 Task: Open Card Video Review in Board Content Optimization to Workspace Document Management and add a team member Softage.2@softage.net, a label Orange, a checklist Blogging, an attachment from your computer, a color Orange and finally, add a card description 'Plan and execute company charity event' and a comment 'This task requires us to be proactive and take initiative, rather than waiting for others to act.'. Add a start date 'Jan 02, 1900' with a due date 'Jan 09, 1900'
Action: Mouse moved to (112, 438)
Screenshot: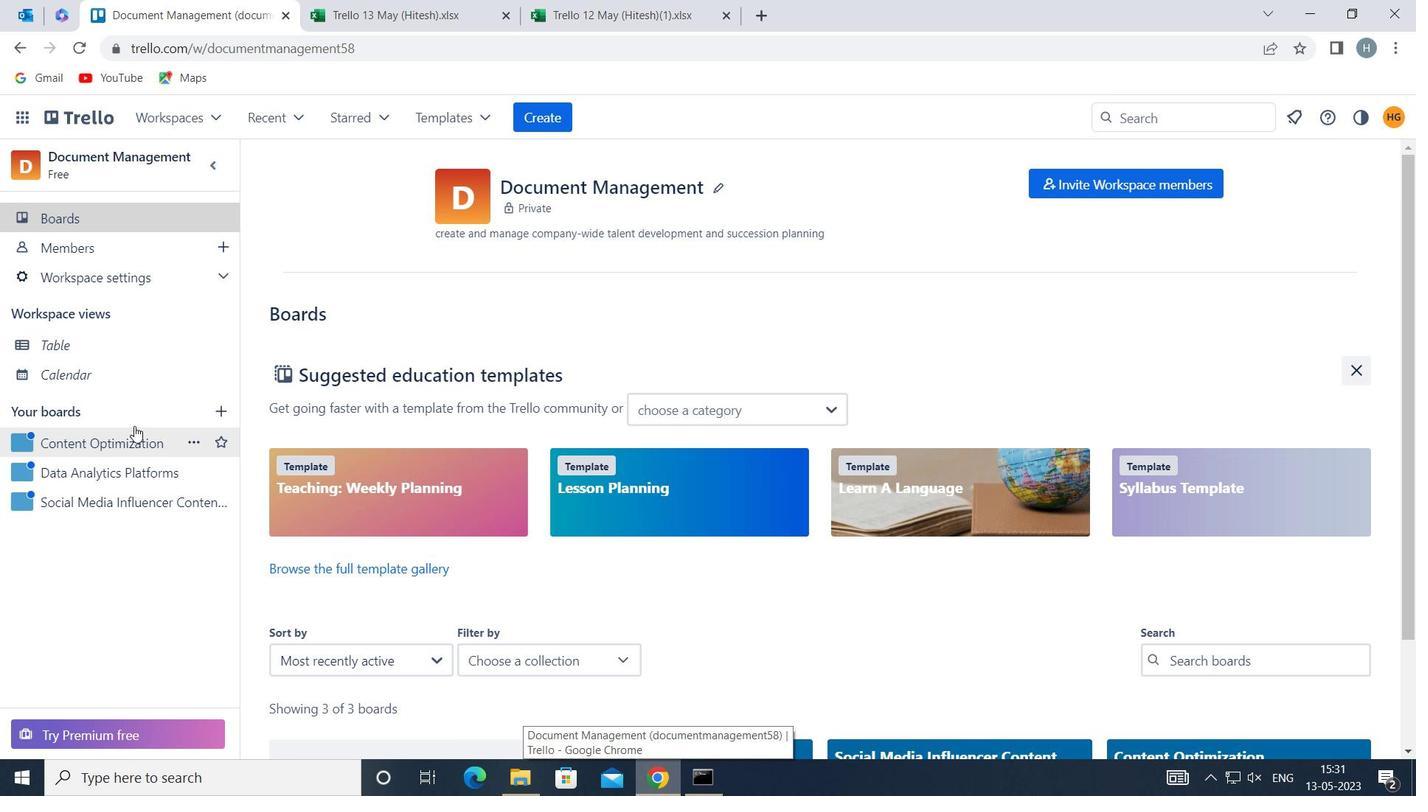 
Action: Mouse pressed left at (112, 438)
Screenshot: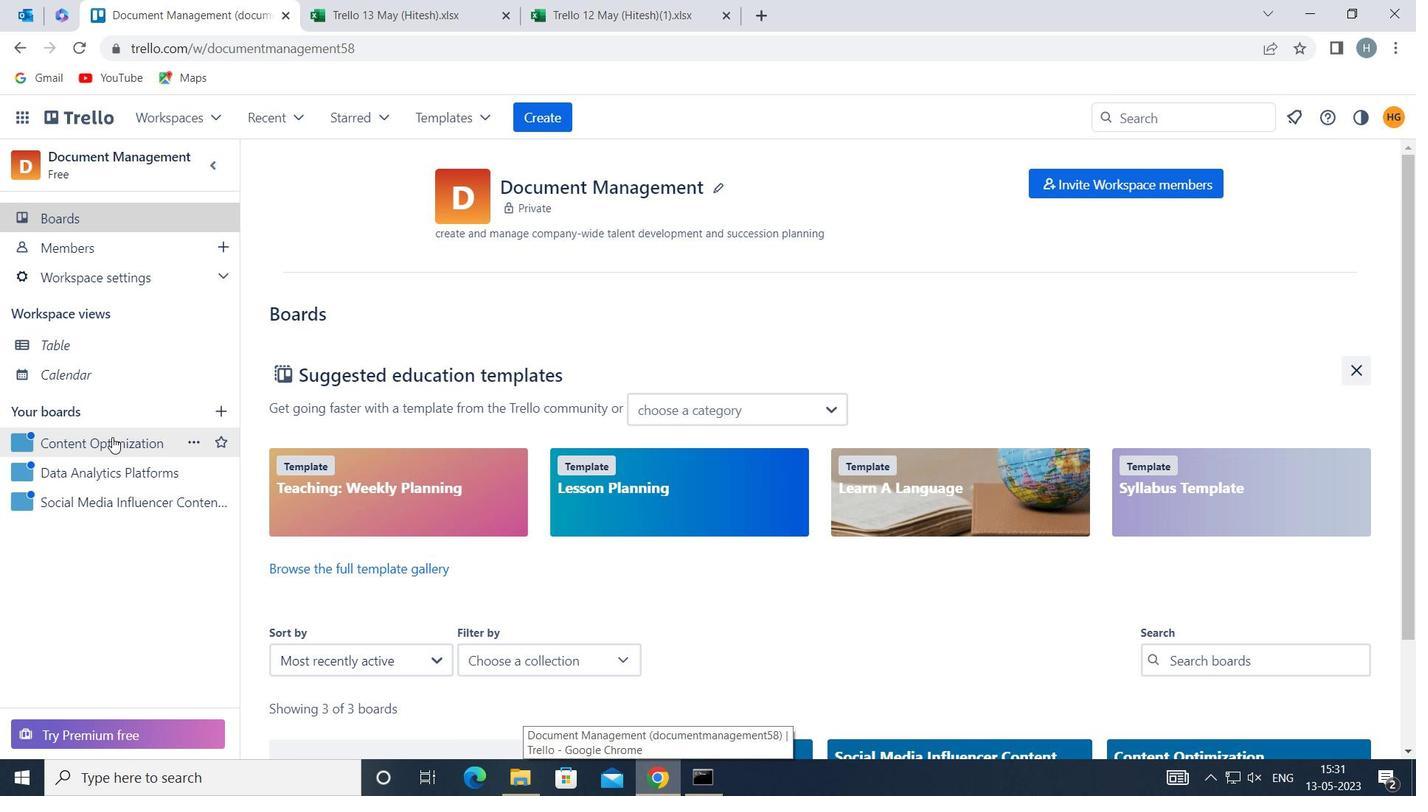 
Action: Mouse moved to (433, 265)
Screenshot: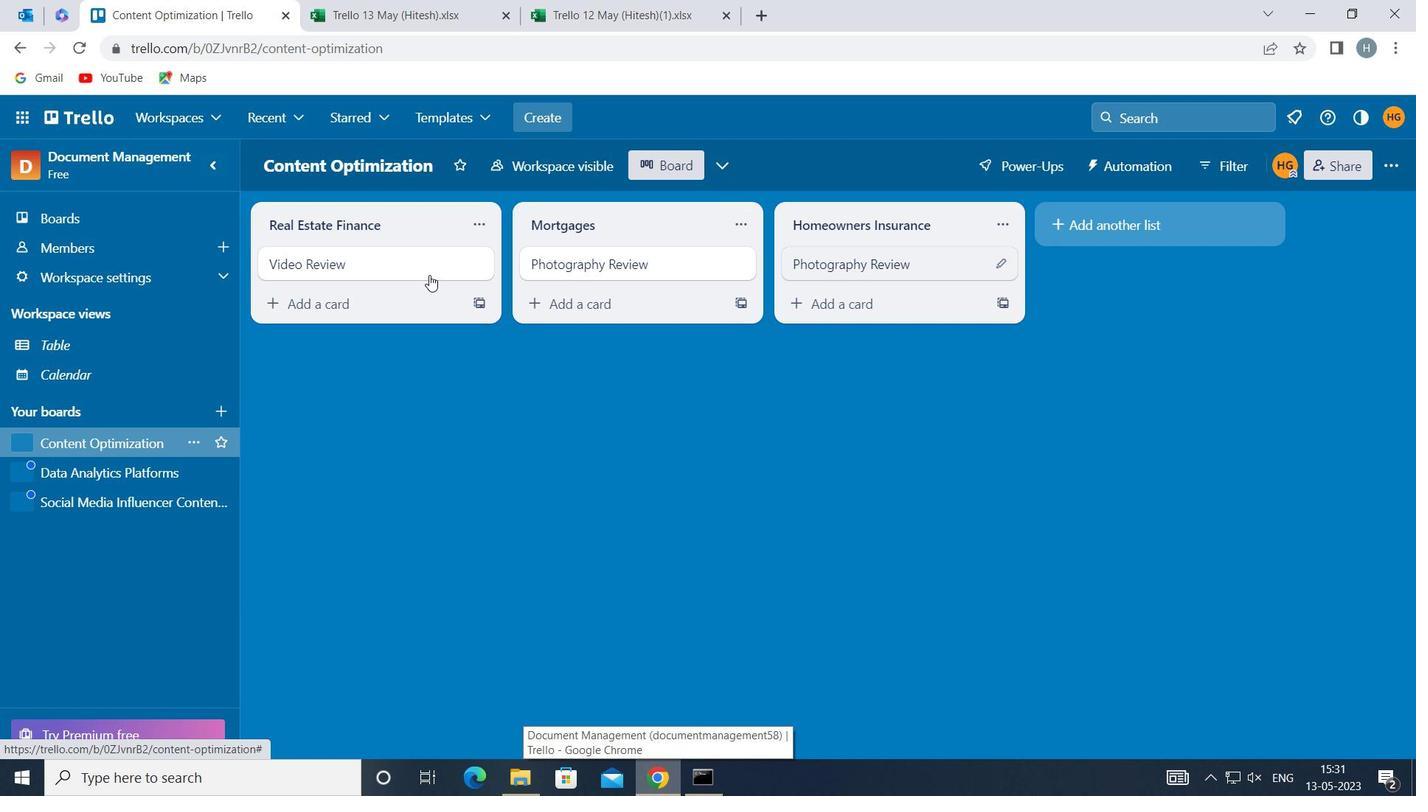 
Action: Mouse pressed left at (433, 265)
Screenshot: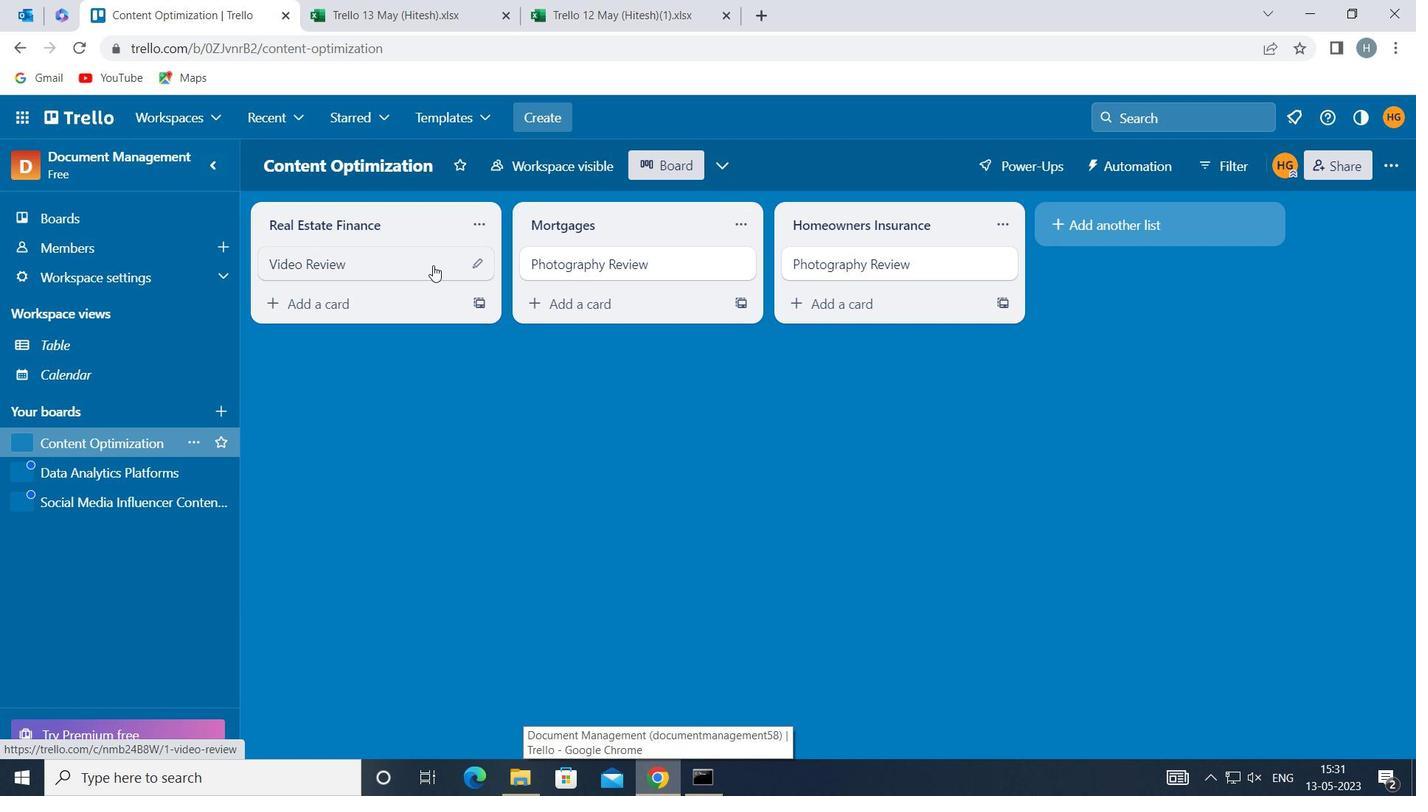 
Action: Mouse moved to (992, 268)
Screenshot: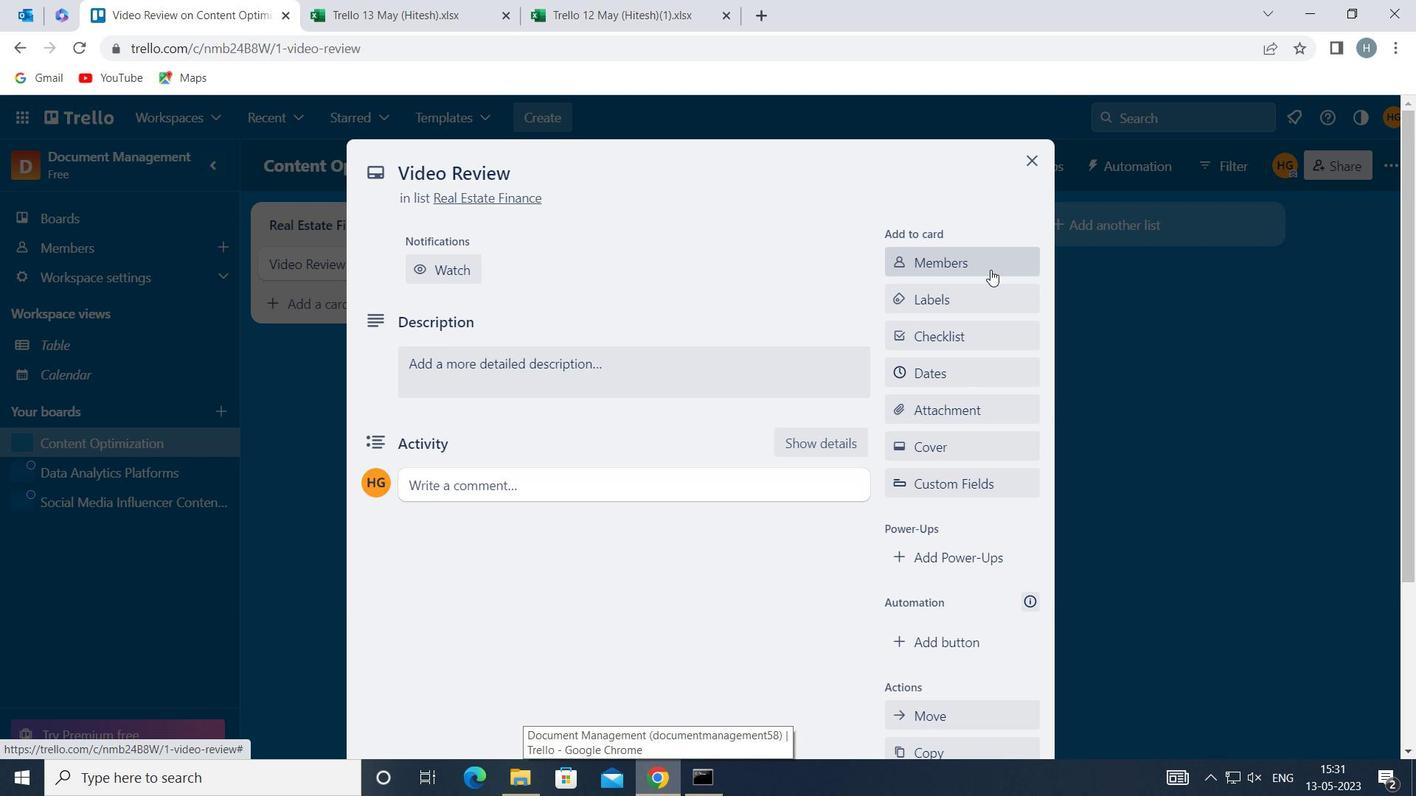 
Action: Mouse pressed left at (992, 268)
Screenshot: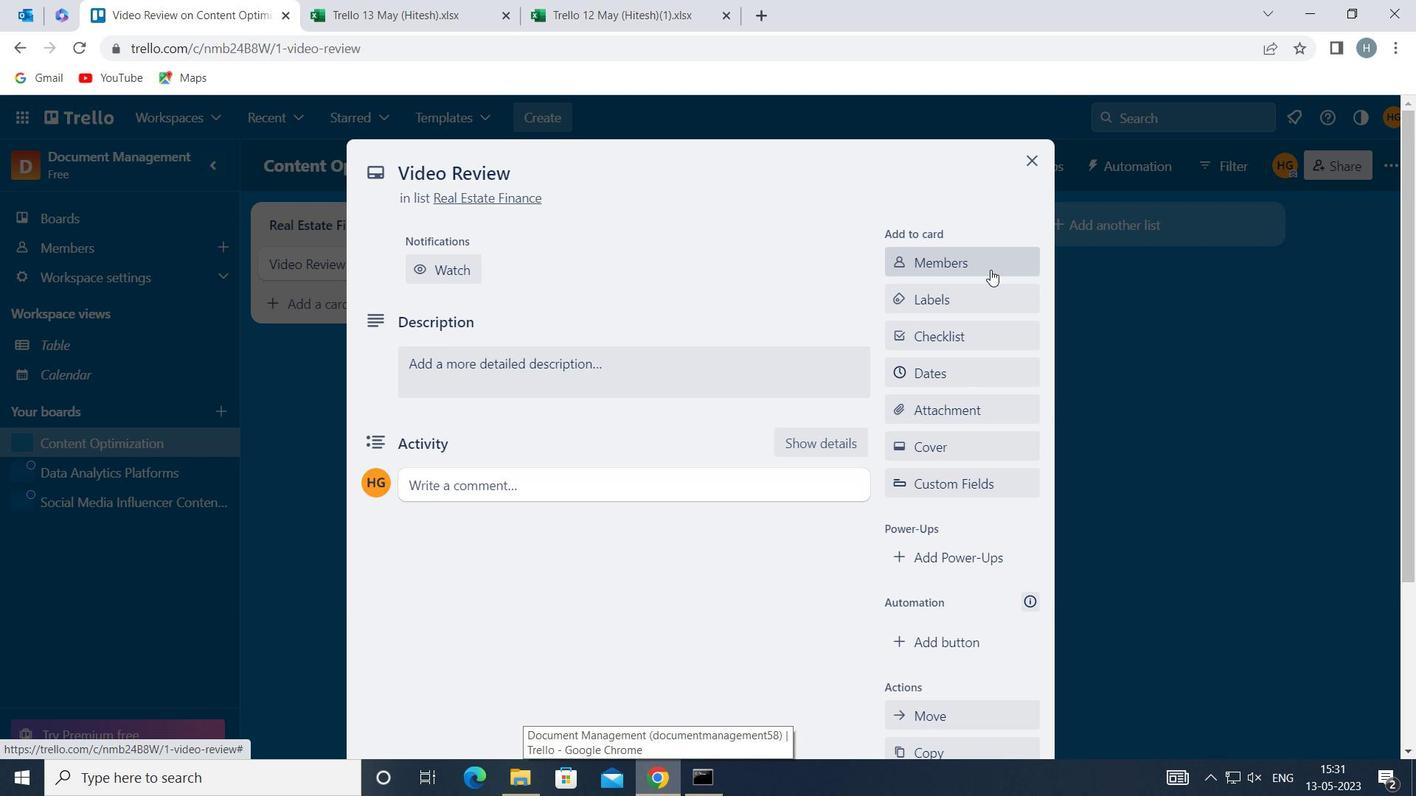 
Action: Key pressed softage
Screenshot: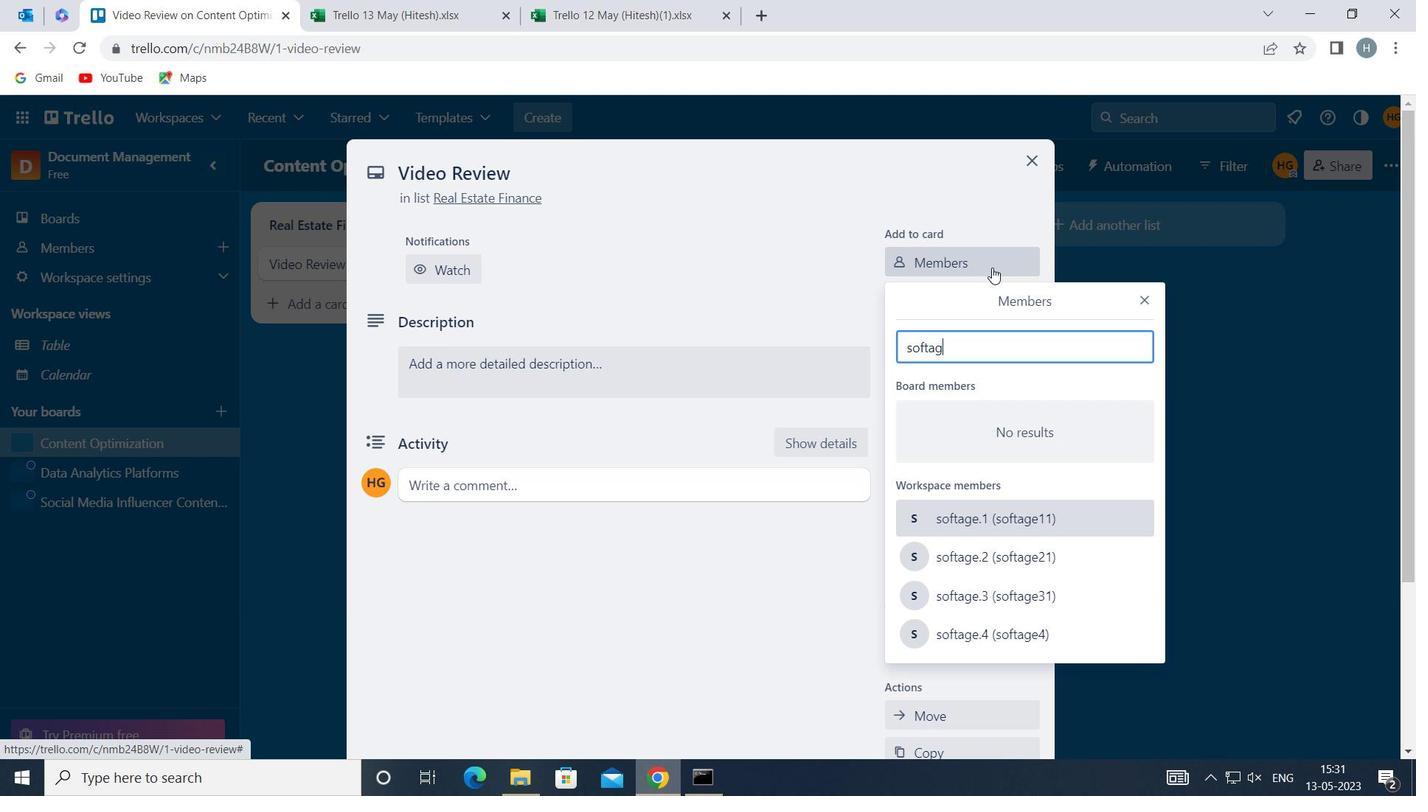 
Action: Mouse moved to (1006, 555)
Screenshot: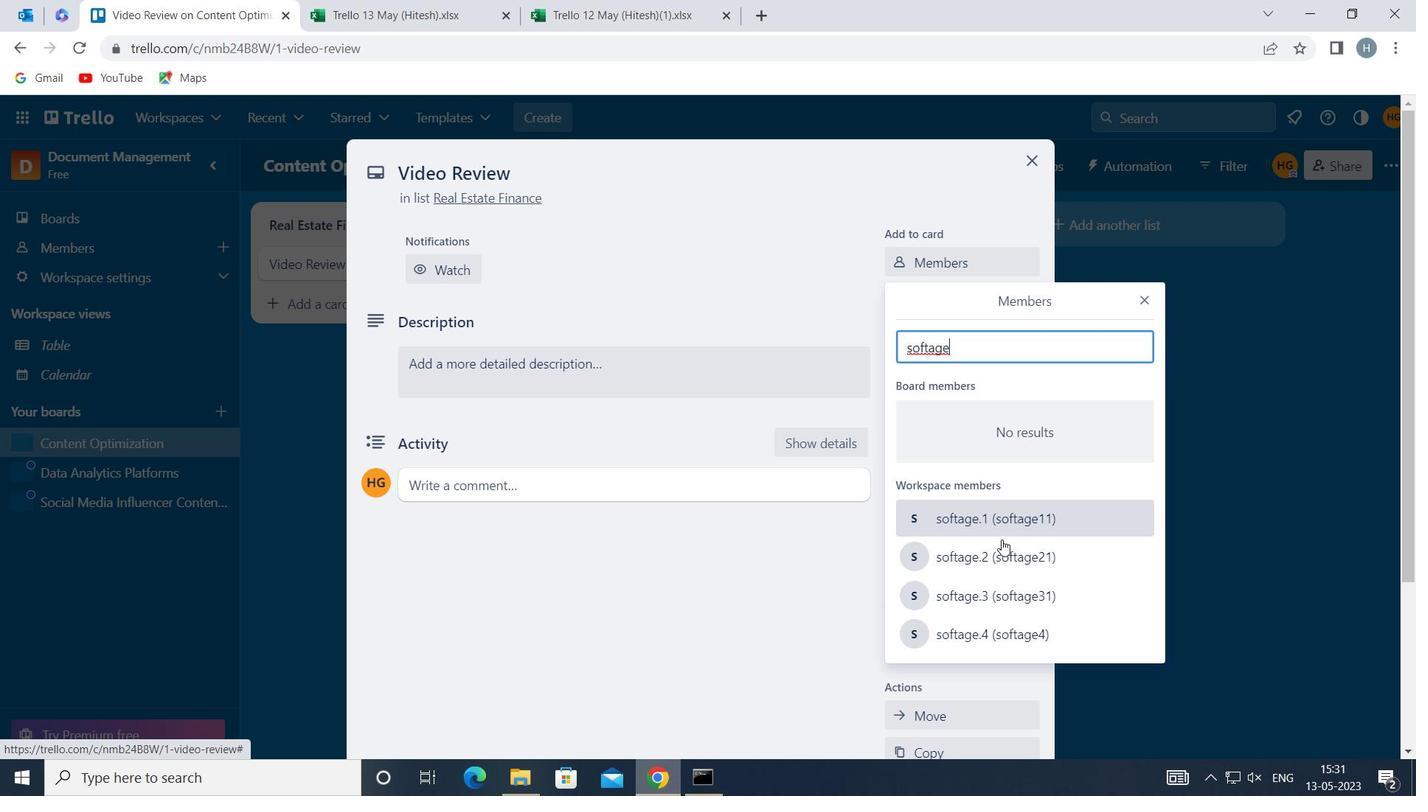 
Action: Mouse pressed left at (1006, 555)
Screenshot: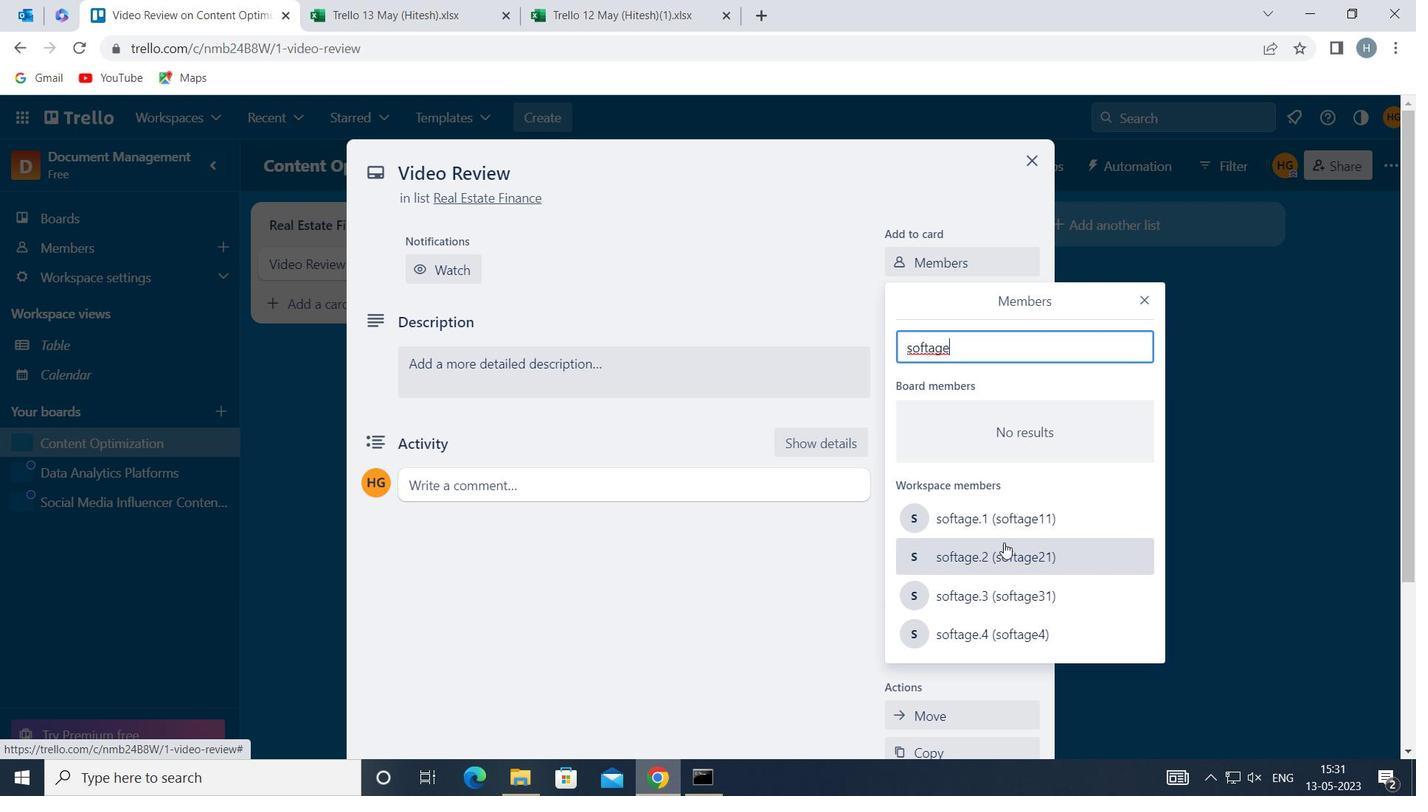 
Action: Mouse moved to (1142, 299)
Screenshot: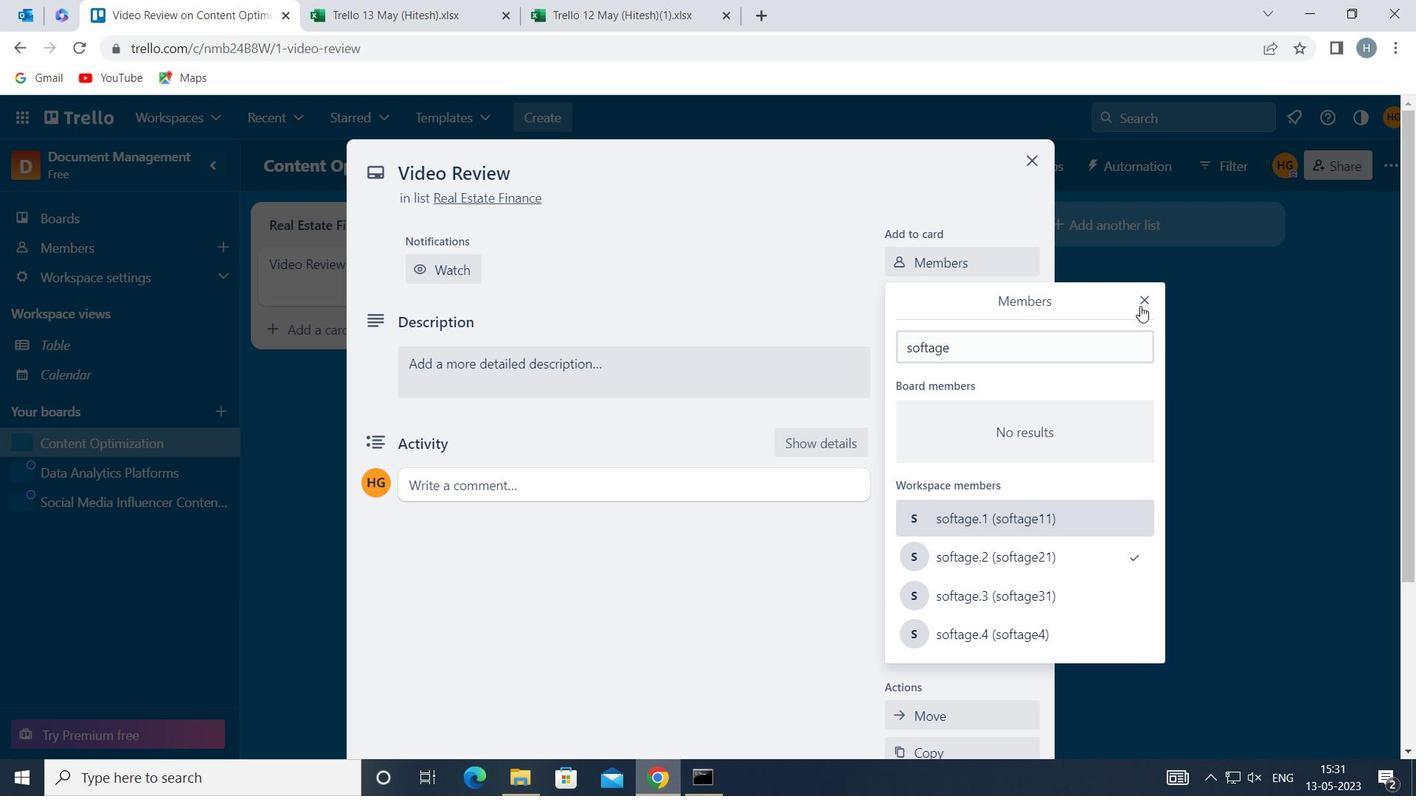 
Action: Mouse pressed left at (1142, 299)
Screenshot: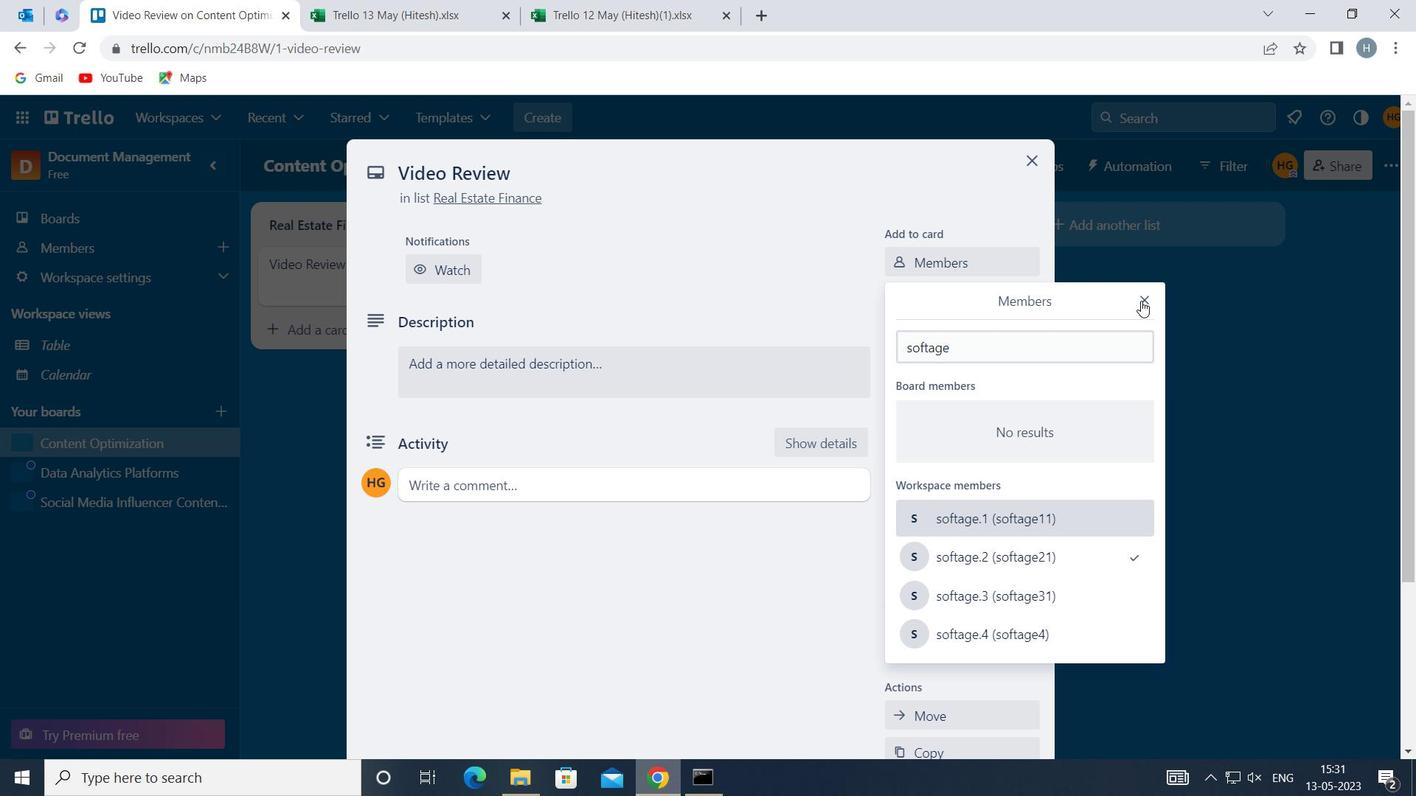 
Action: Mouse moved to (938, 365)
Screenshot: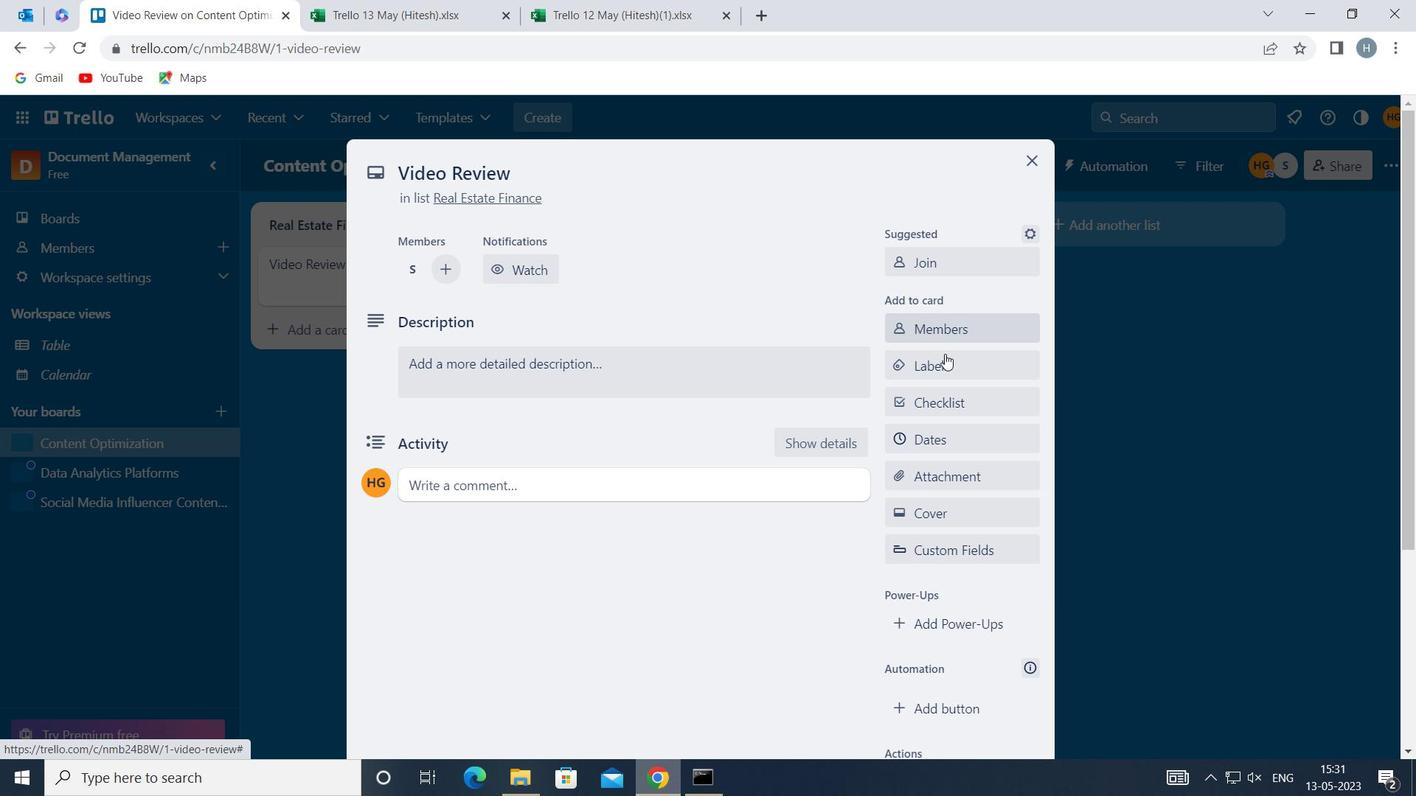 
Action: Mouse pressed left at (938, 365)
Screenshot: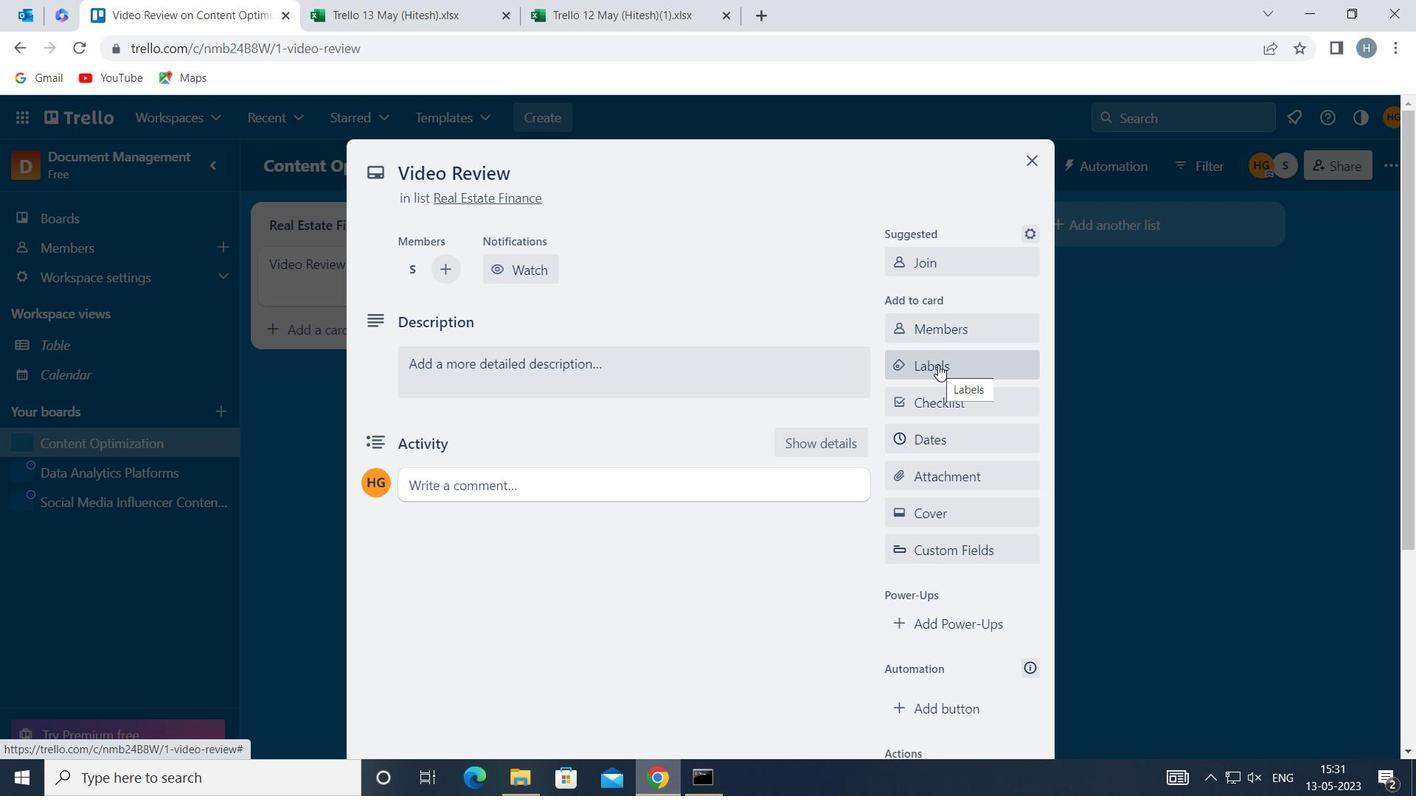
Action: Mouse moved to (963, 327)
Screenshot: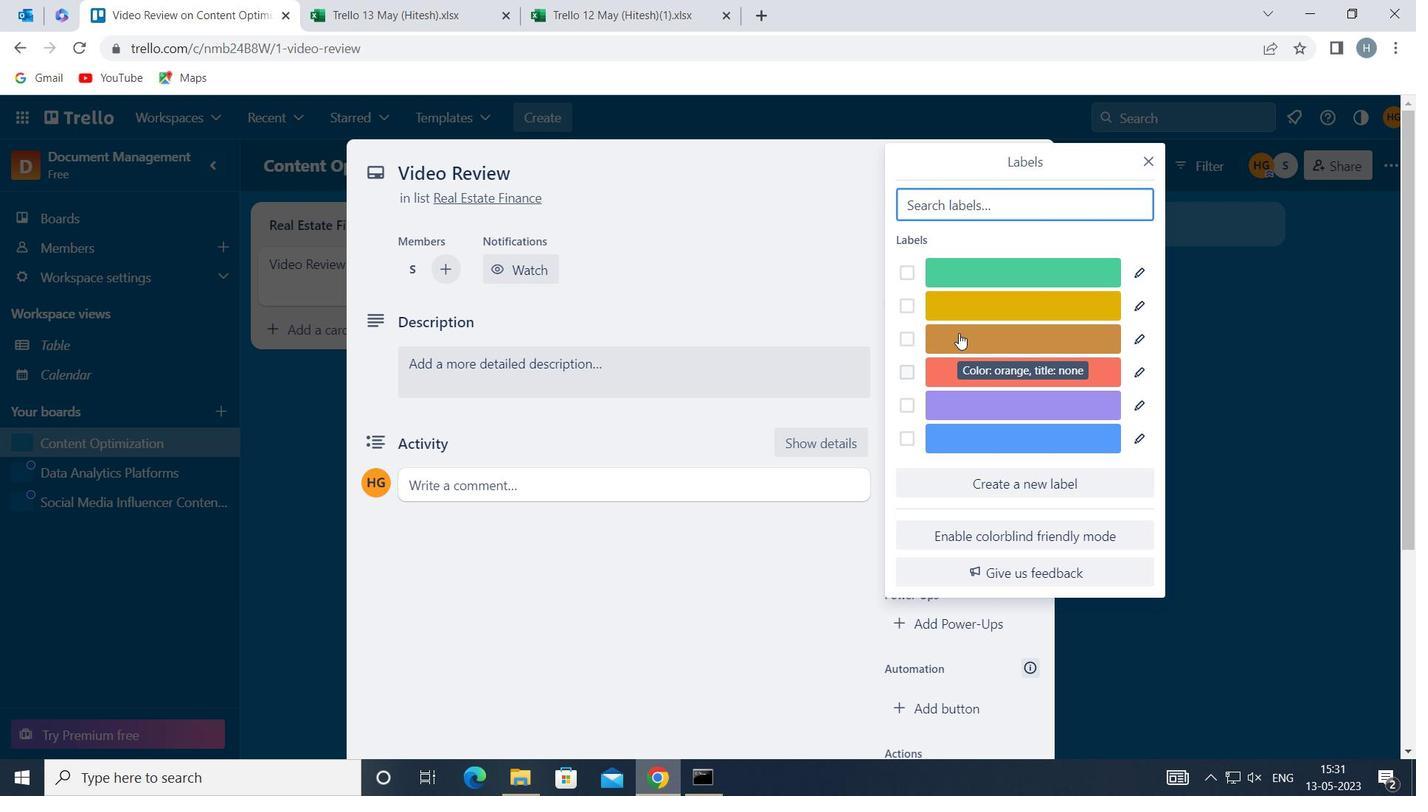 
Action: Mouse pressed left at (963, 327)
Screenshot: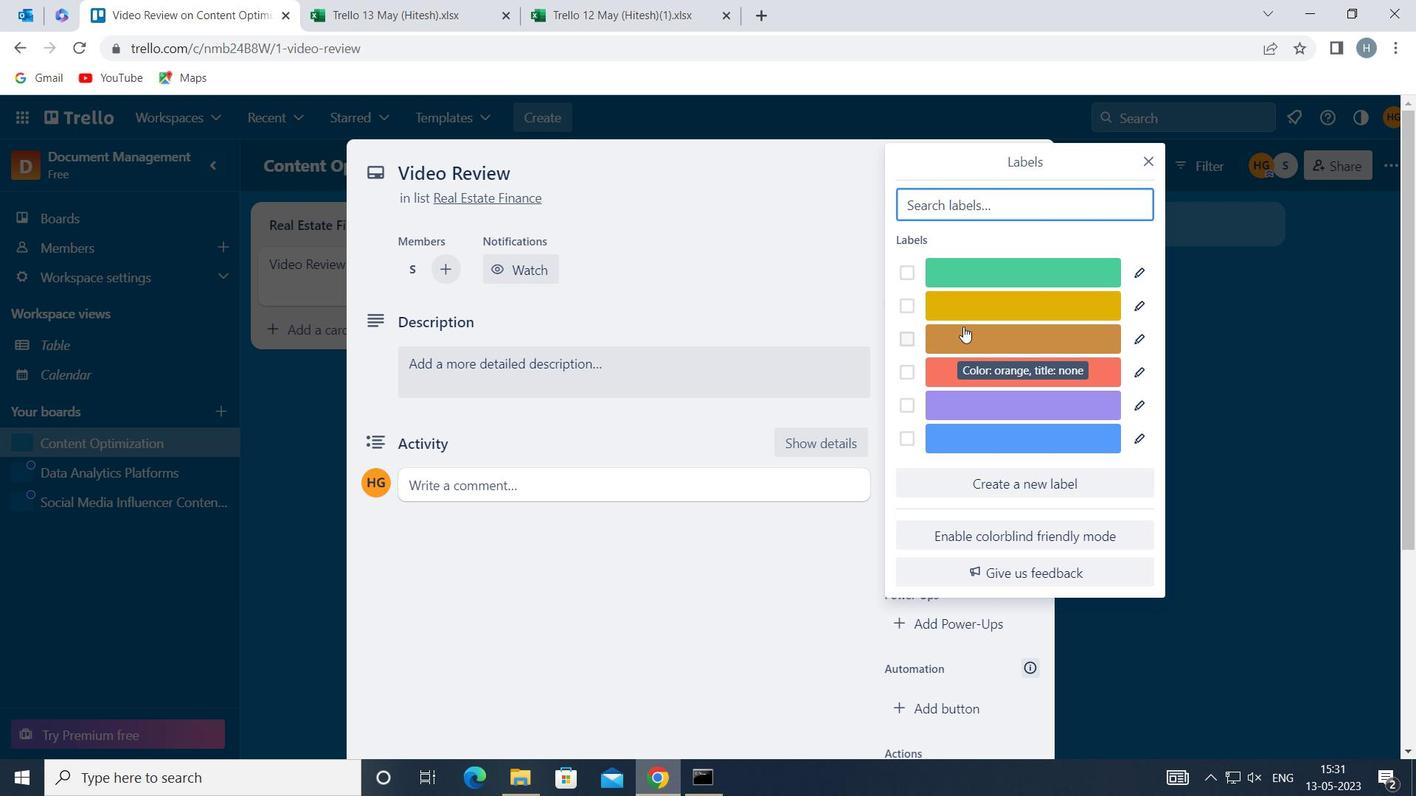 
Action: Mouse moved to (1147, 160)
Screenshot: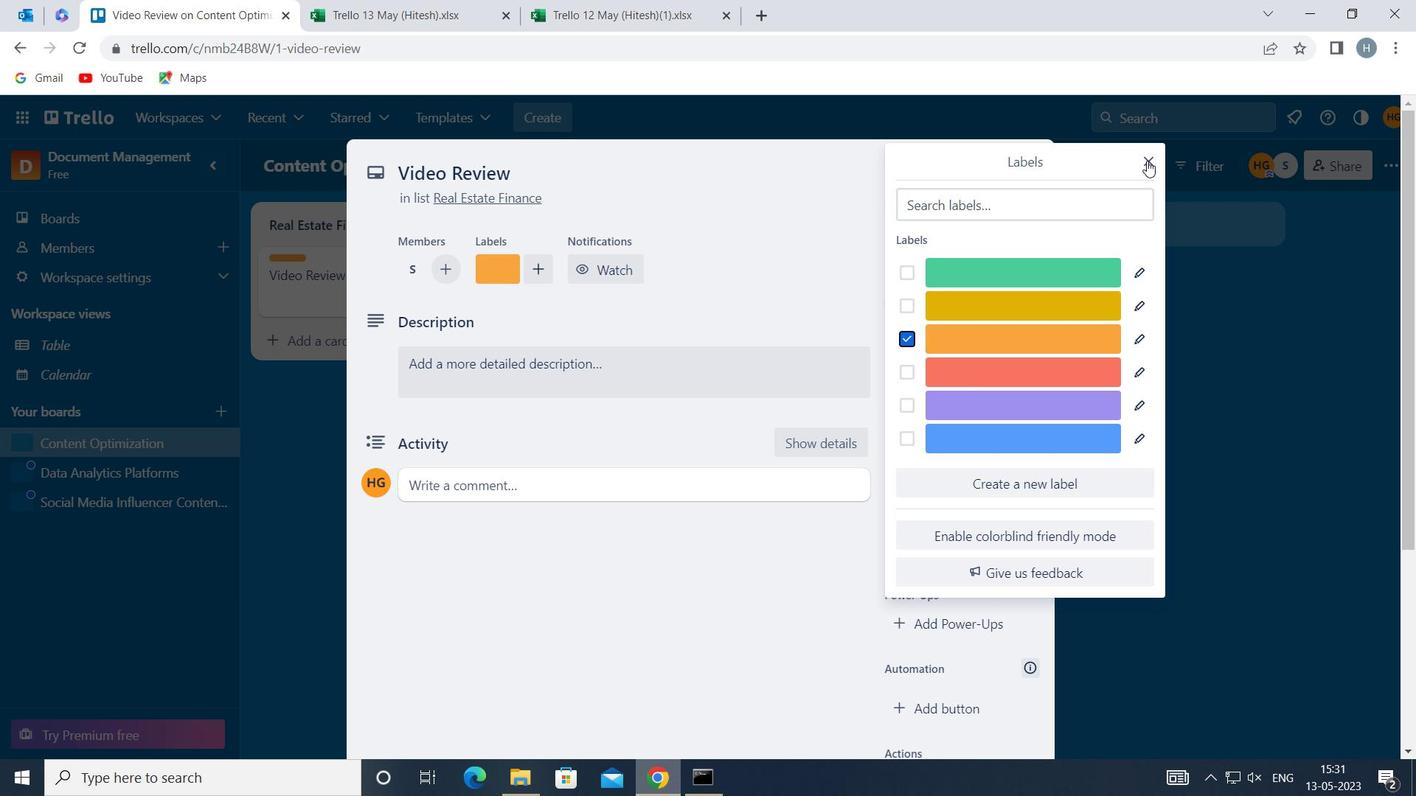 
Action: Mouse pressed left at (1147, 160)
Screenshot: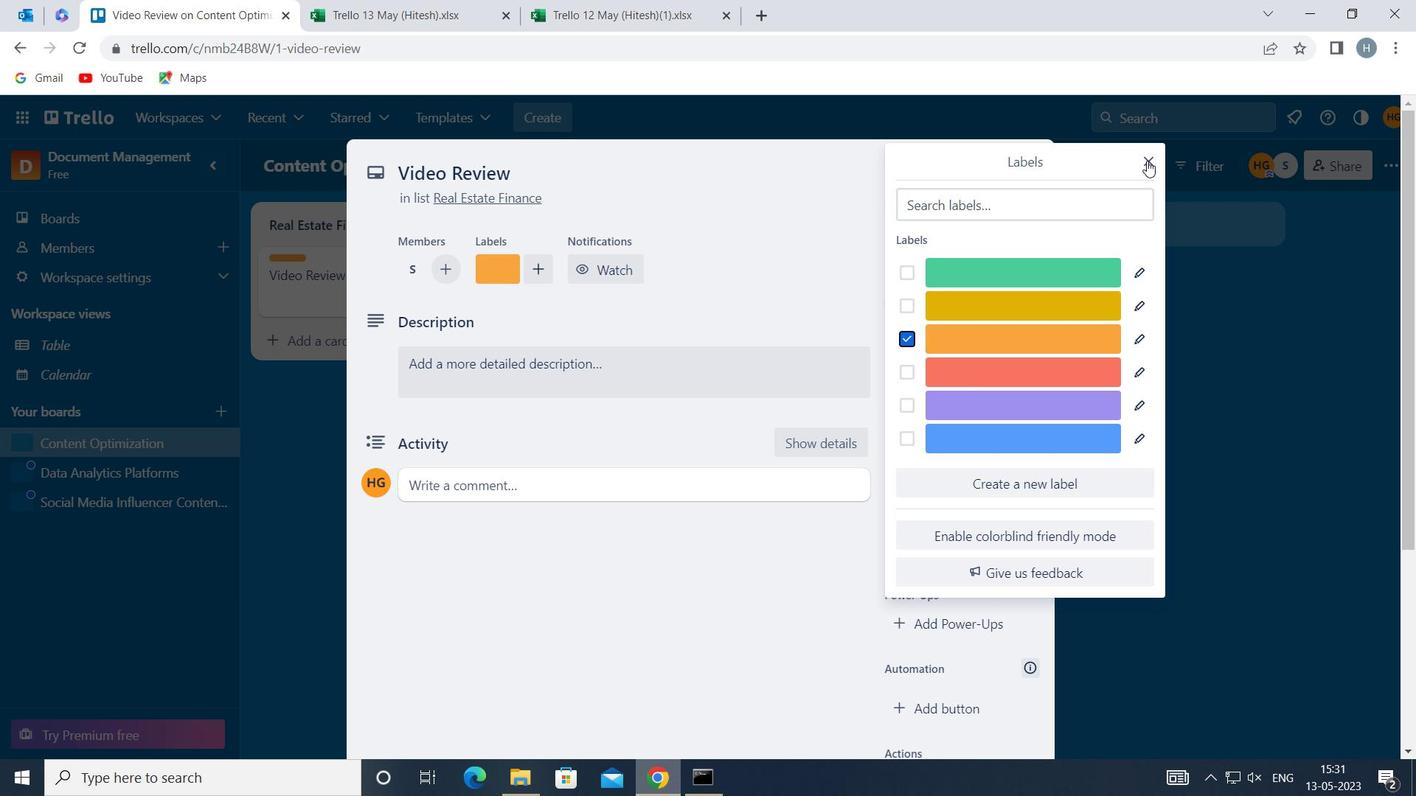 
Action: Mouse moved to (981, 406)
Screenshot: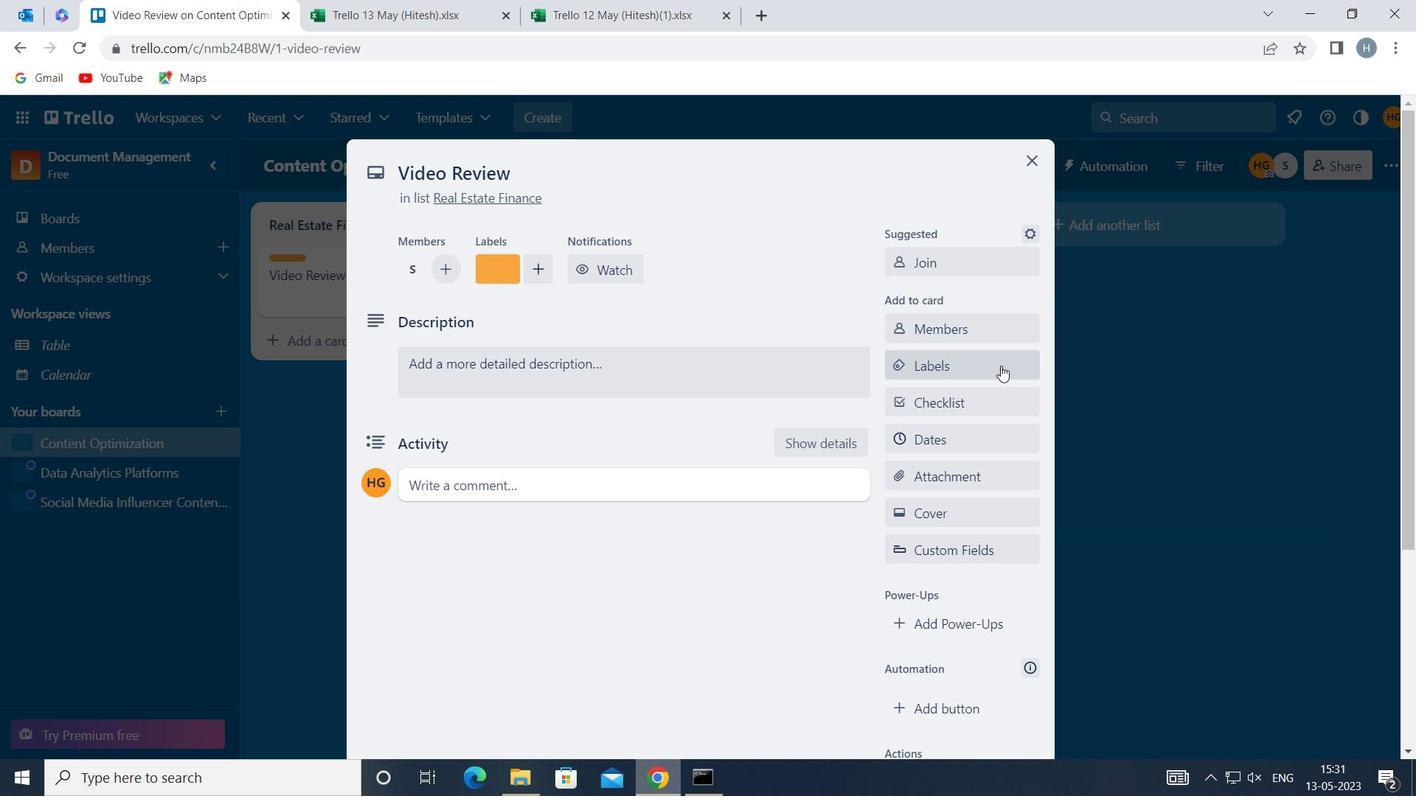
Action: Mouse pressed left at (981, 406)
Screenshot: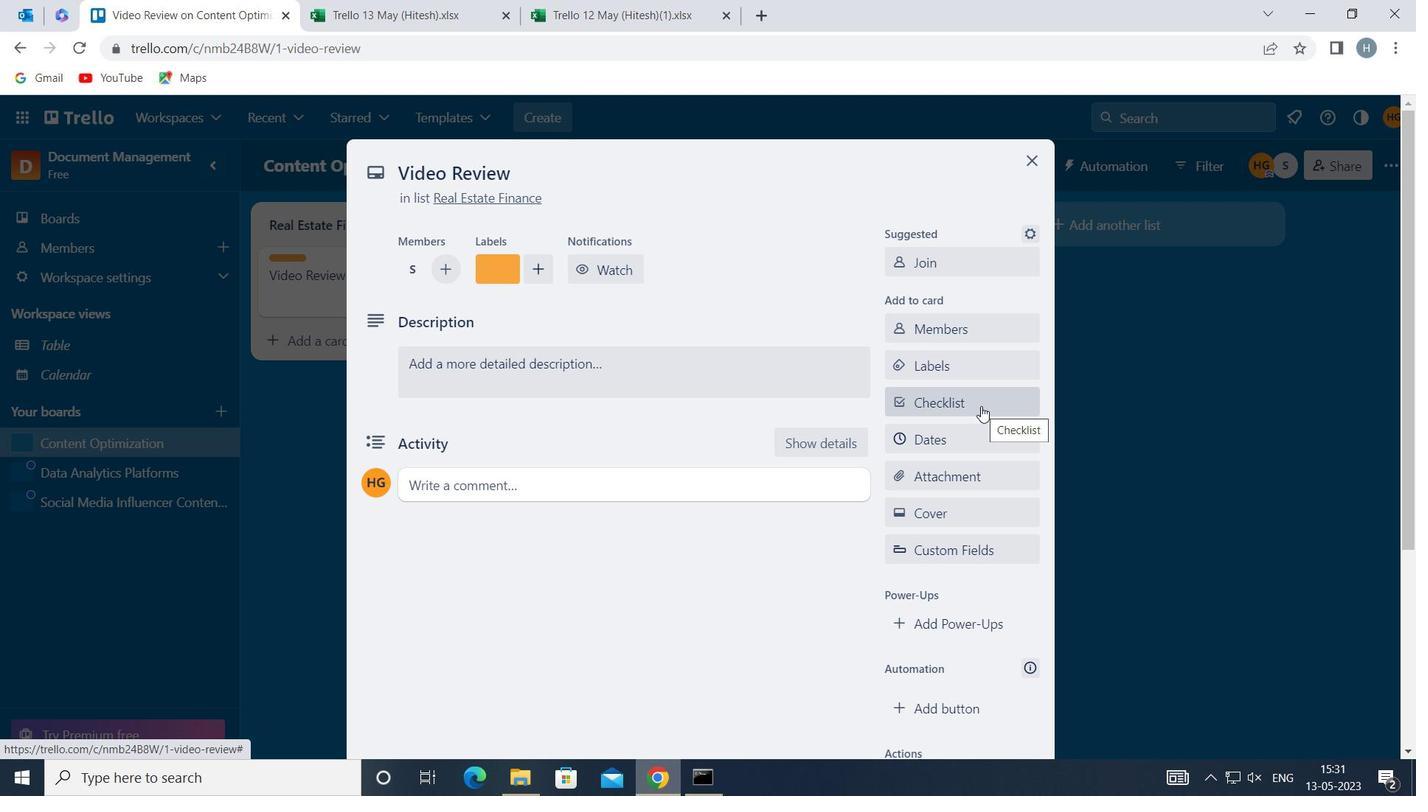 
Action: Key pressed <Key.shift>B
Screenshot: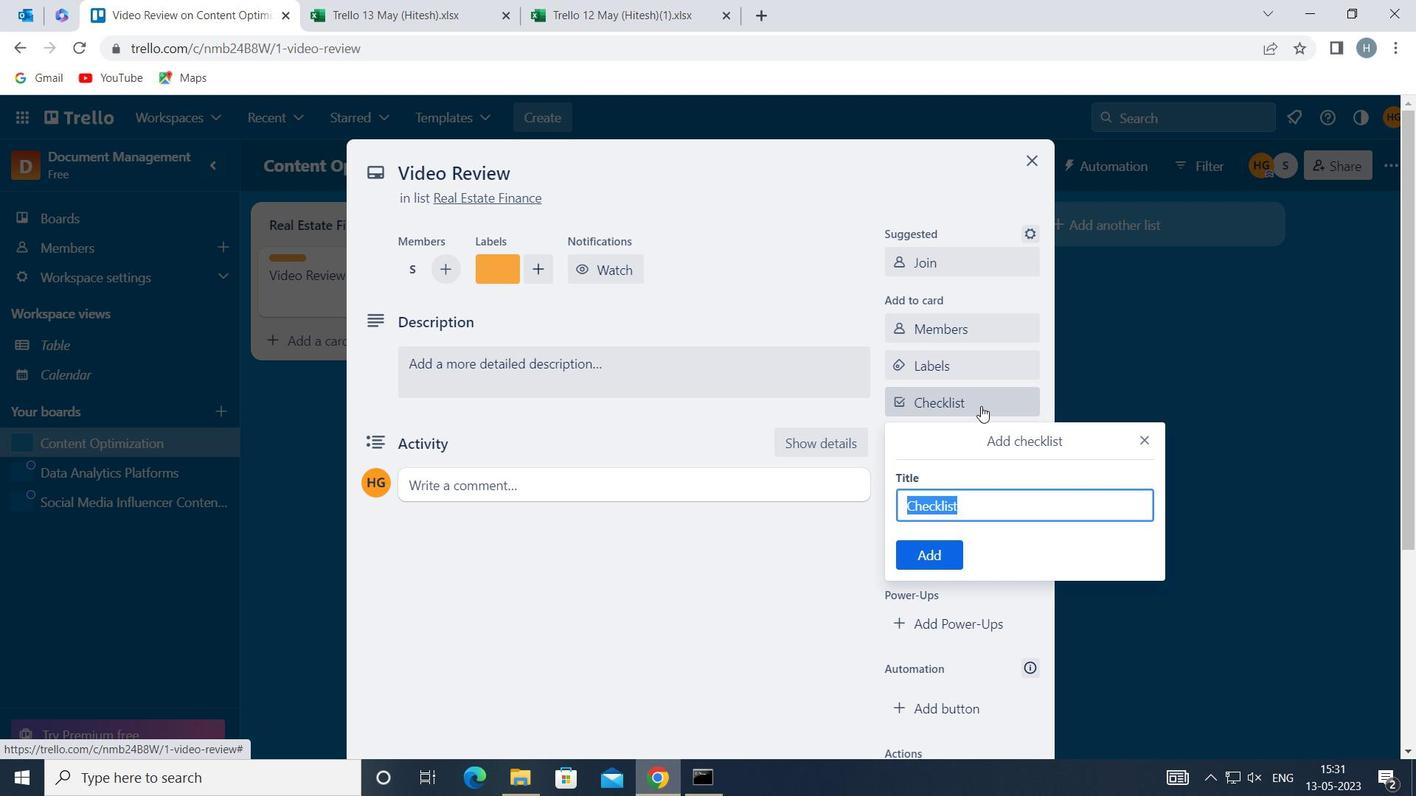 
Action: Mouse moved to (981, 407)
Screenshot: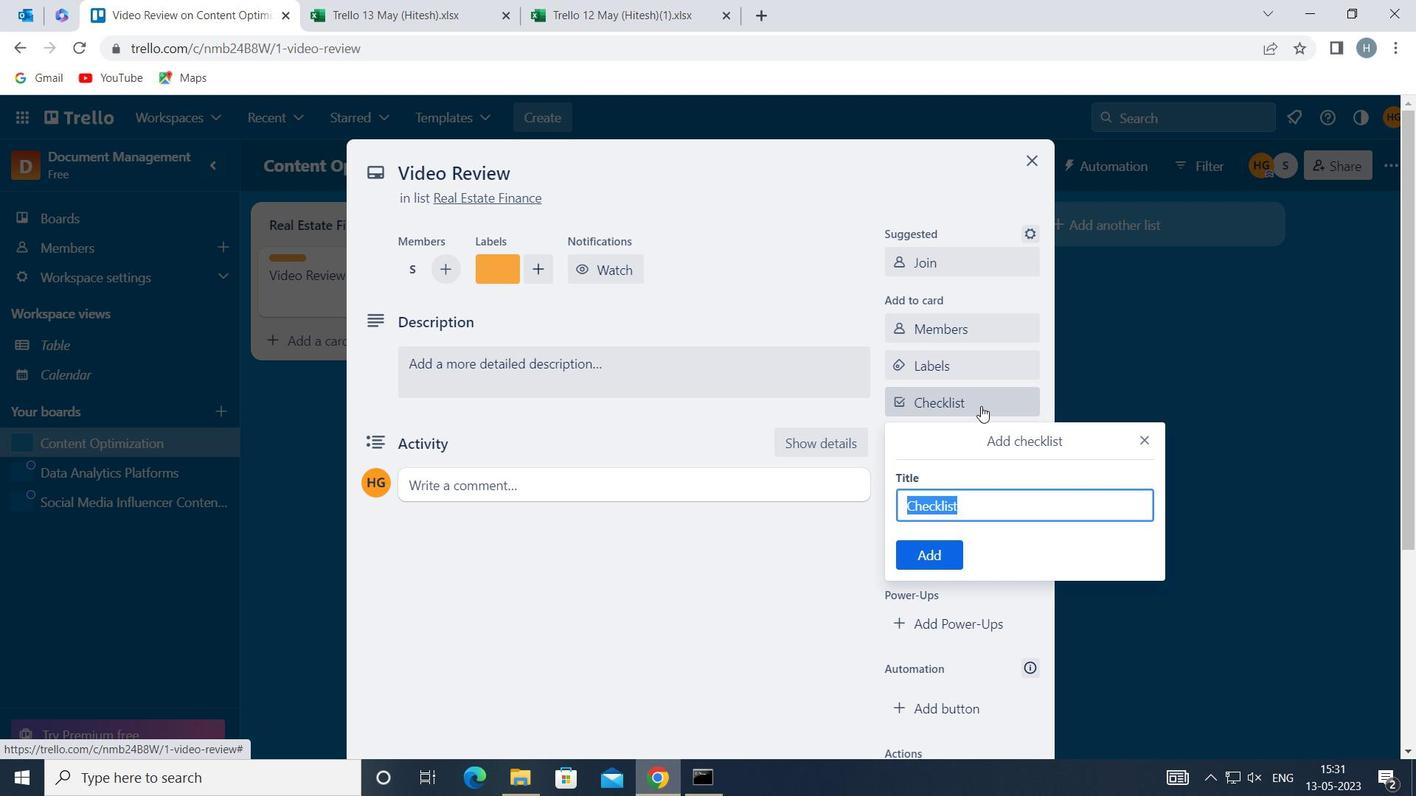 
Action: Key pressed LOGGING
Screenshot: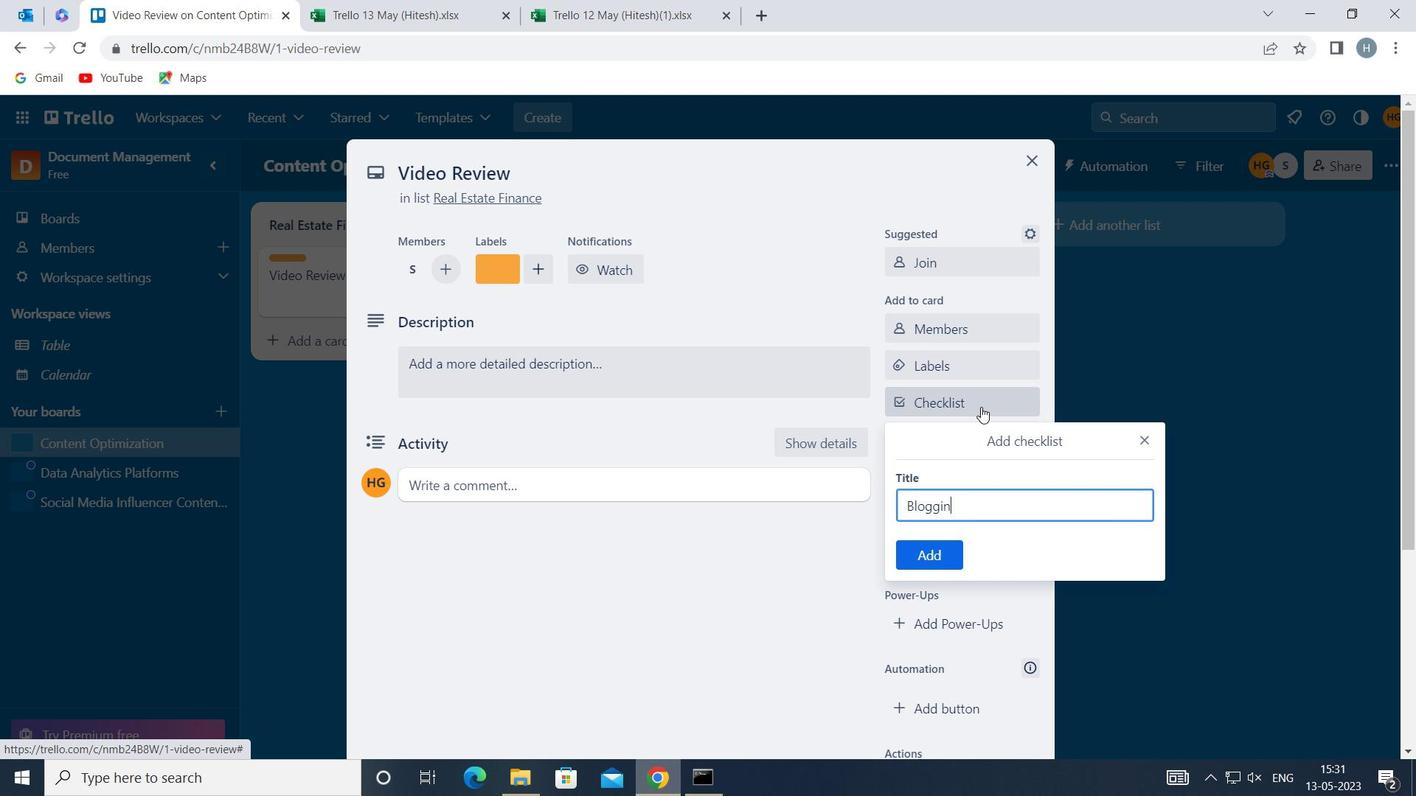 
Action: Mouse moved to (933, 552)
Screenshot: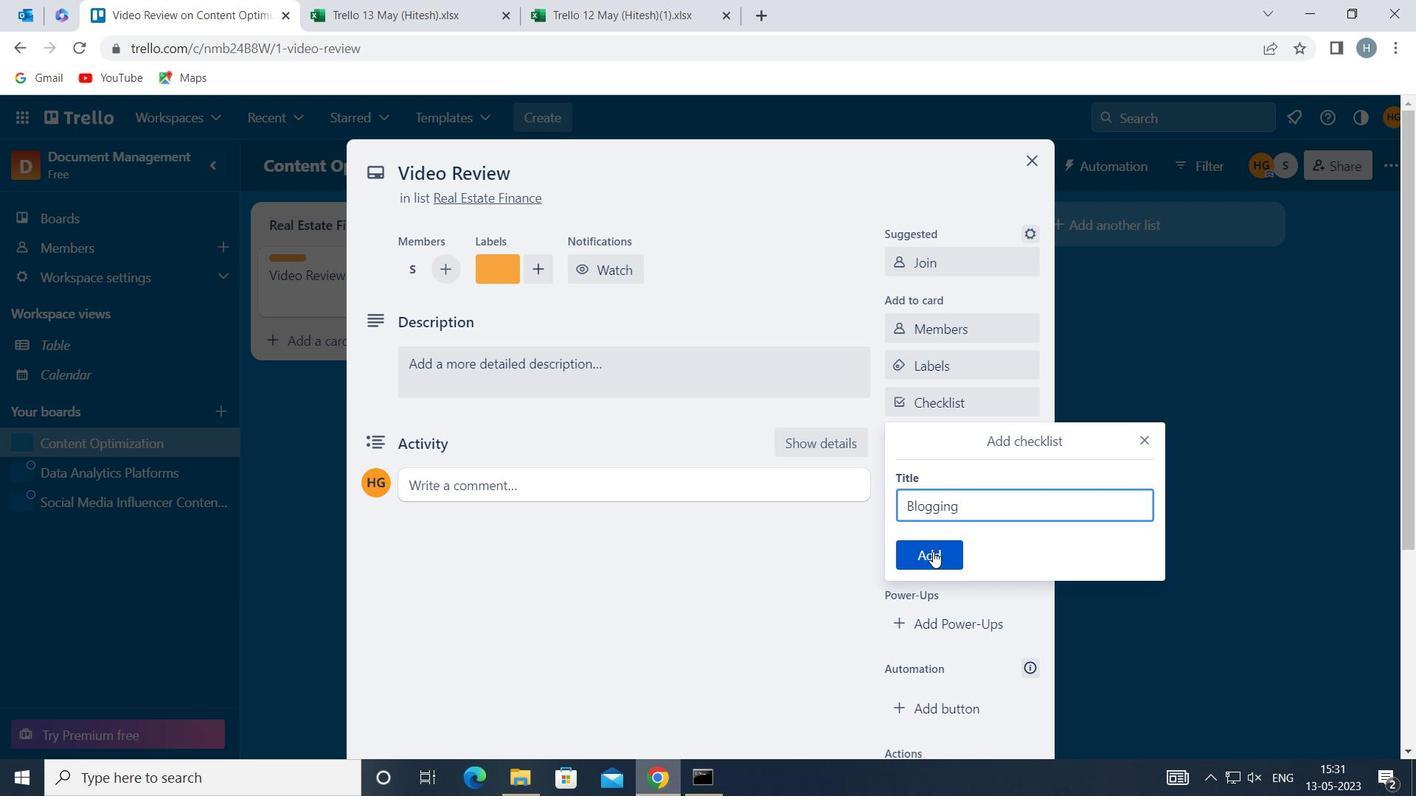 
Action: Mouse pressed left at (933, 552)
Screenshot: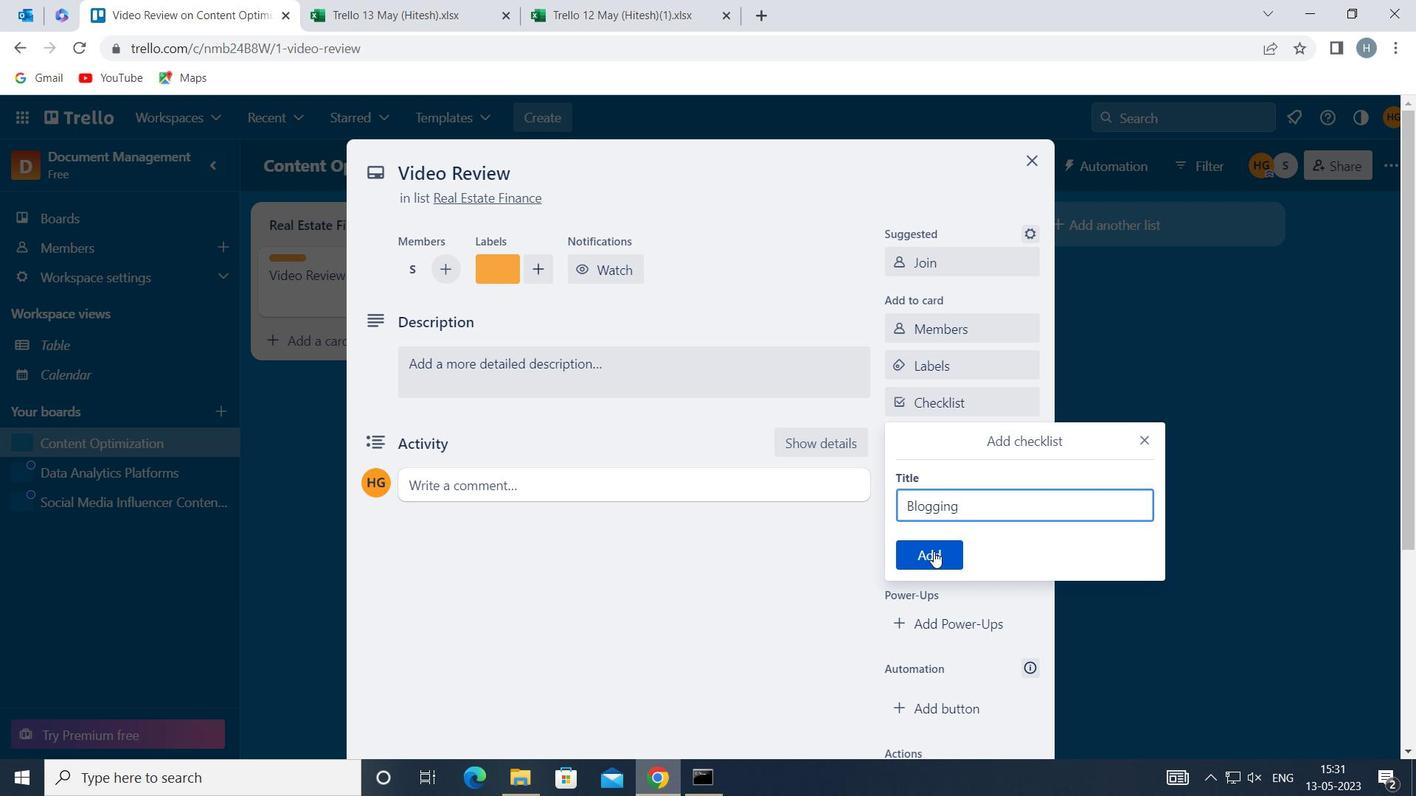 
Action: Mouse moved to (972, 469)
Screenshot: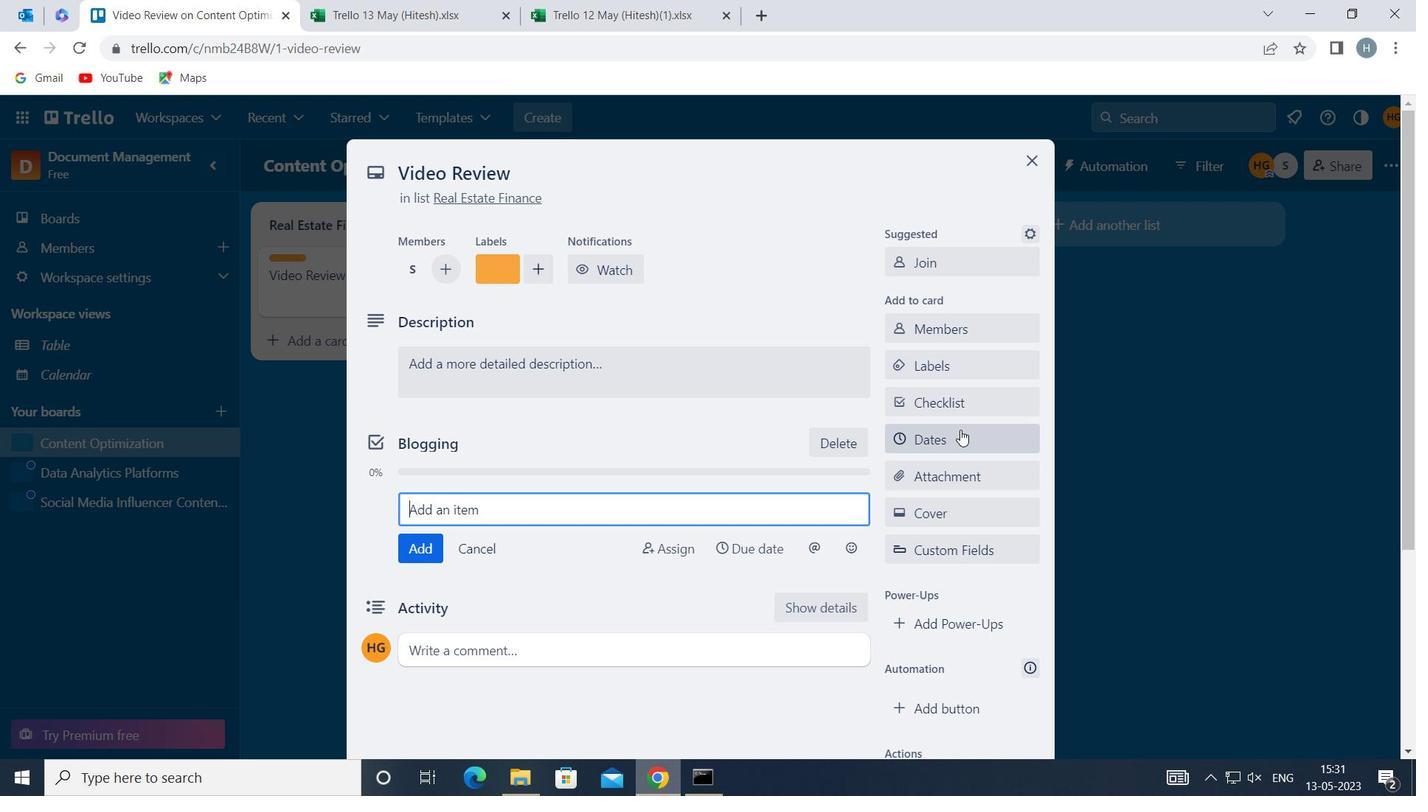 
Action: Mouse pressed left at (972, 469)
Screenshot: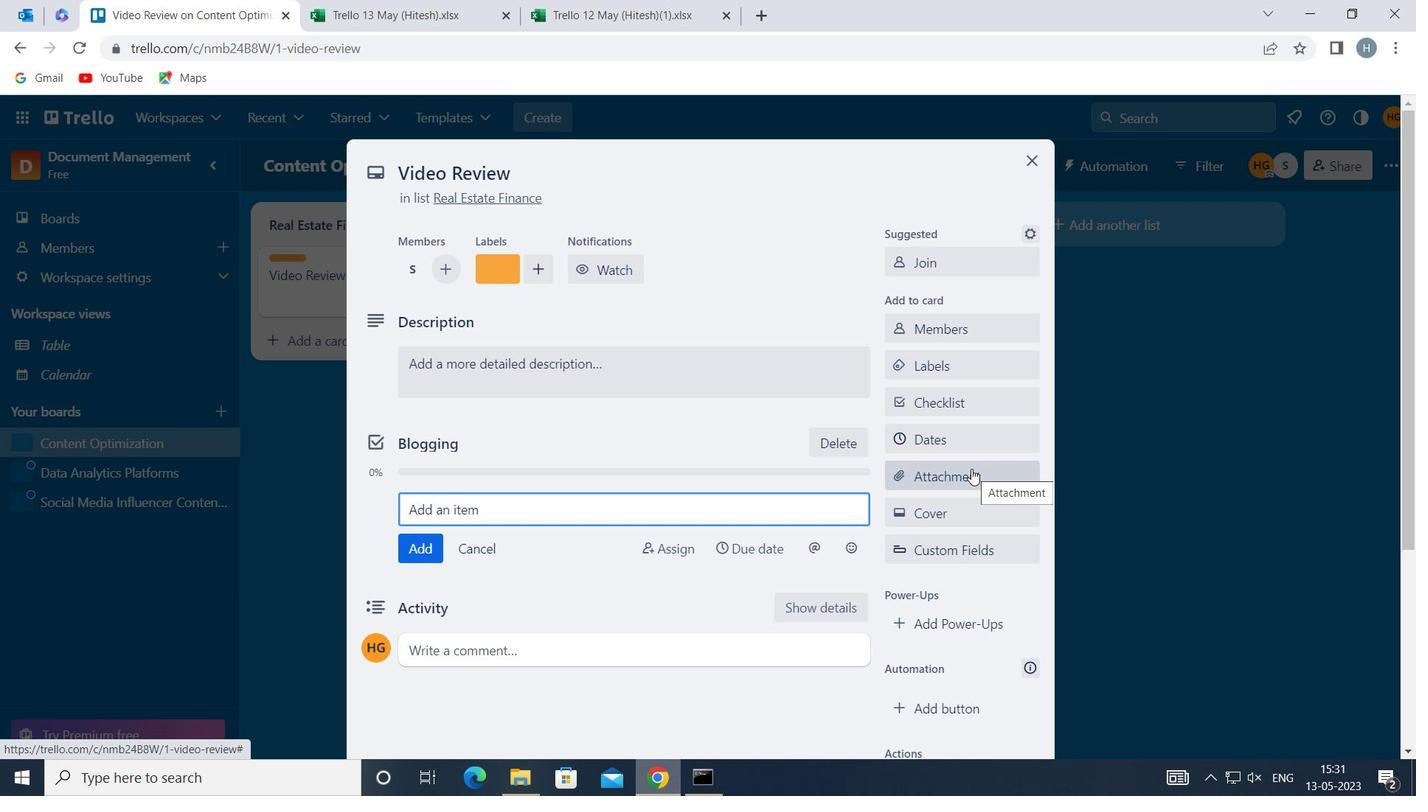 
Action: Mouse moved to (988, 199)
Screenshot: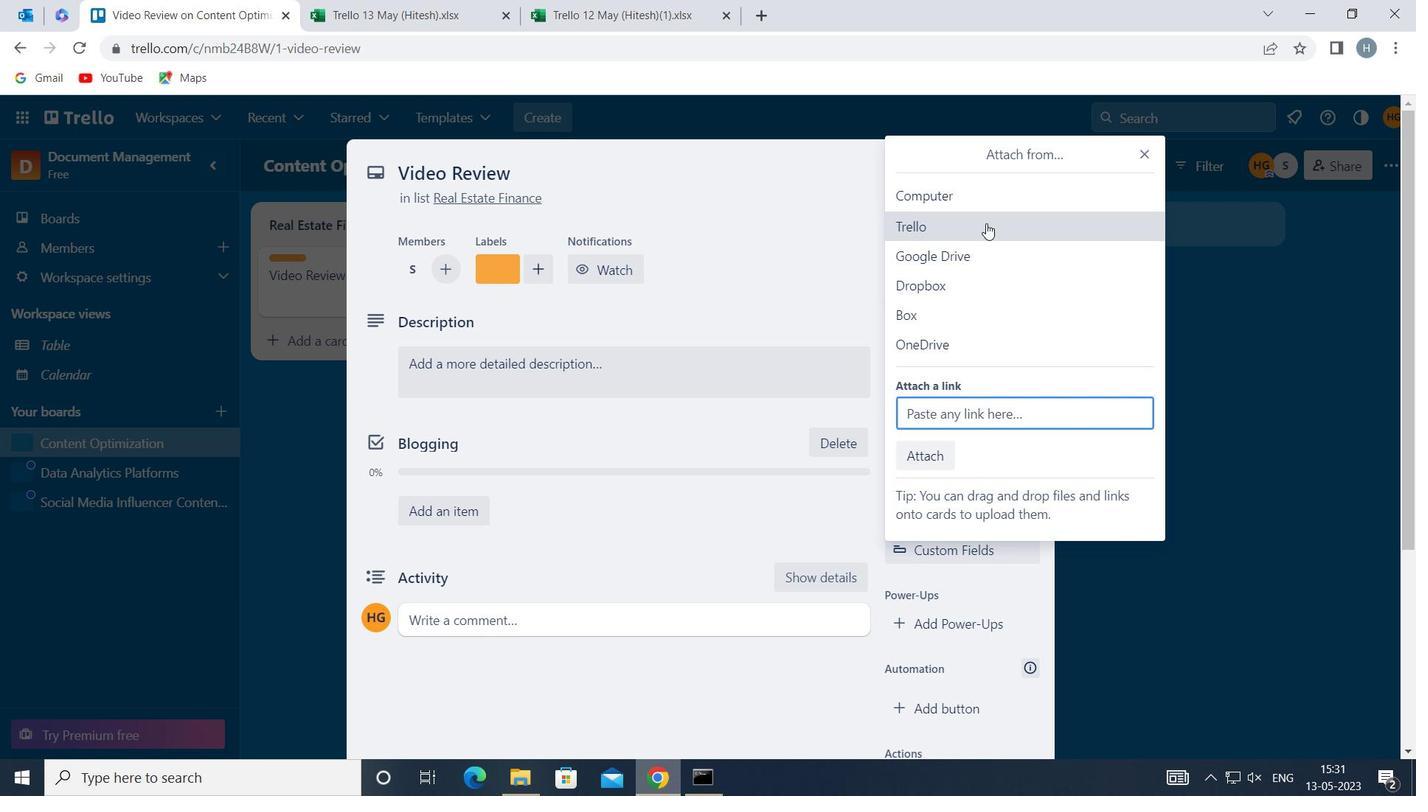 
Action: Mouse pressed left at (988, 199)
Screenshot: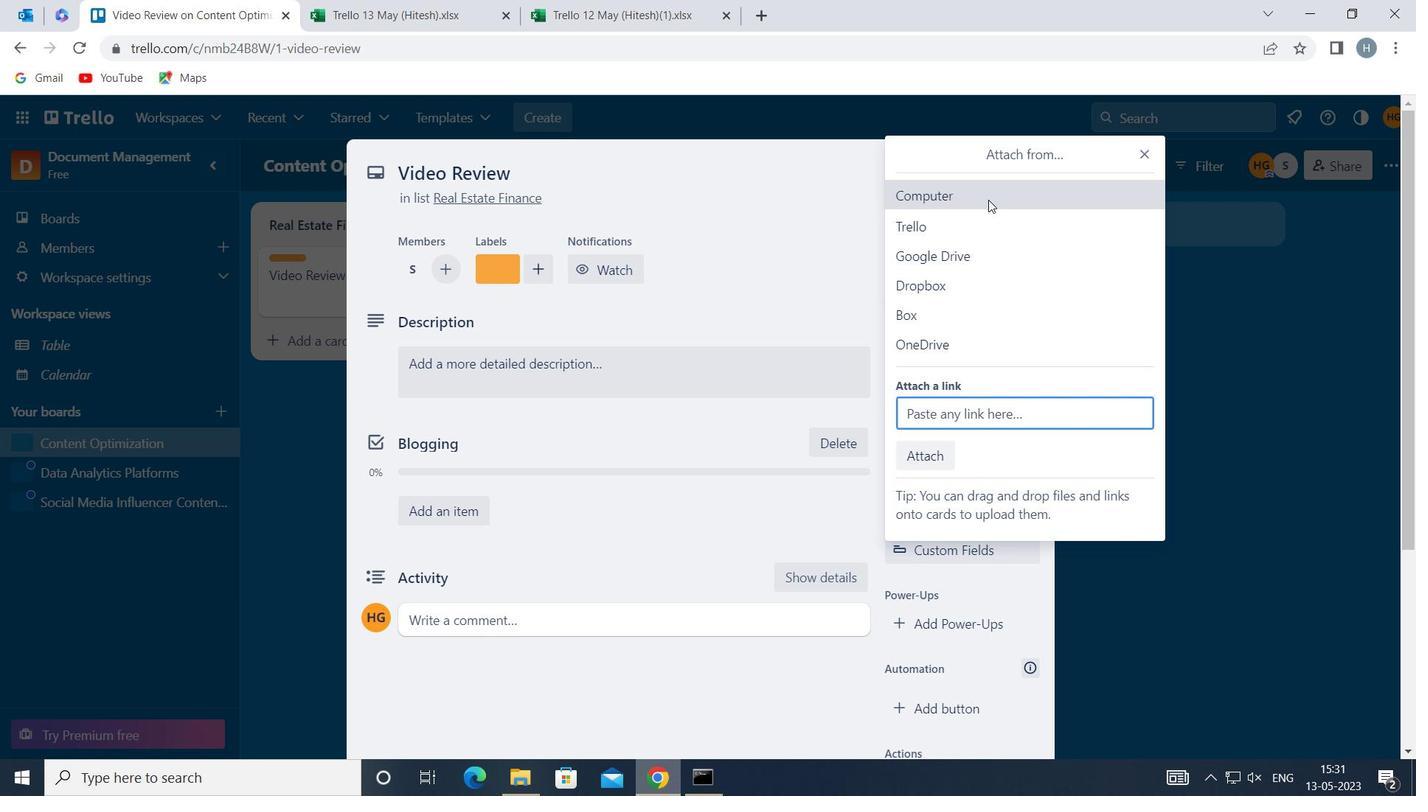 
Action: Mouse moved to (531, 202)
Screenshot: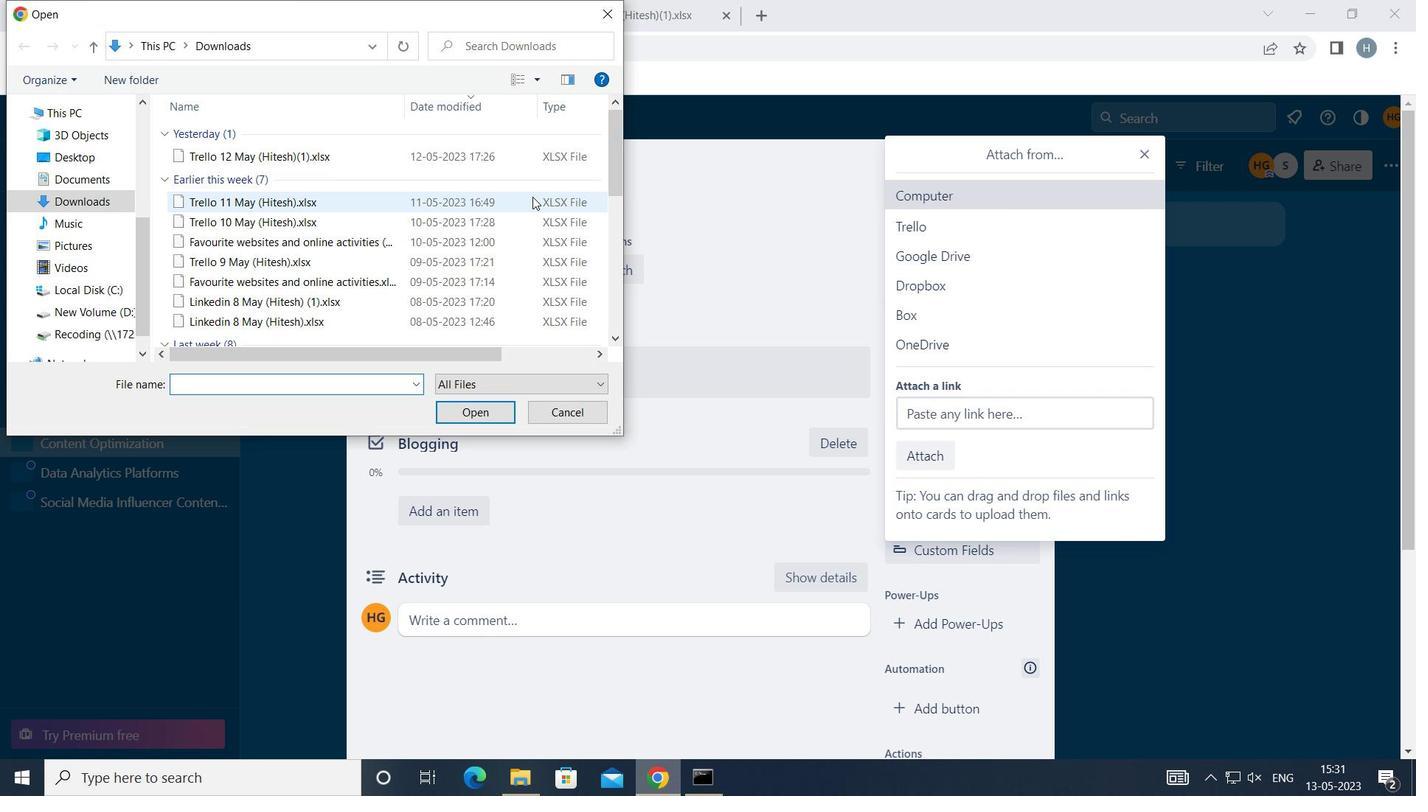 
Action: Mouse pressed left at (531, 202)
Screenshot: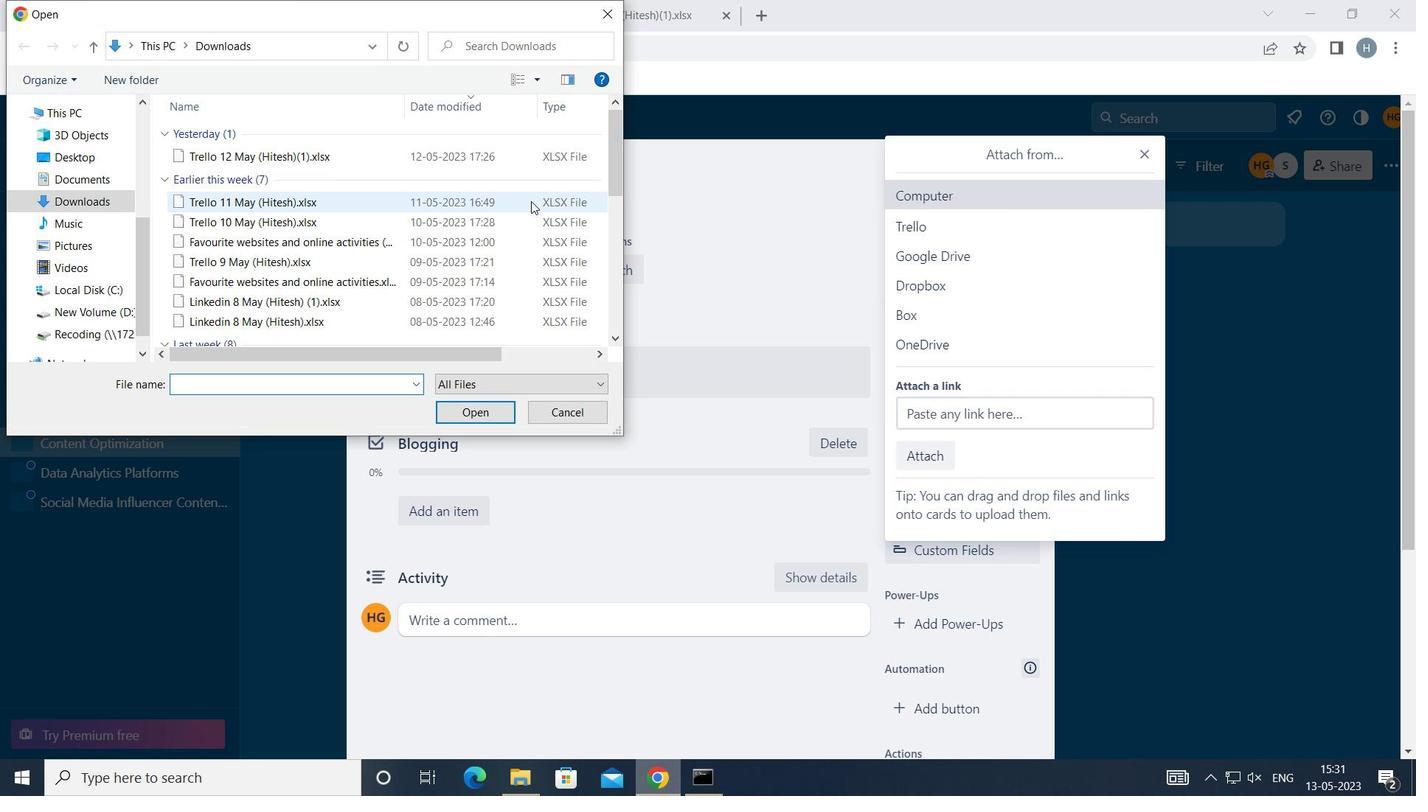 
Action: Mouse moved to (467, 405)
Screenshot: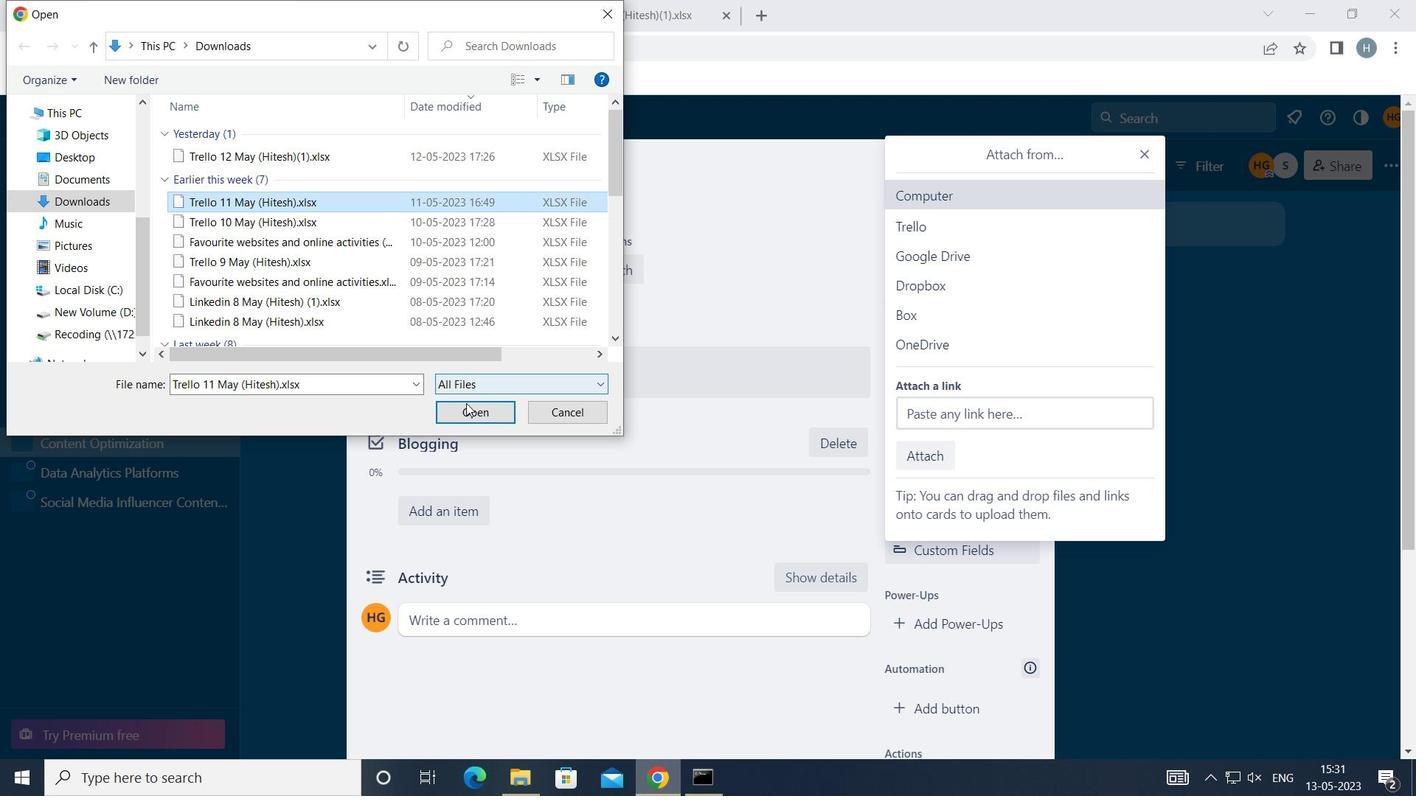 
Action: Mouse pressed left at (467, 405)
Screenshot: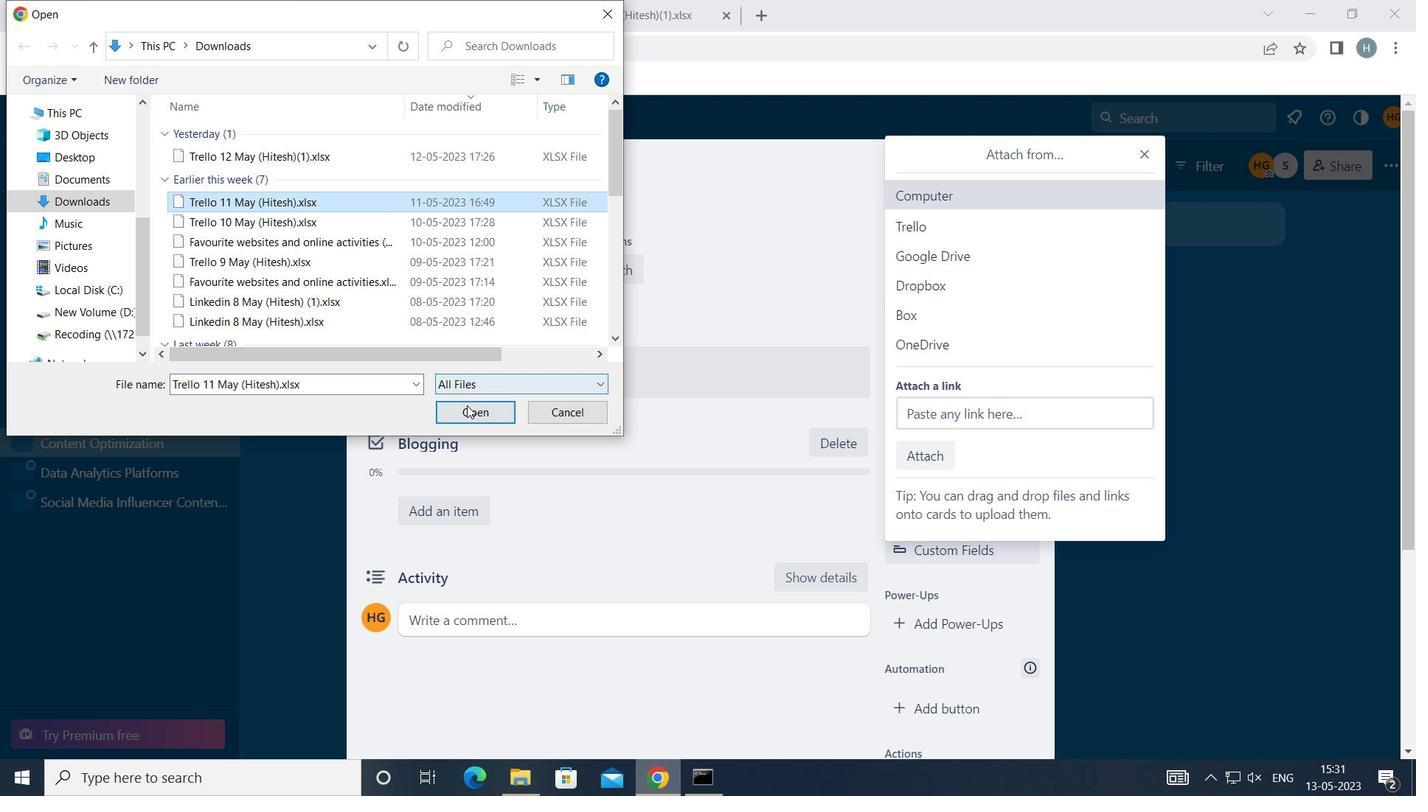 
Action: Mouse moved to (964, 504)
Screenshot: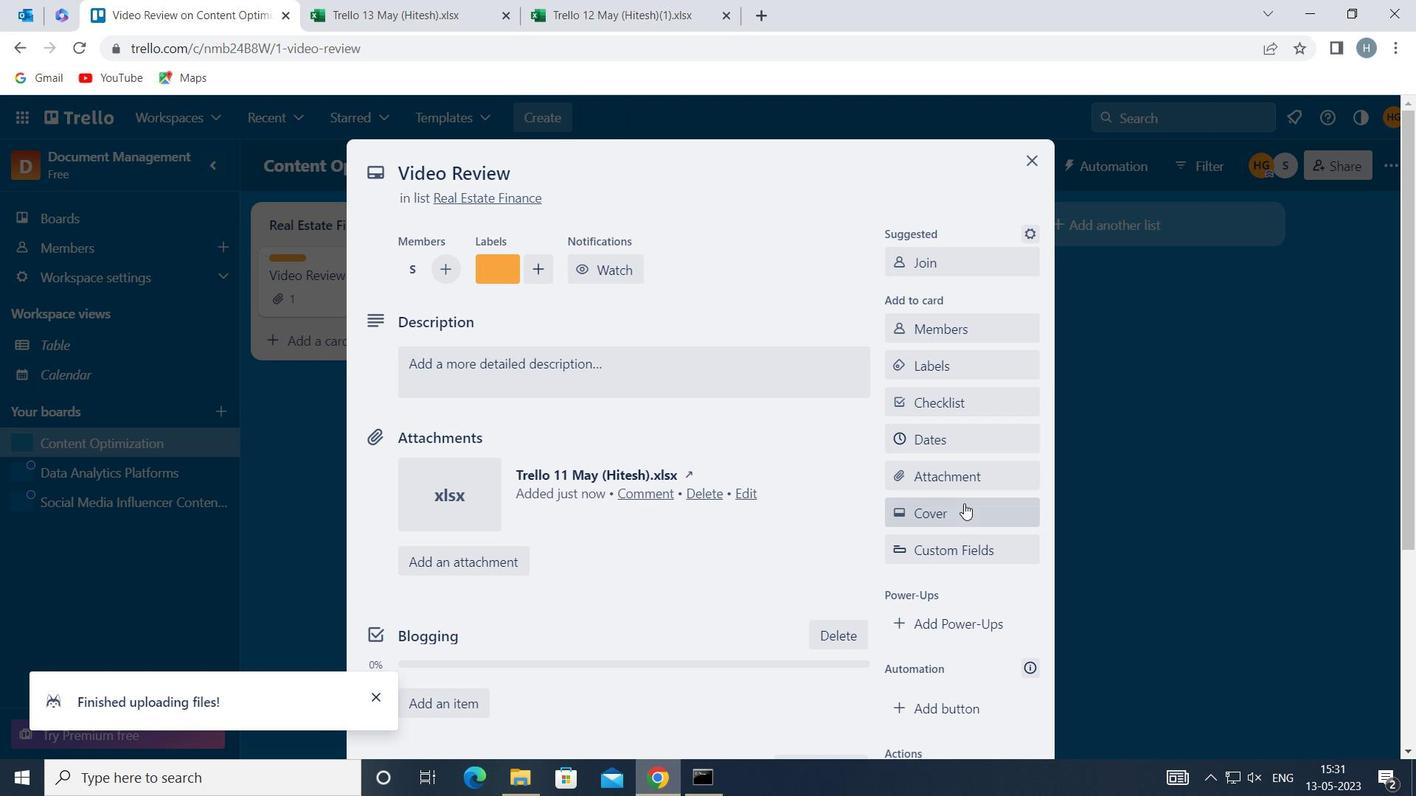 
Action: Mouse pressed left at (964, 504)
Screenshot: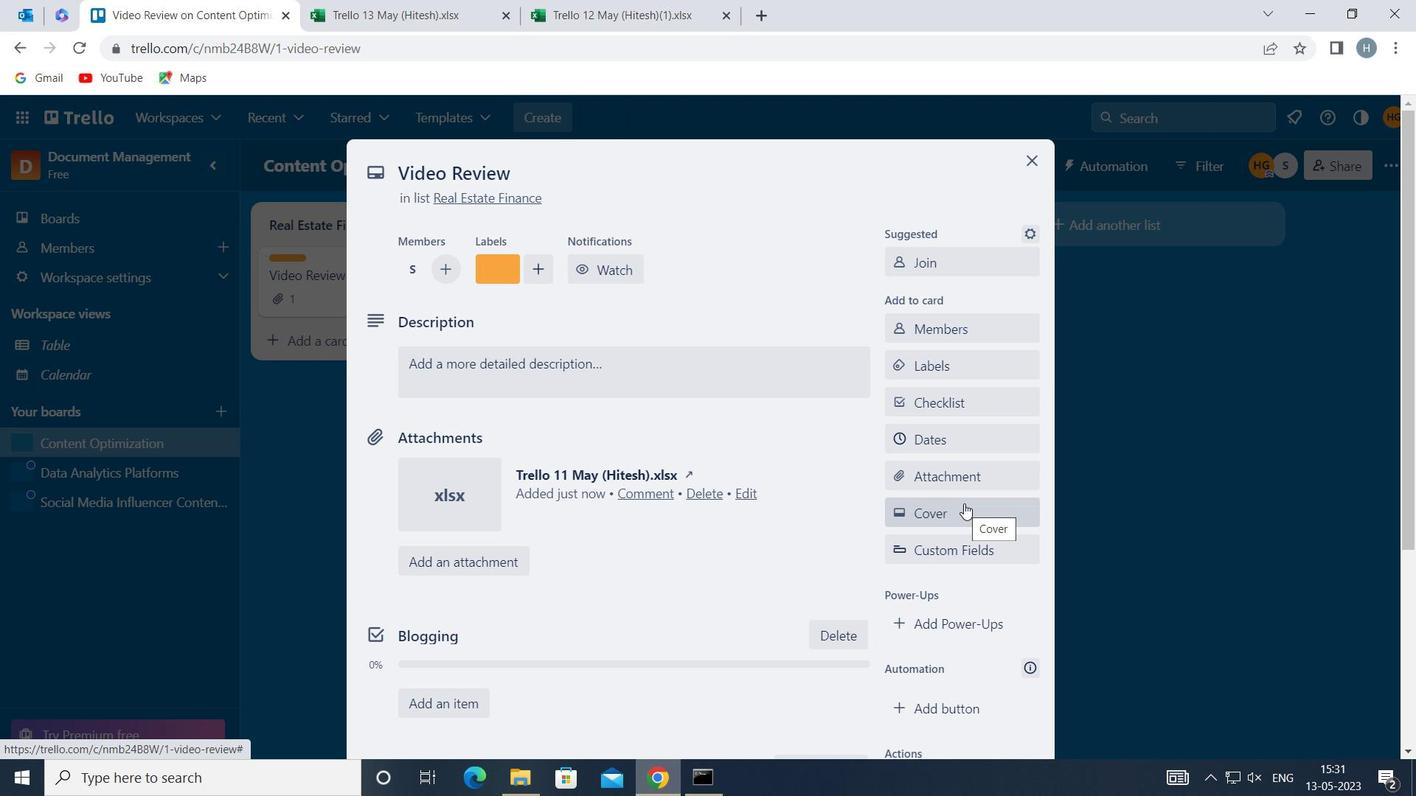 
Action: Mouse moved to (1020, 391)
Screenshot: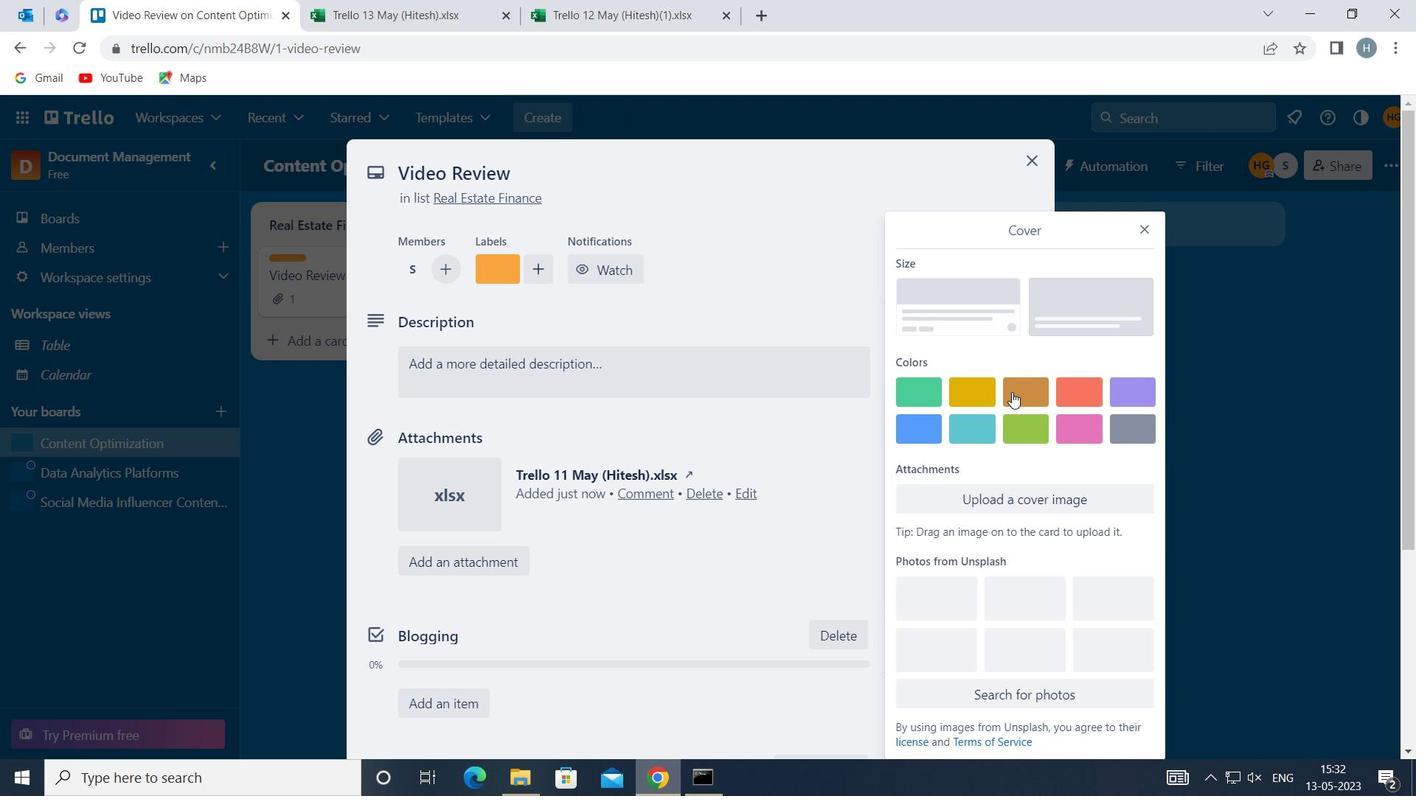 
Action: Mouse pressed left at (1020, 391)
Screenshot: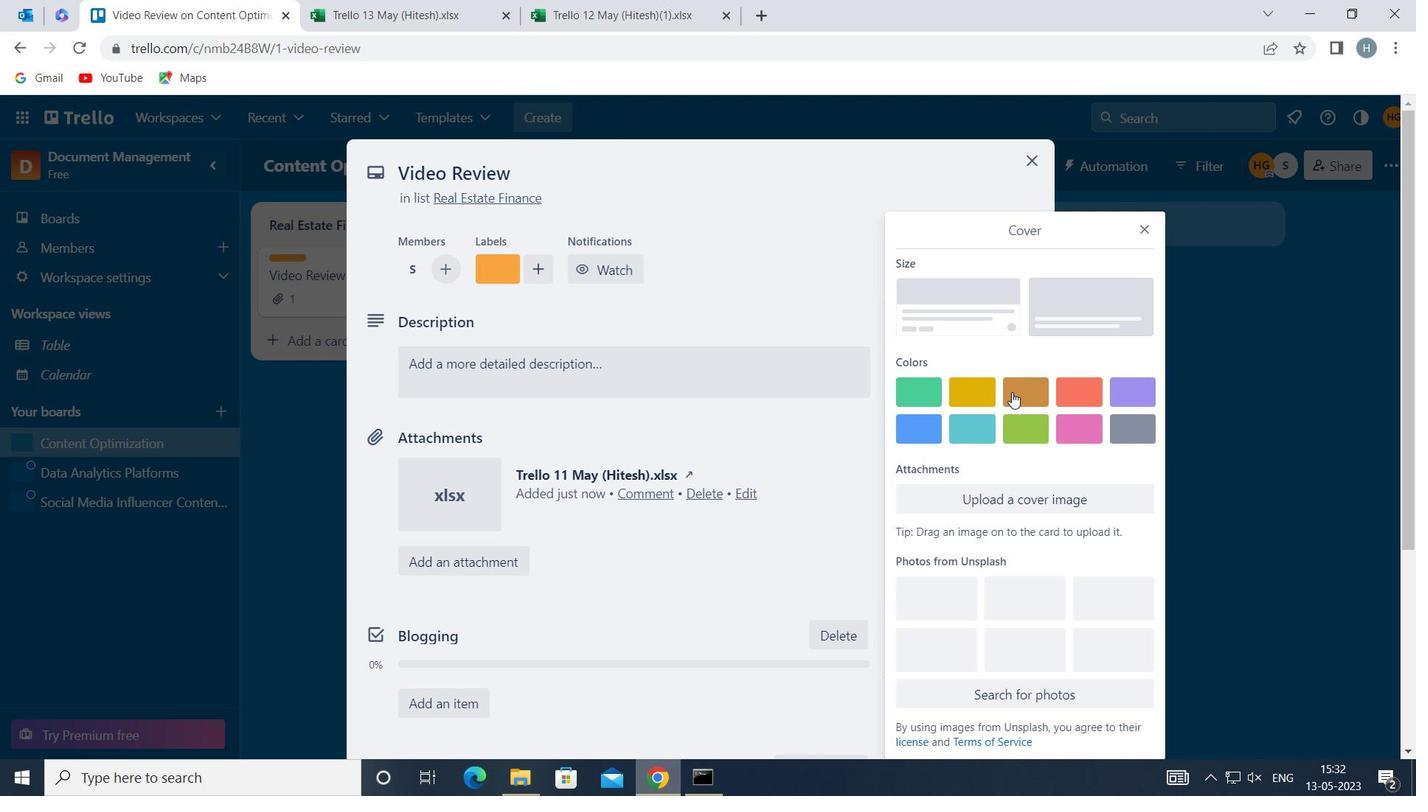 
Action: Mouse moved to (1141, 191)
Screenshot: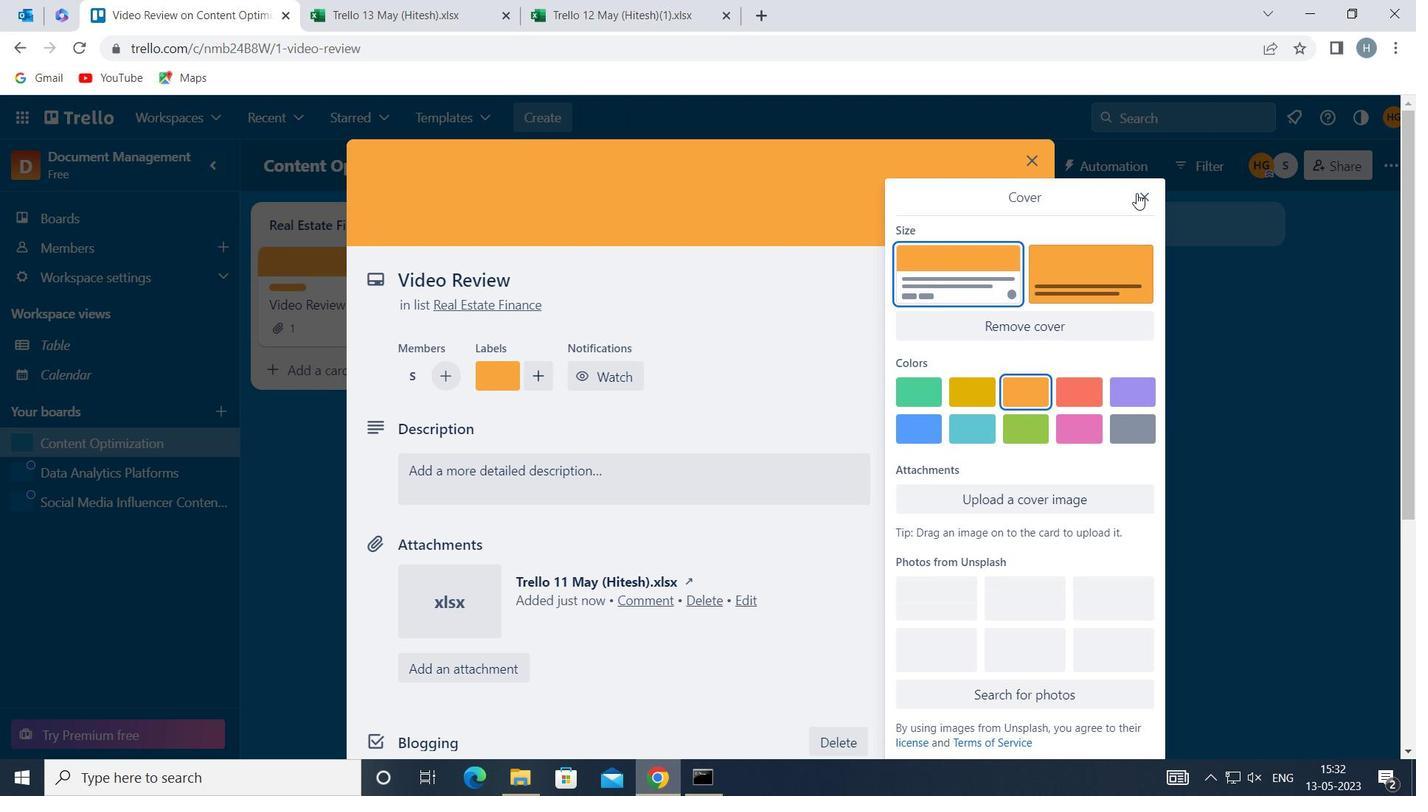 
Action: Mouse pressed left at (1141, 191)
Screenshot: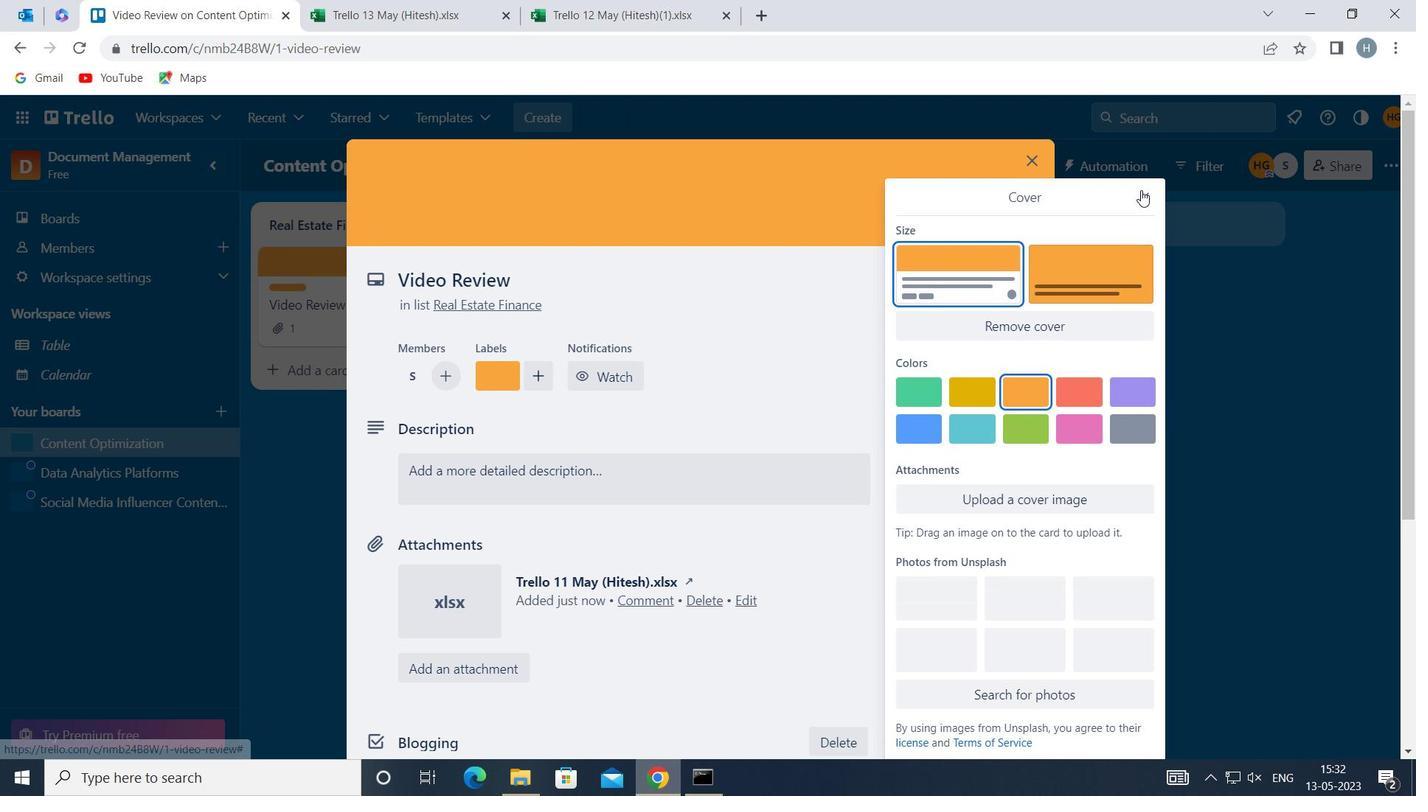 
Action: Mouse moved to (596, 474)
Screenshot: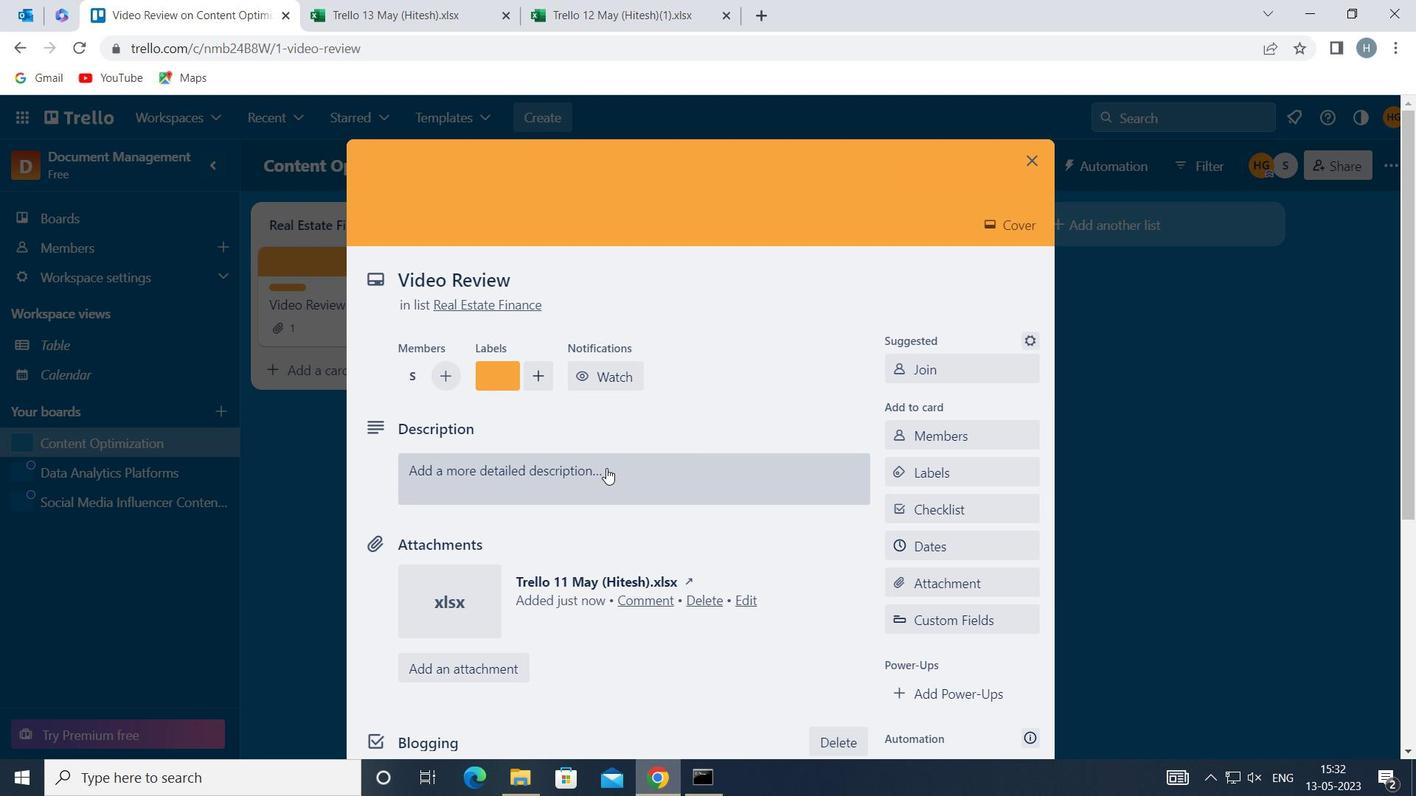 
Action: Mouse pressed left at (596, 474)
Screenshot: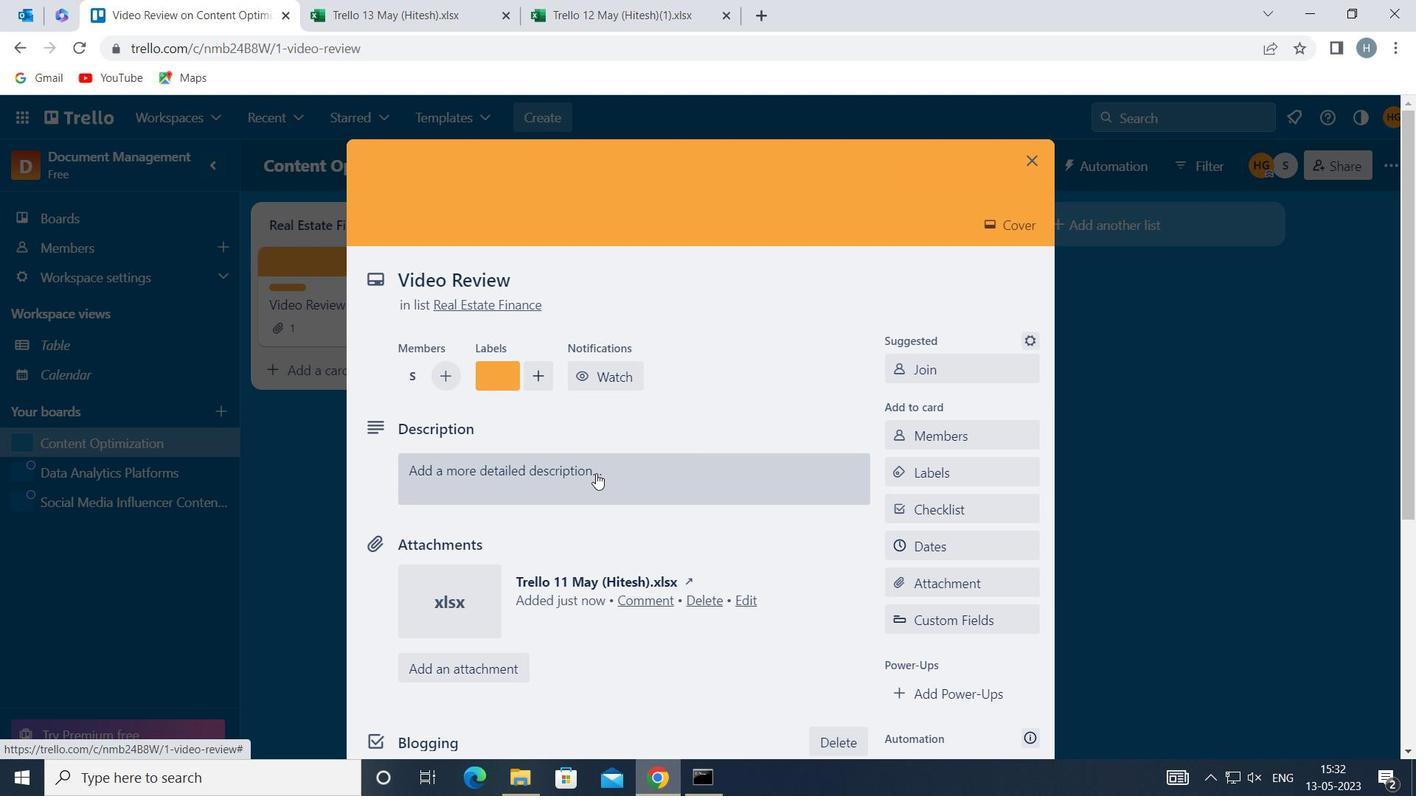 
Action: Key pressed <Key.shift>PLAN<Key.space>AND<Key.space>EXECUTE<Key.space>COMPANY<Key.space>CHARITY<Key.space>EVENTS<Key.backspace>
Screenshot: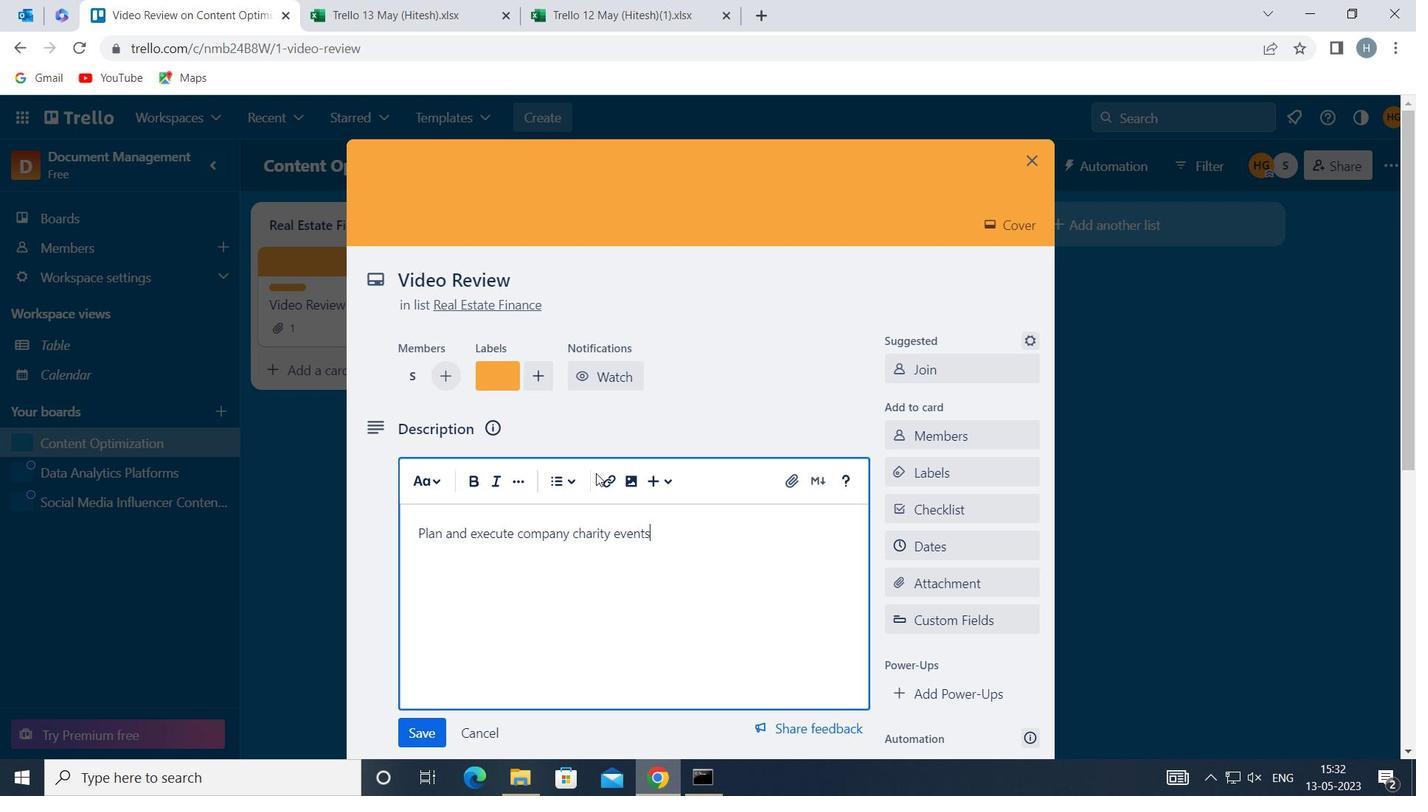 
Action: Mouse moved to (425, 736)
Screenshot: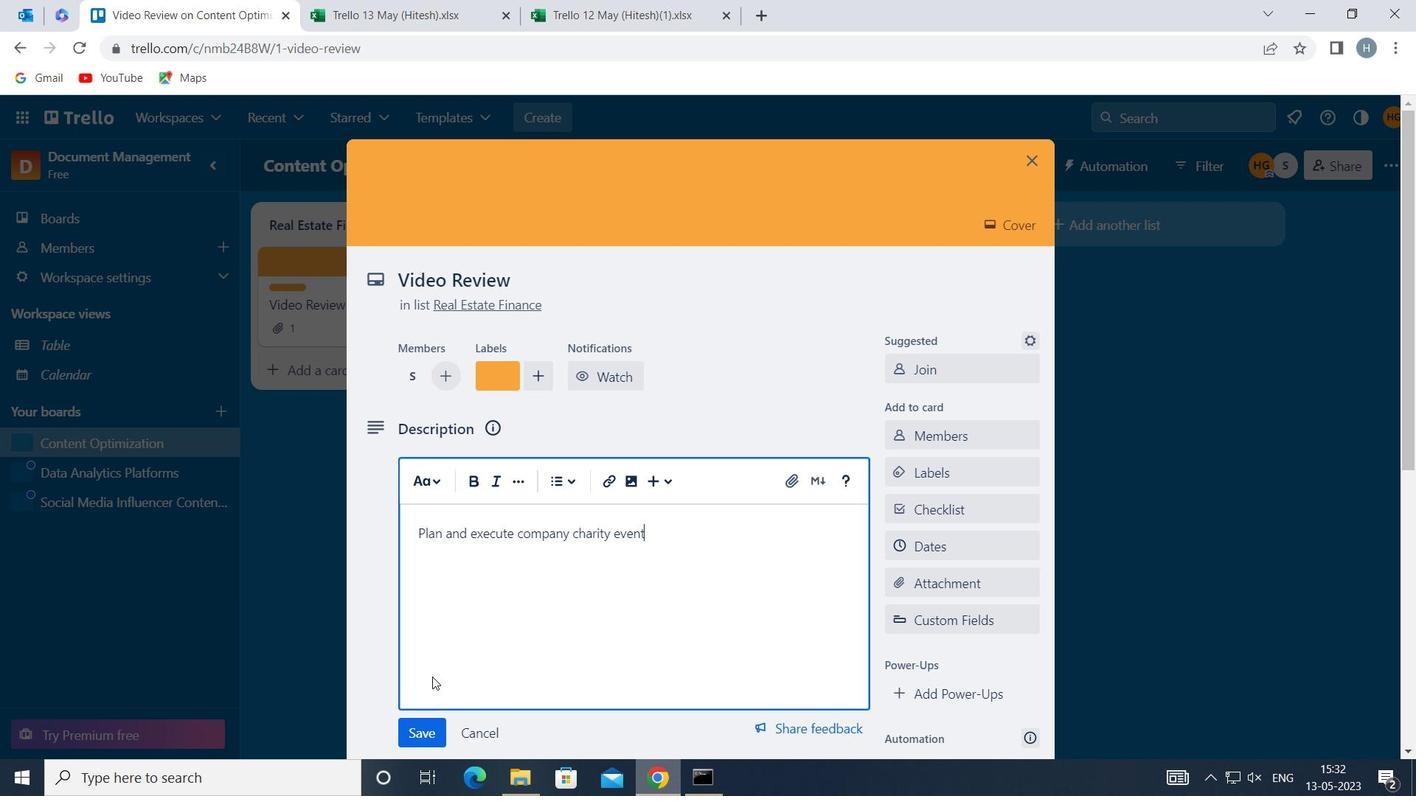 
Action: Mouse pressed left at (425, 736)
Screenshot: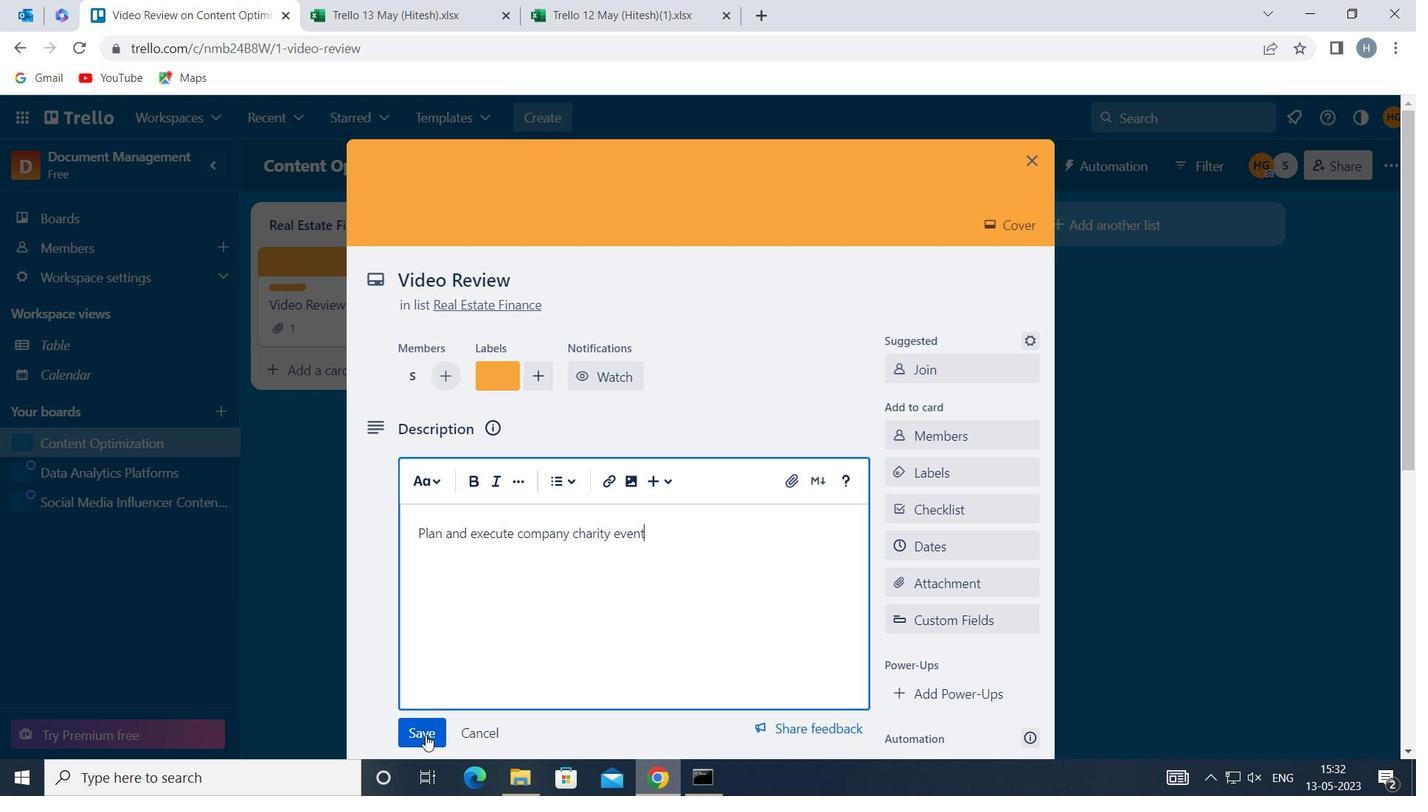 
Action: Mouse moved to (486, 649)
Screenshot: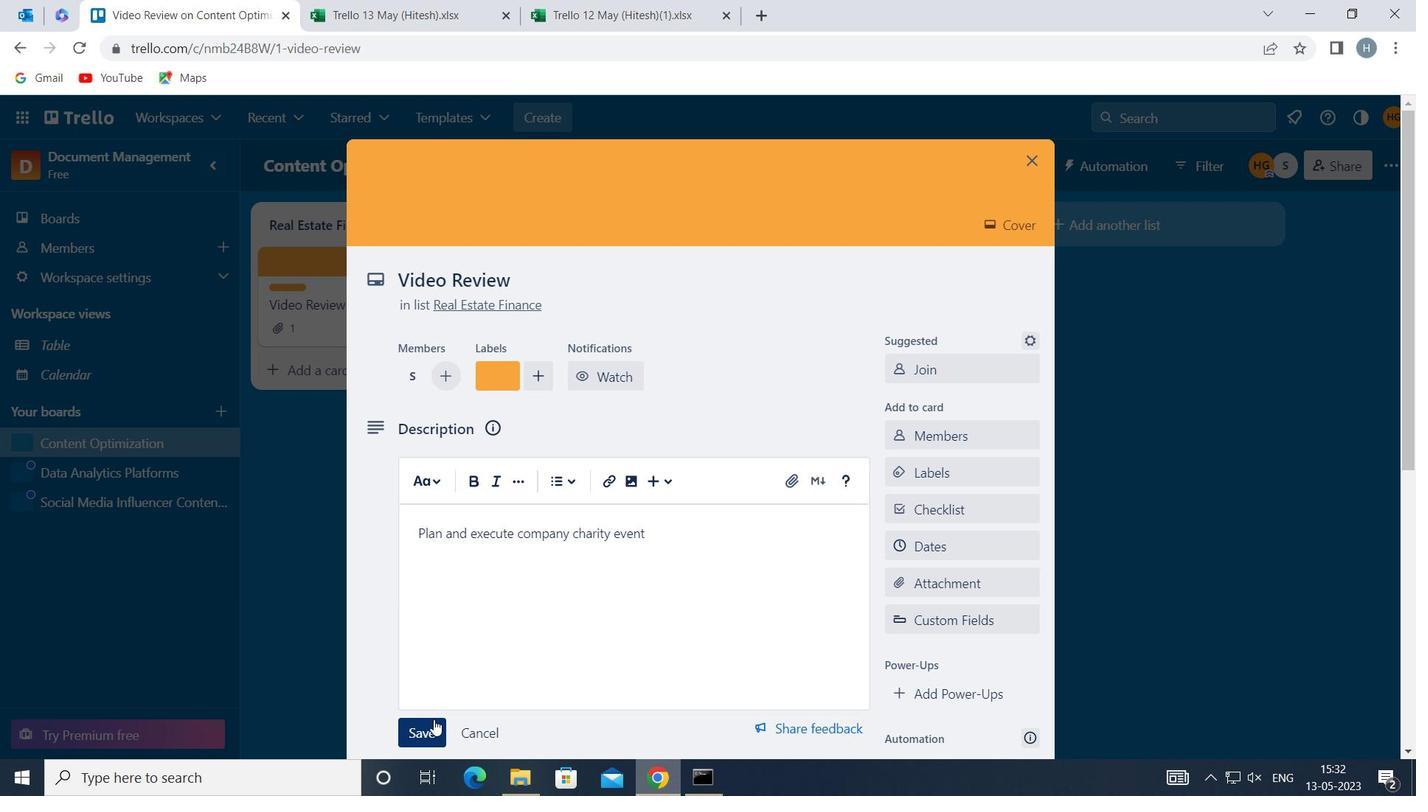 
Action: Mouse scrolled (486, 648) with delta (0, 0)
Screenshot: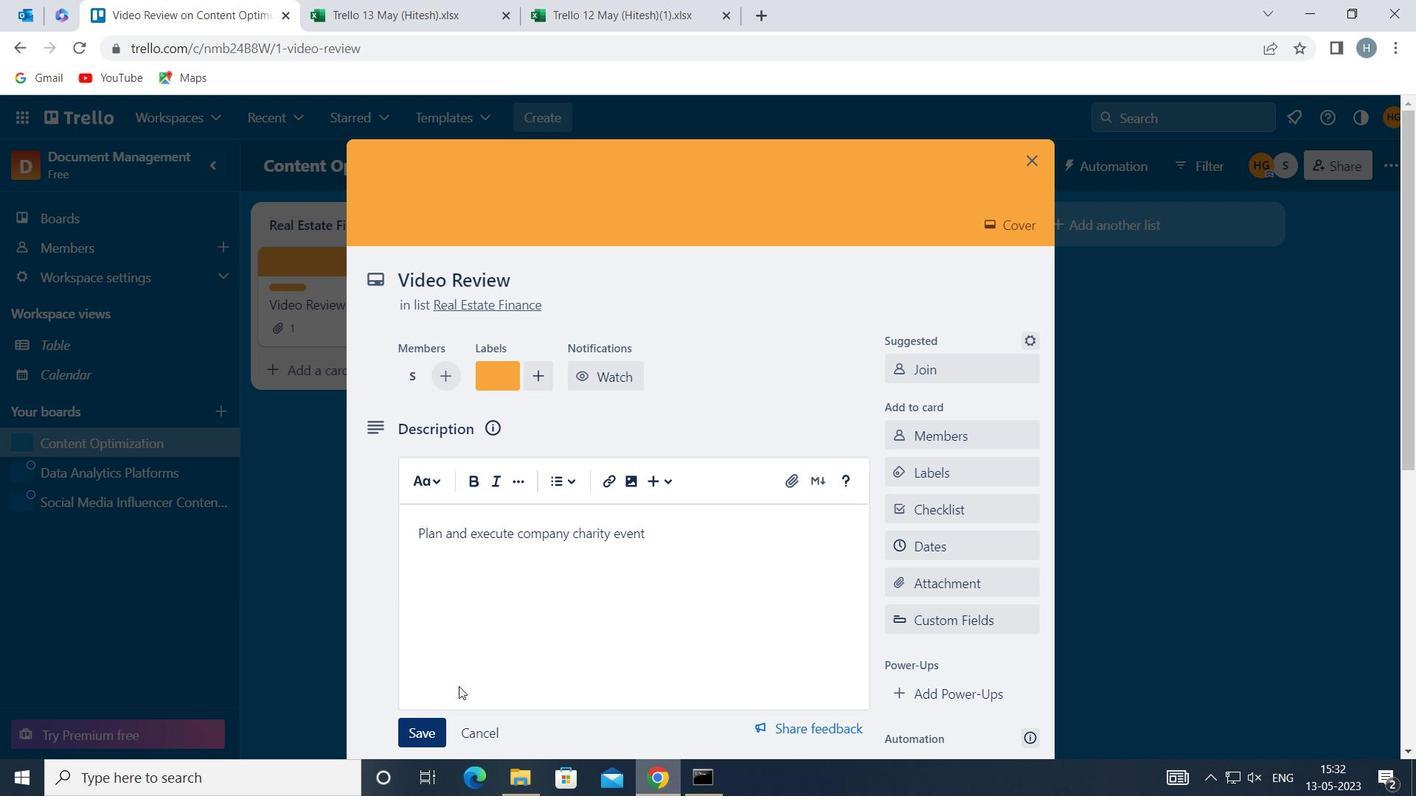 
Action: Mouse scrolled (486, 648) with delta (0, 0)
Screenshot: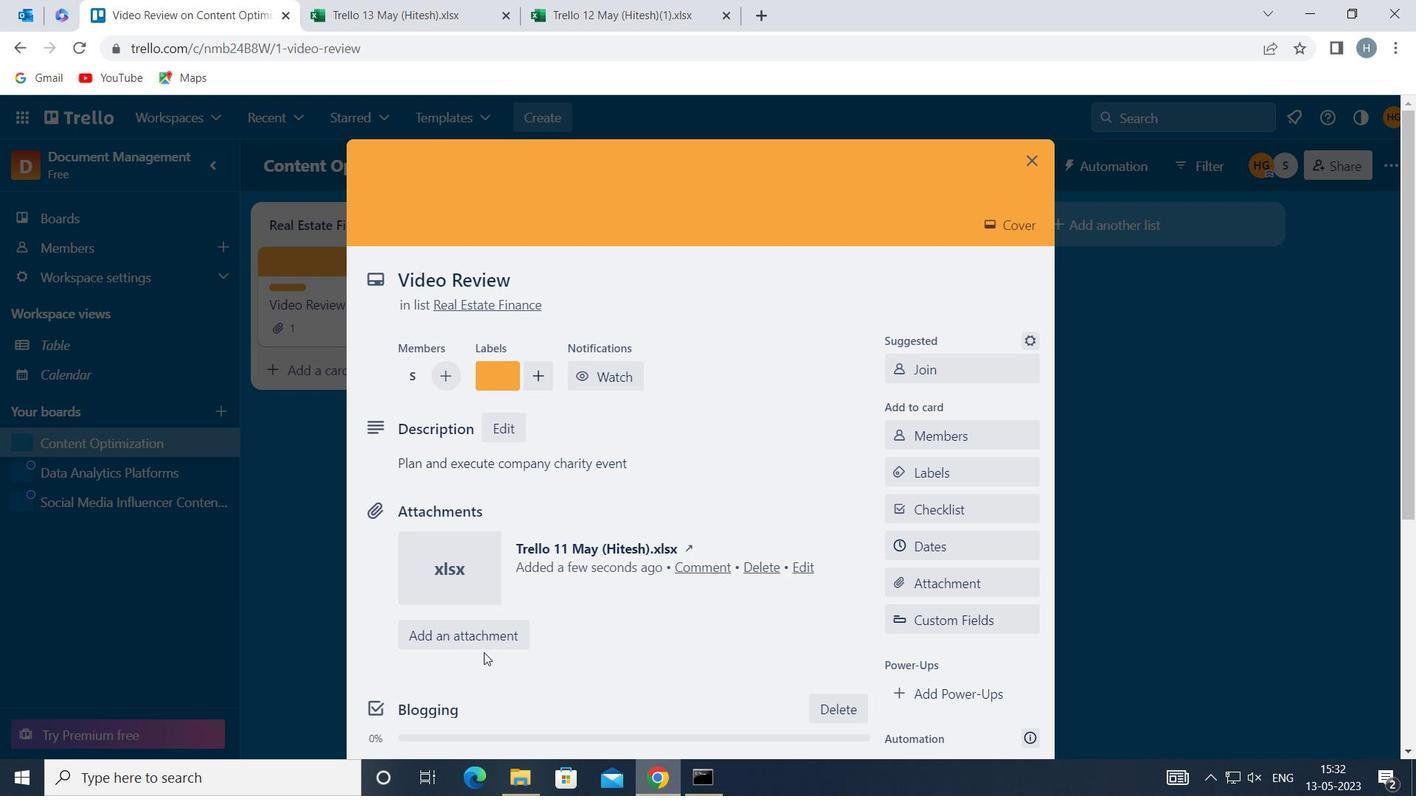 
Action: Mouse scrolled (486, 648) with delta (0, 0)
Screenshot: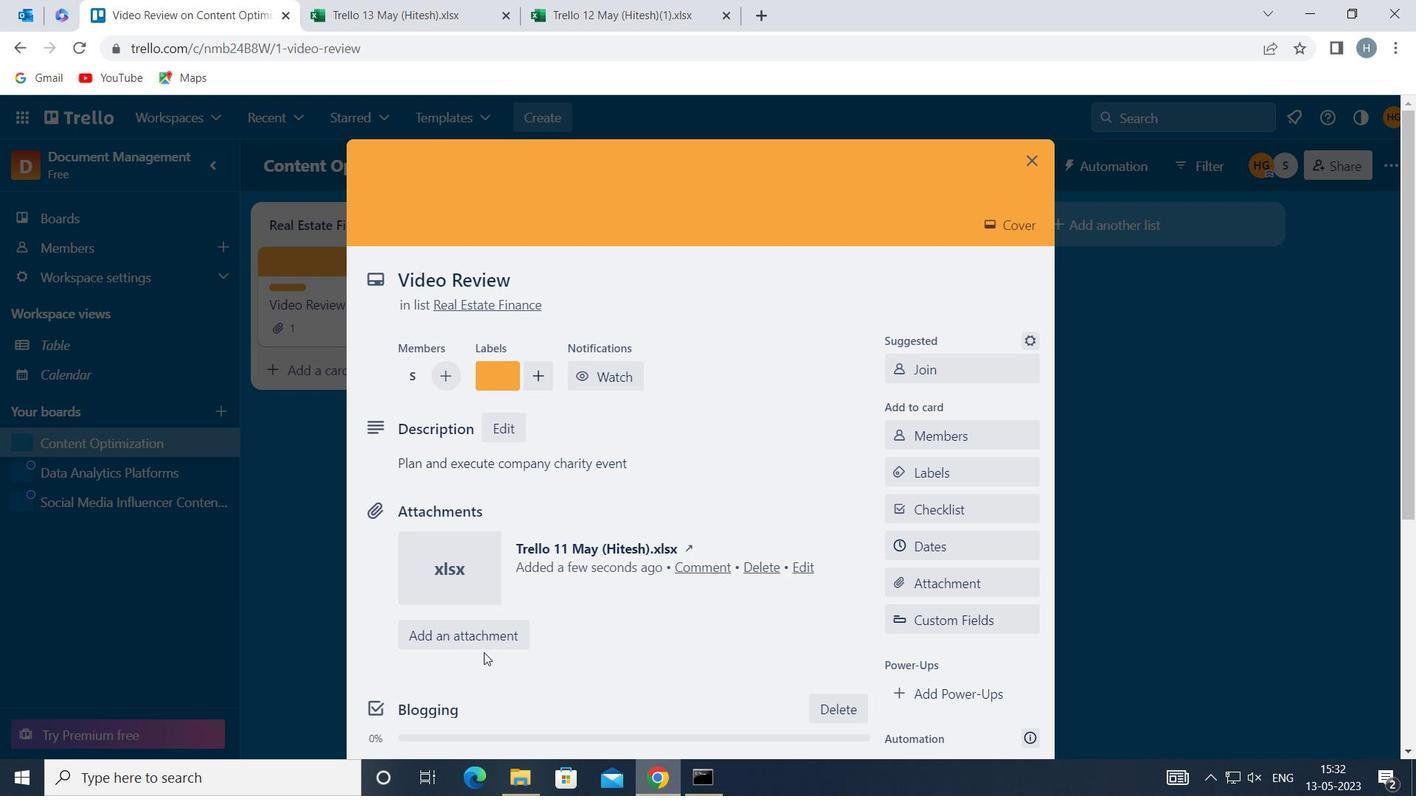 
Action: Mouse moved to (565, 613)
Screenshot: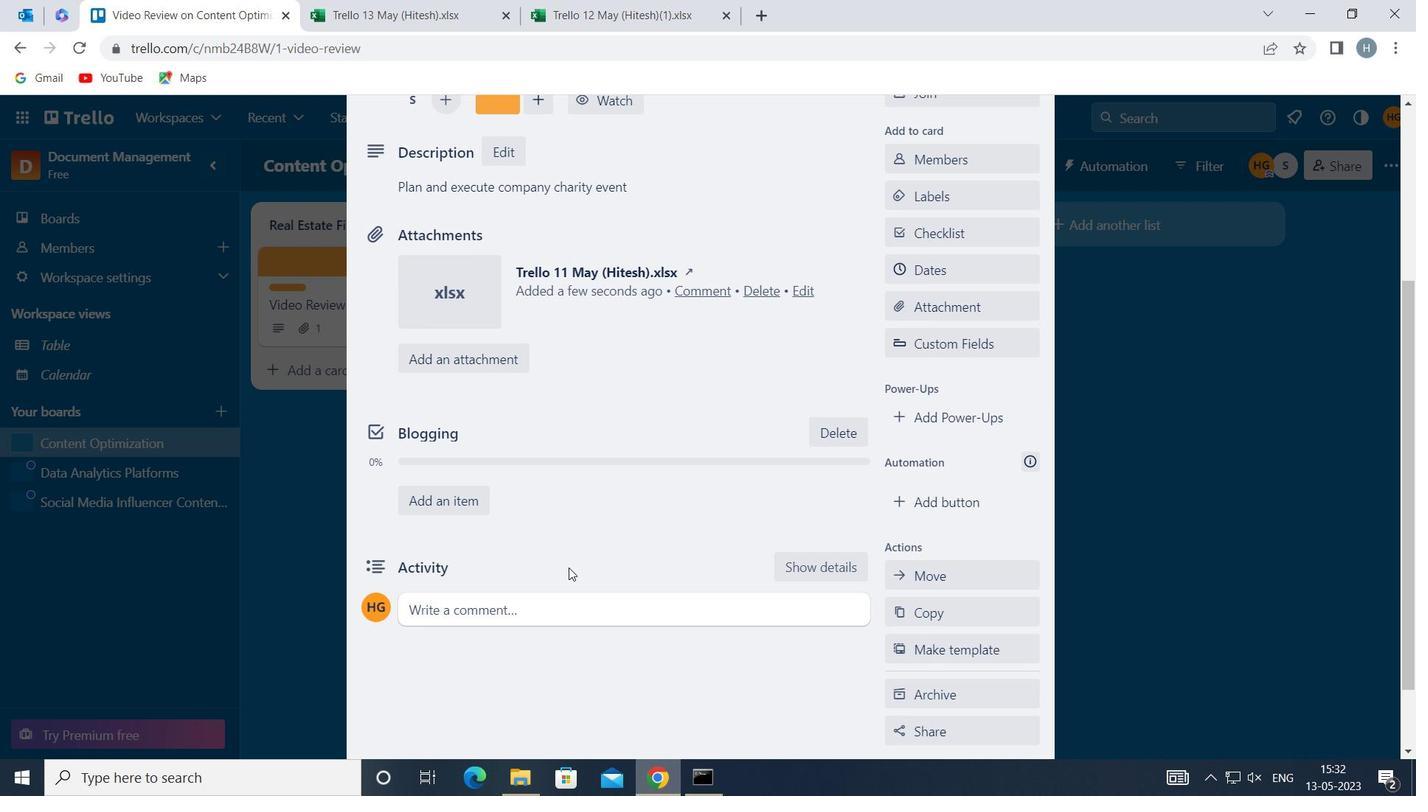 
Action: Mouse pressed left at (565, 613)
Screenshot: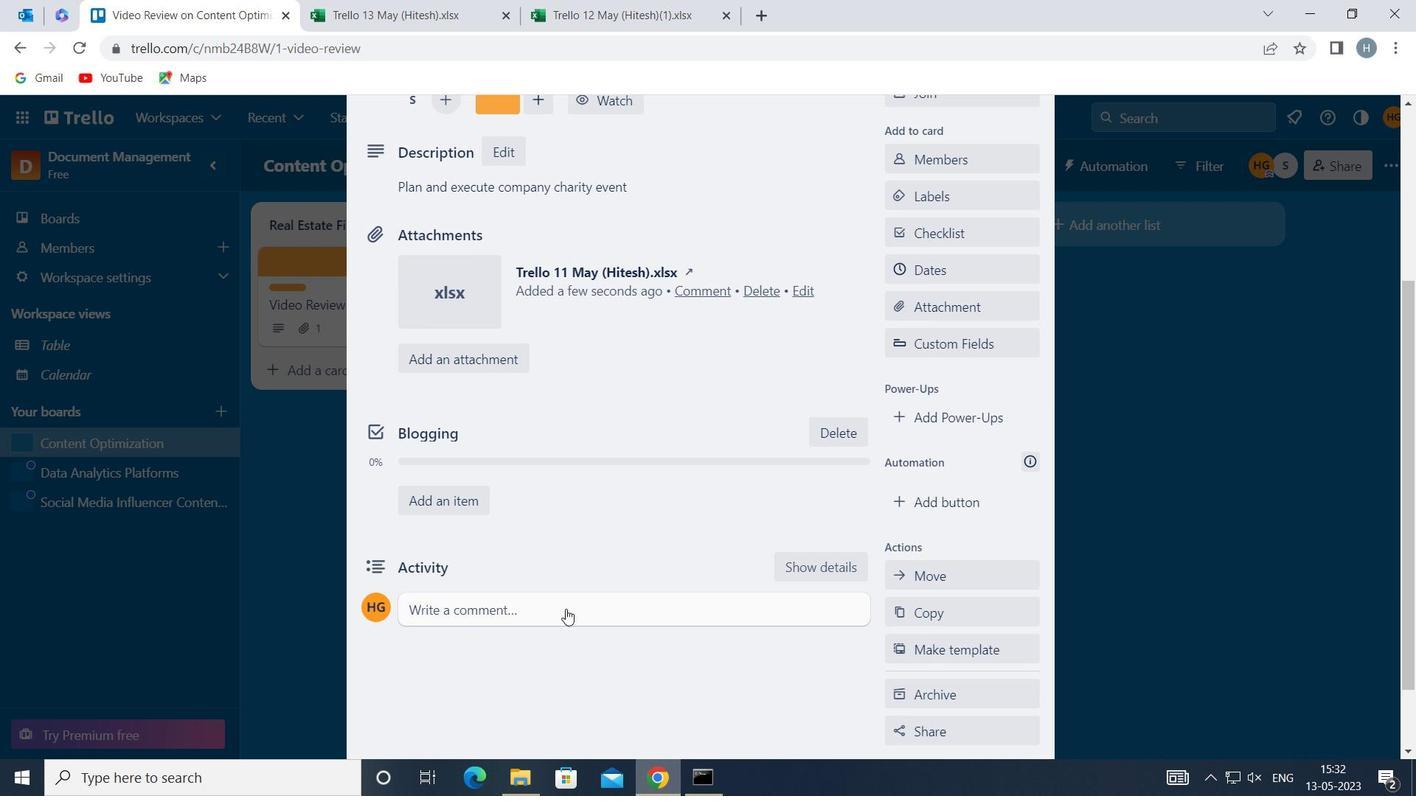 
Action: Mouse moved to (561, 614)
Screenshot: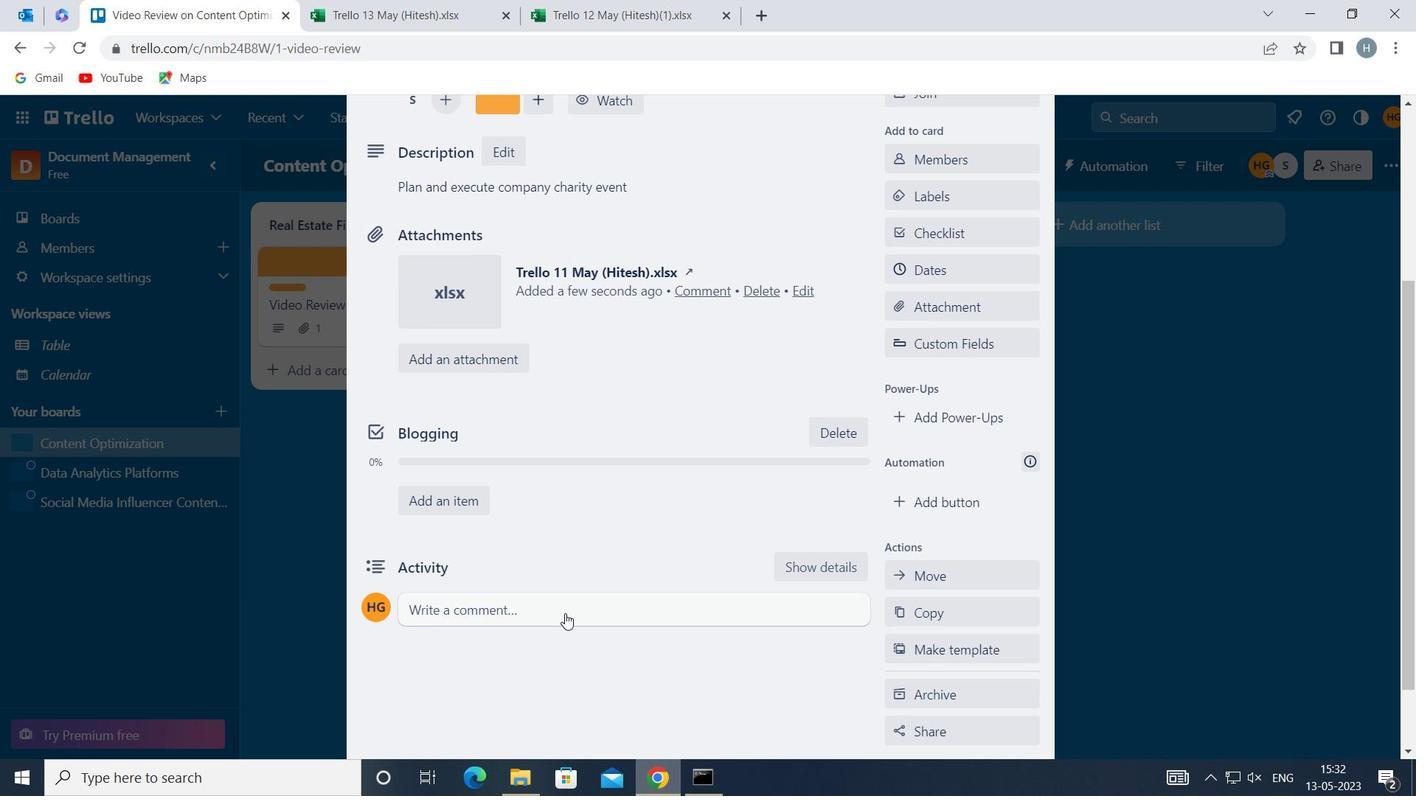 
Action: Key pressed THIS<Key.space>TASK<Key.space>REQUIRES<Key.space>US<Key.space>TO<Key.space>BE<Key.space>PROACTIVE<Key.space>AND<Key.space>TAKE<Key.space>INITIATIVE,<Key.space>RATHER<Key.space>THAN<Key.space>WAITING<Key.space>FOR<Key.space>OTHERS<Key.space>TO<Key.space>ACT
Screenshot: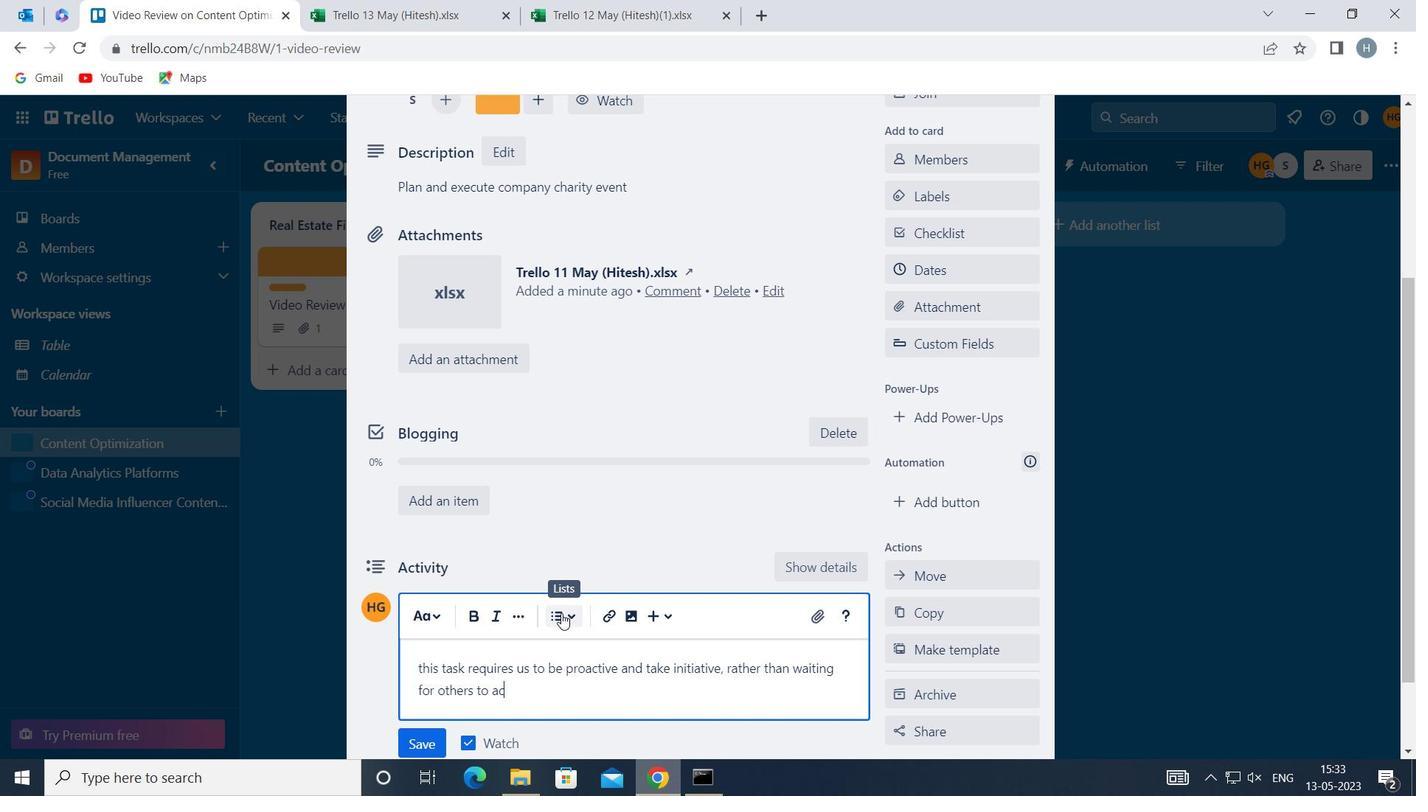 
Action: Mouse moved to (414, 740)
Screenshot: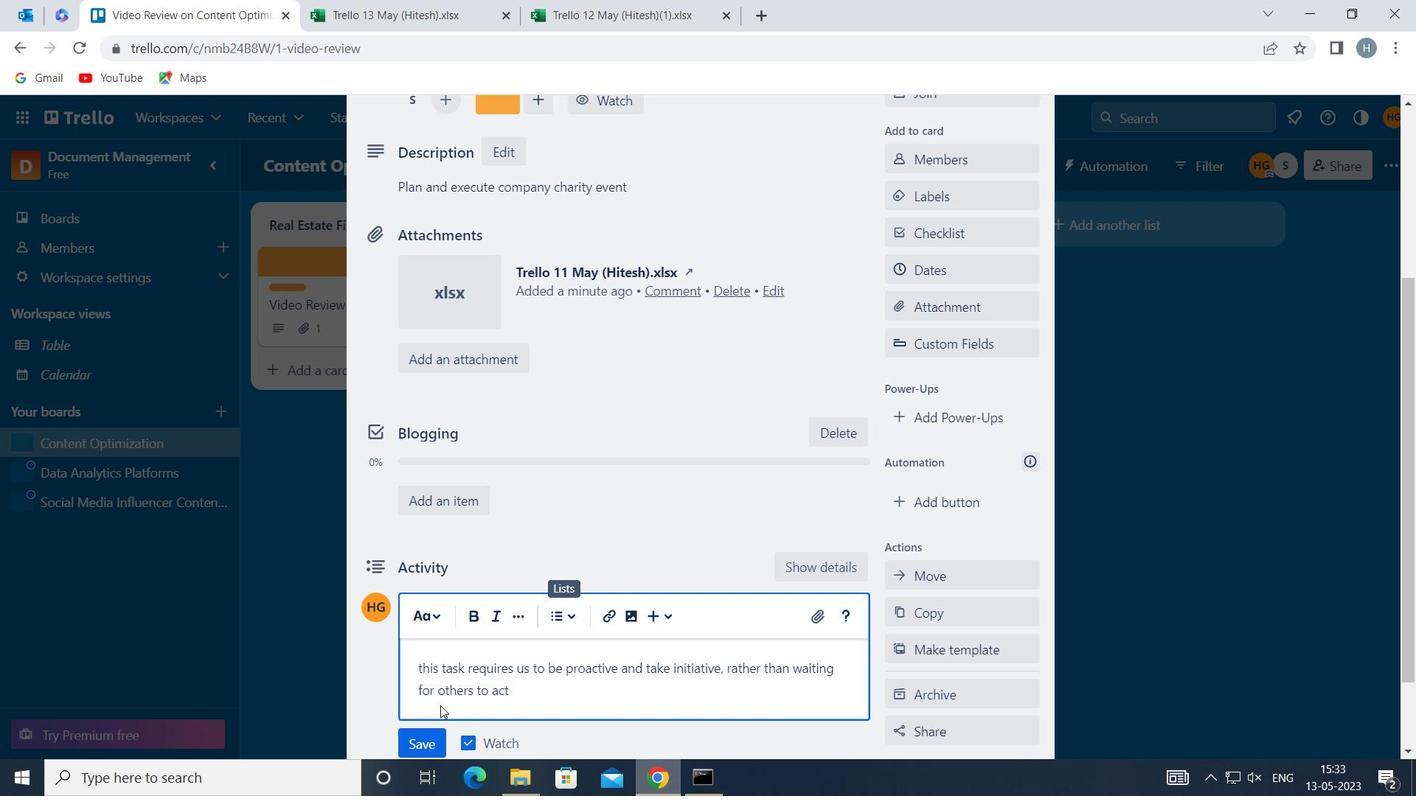 
Action: Mouse pressed left at (414, 740)
Screenshot: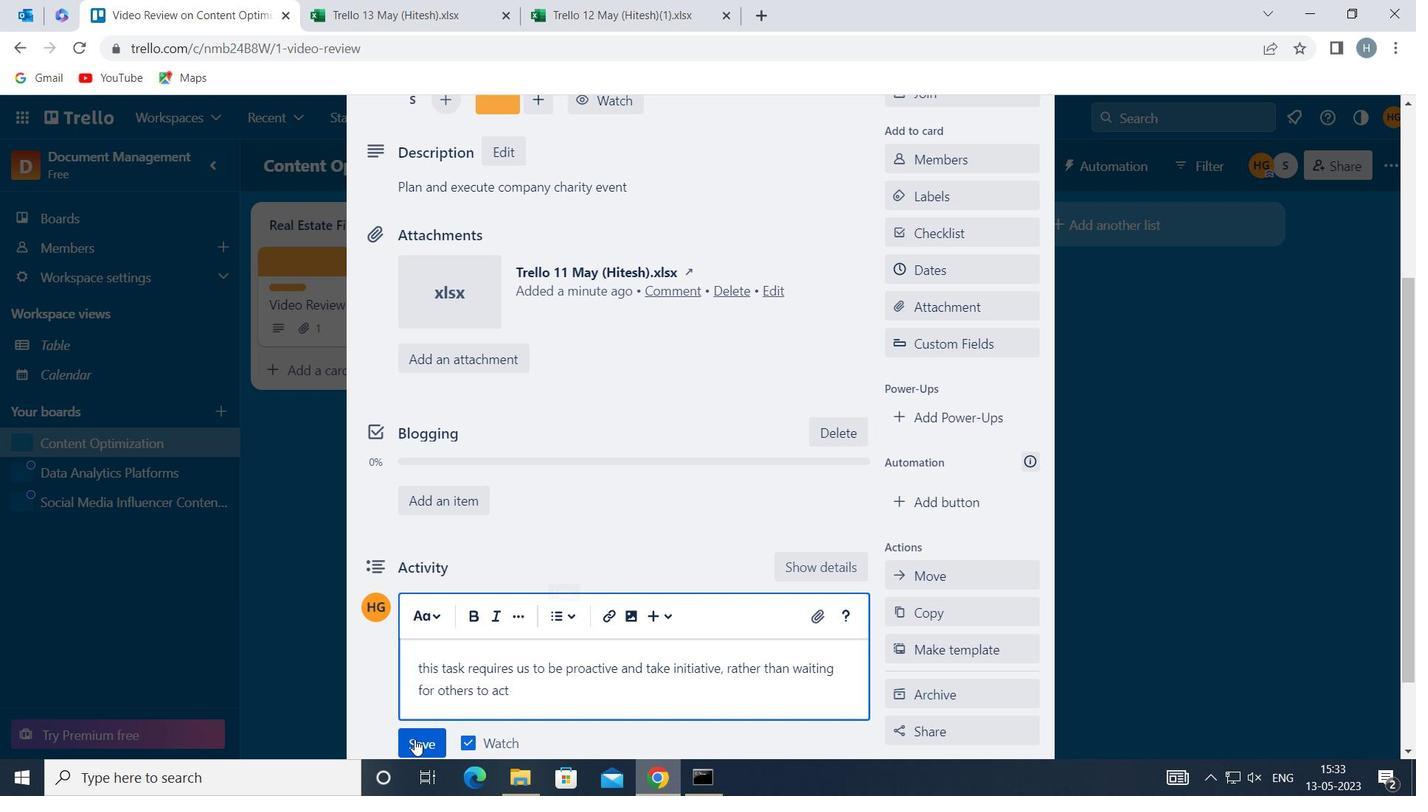 
Action: Mouse moved to (936, 255)
Screenshot: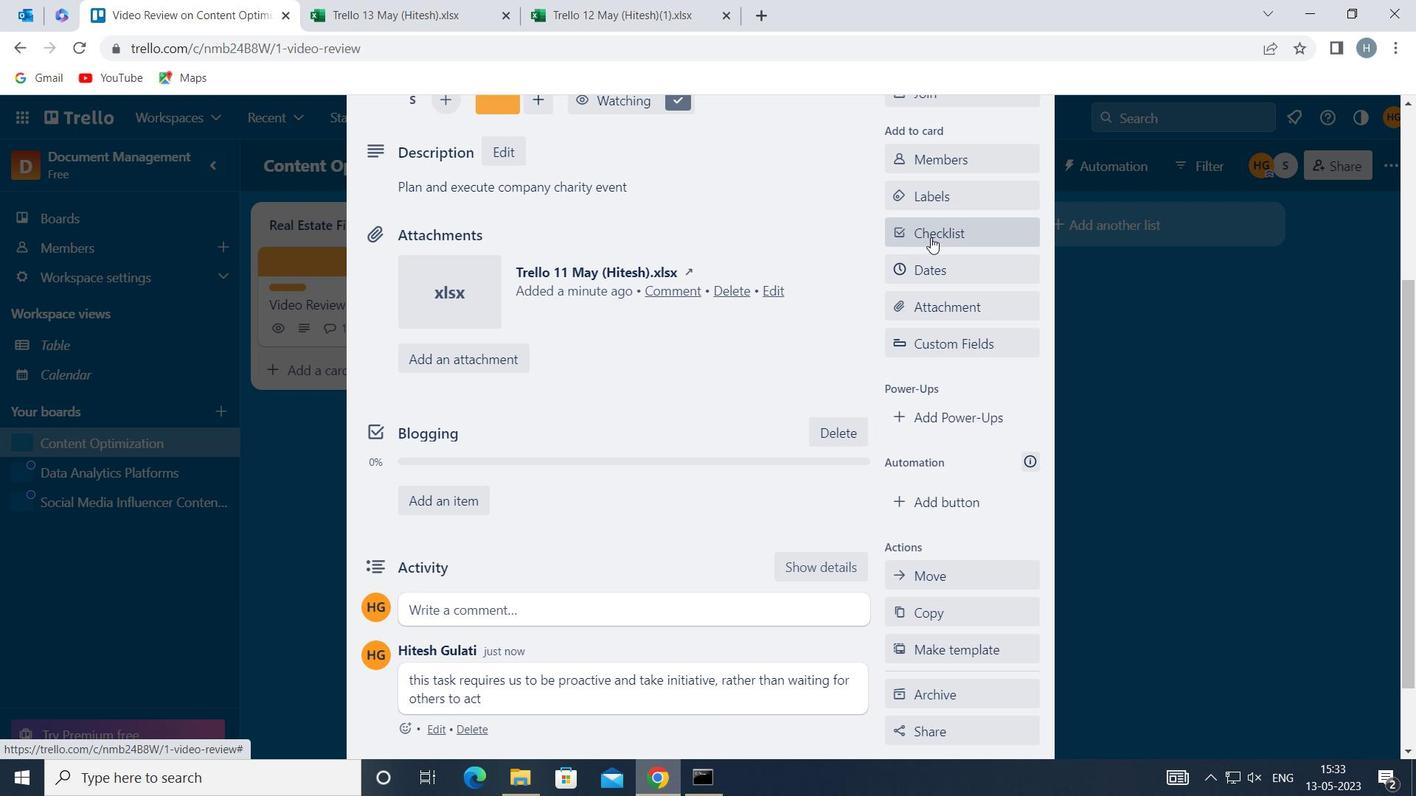 
Action: Mouse pressed left at (936, 255)
Screenshot: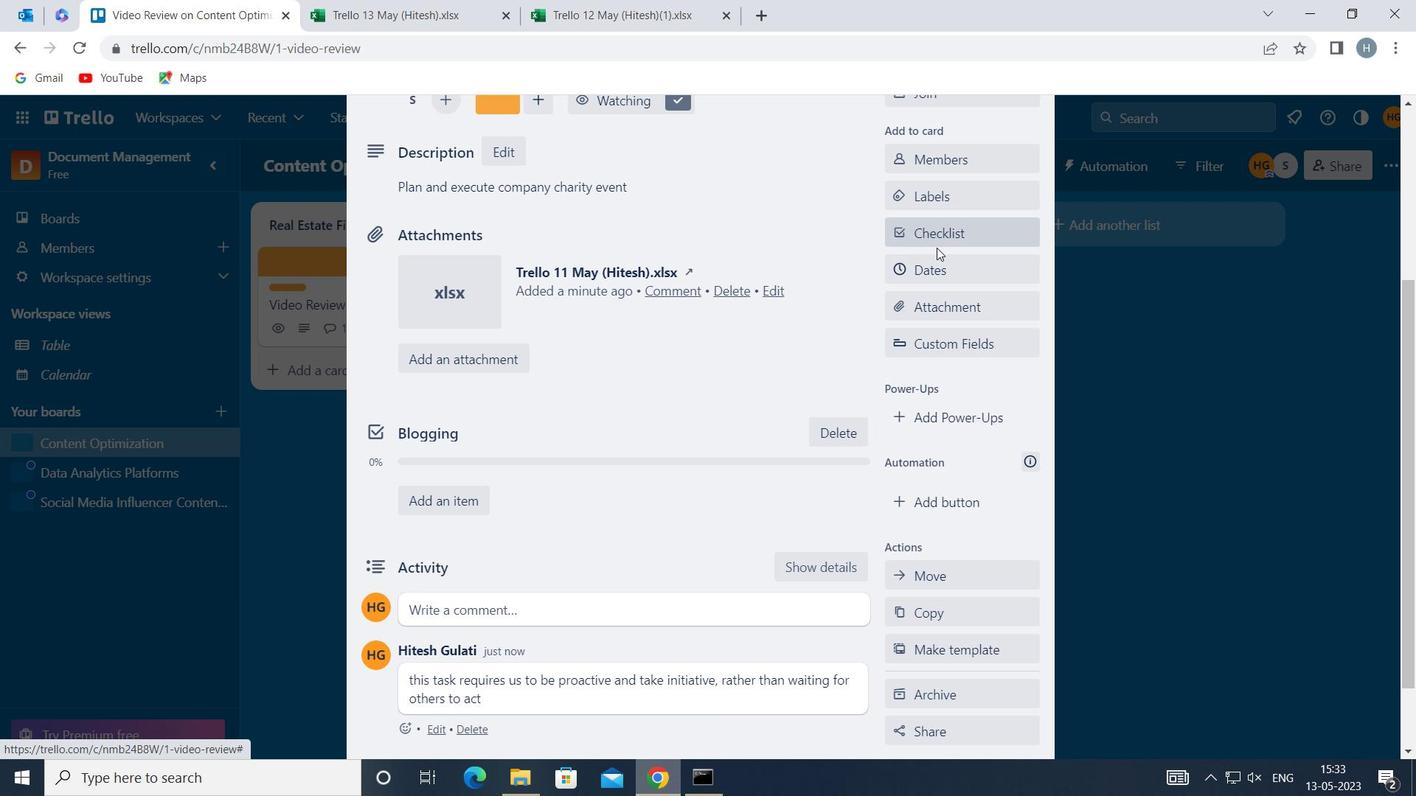 
Action: Mouse moved to (903, 500)
Screenshot: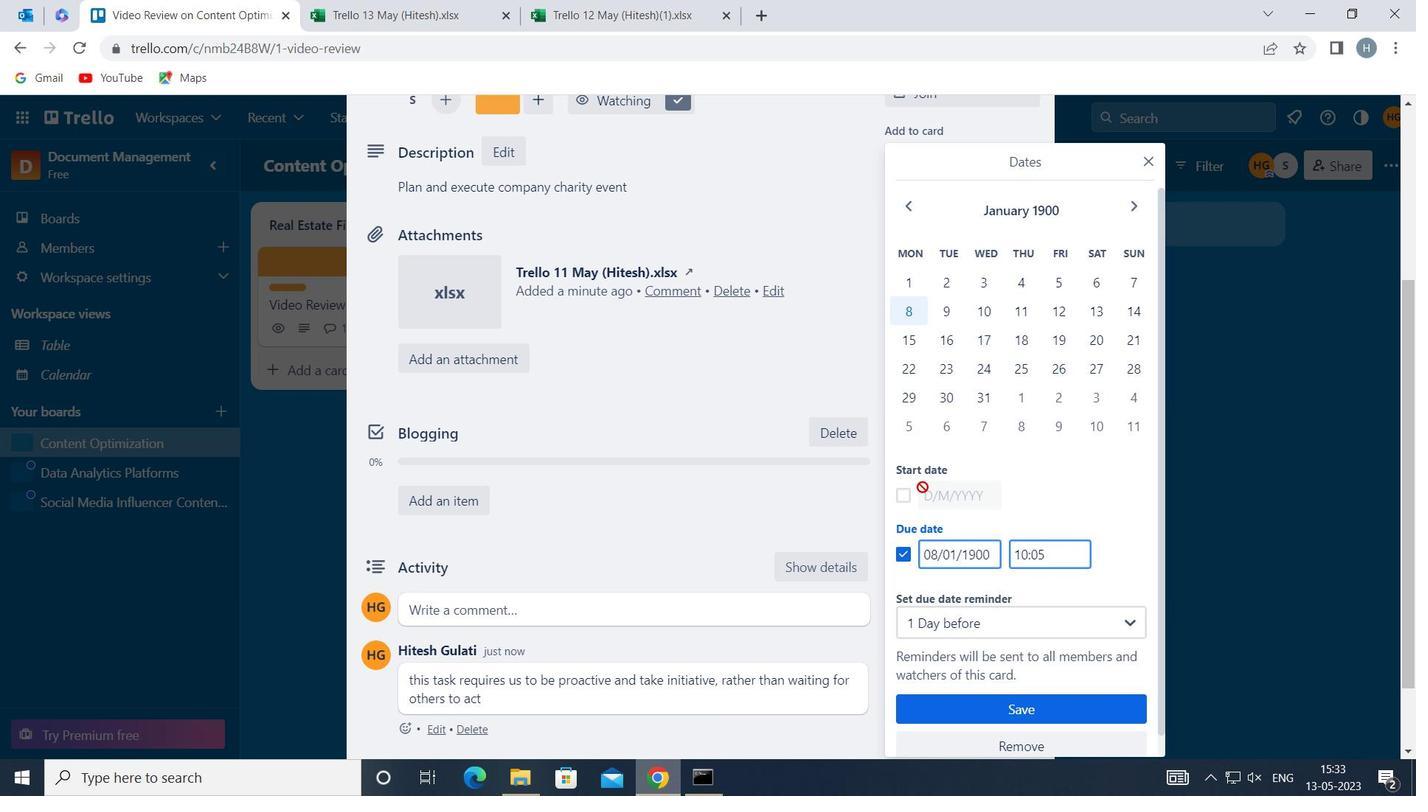 
Action: Mouse pressed left at (903, 500)
Screenshot: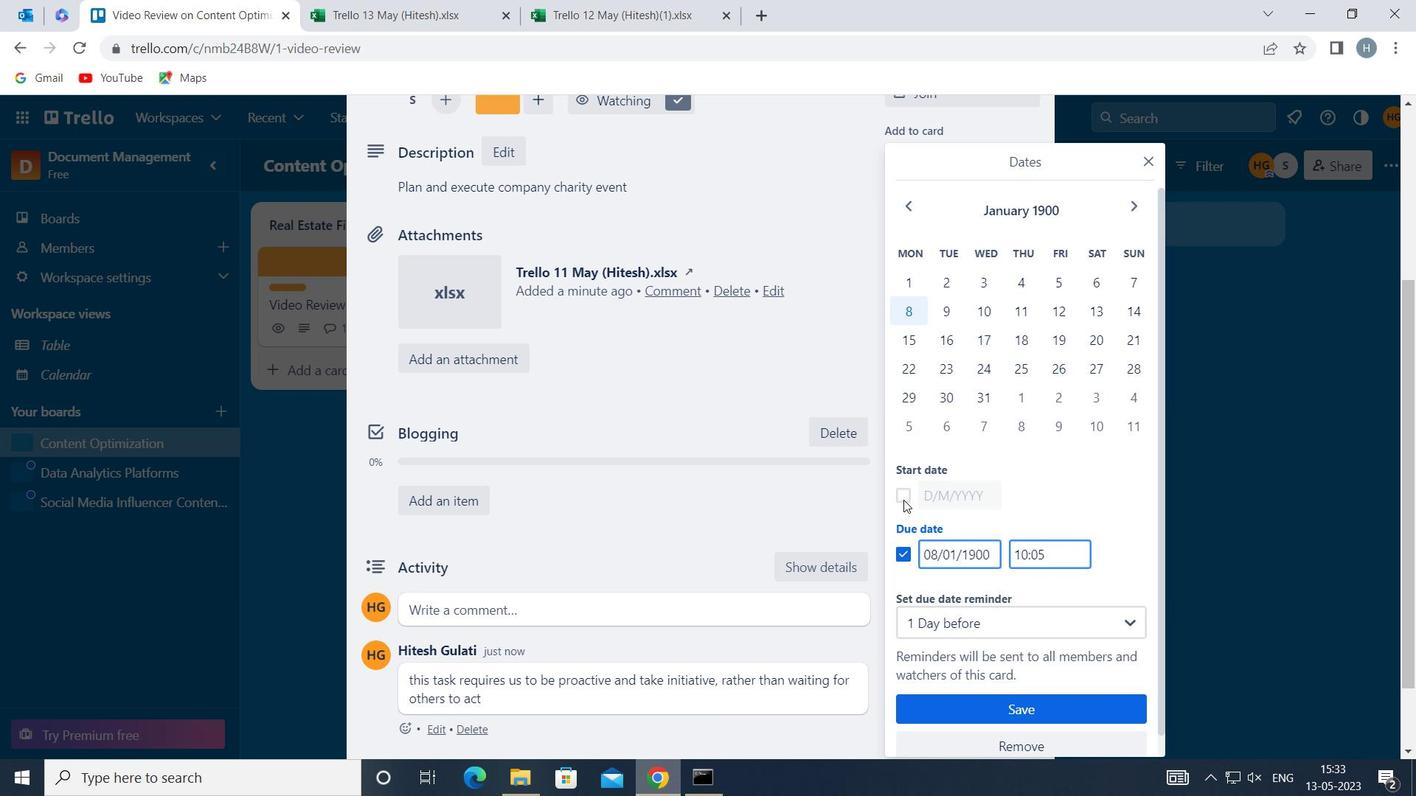 
Action: Mouse moved to (922, 494)
Screenshot: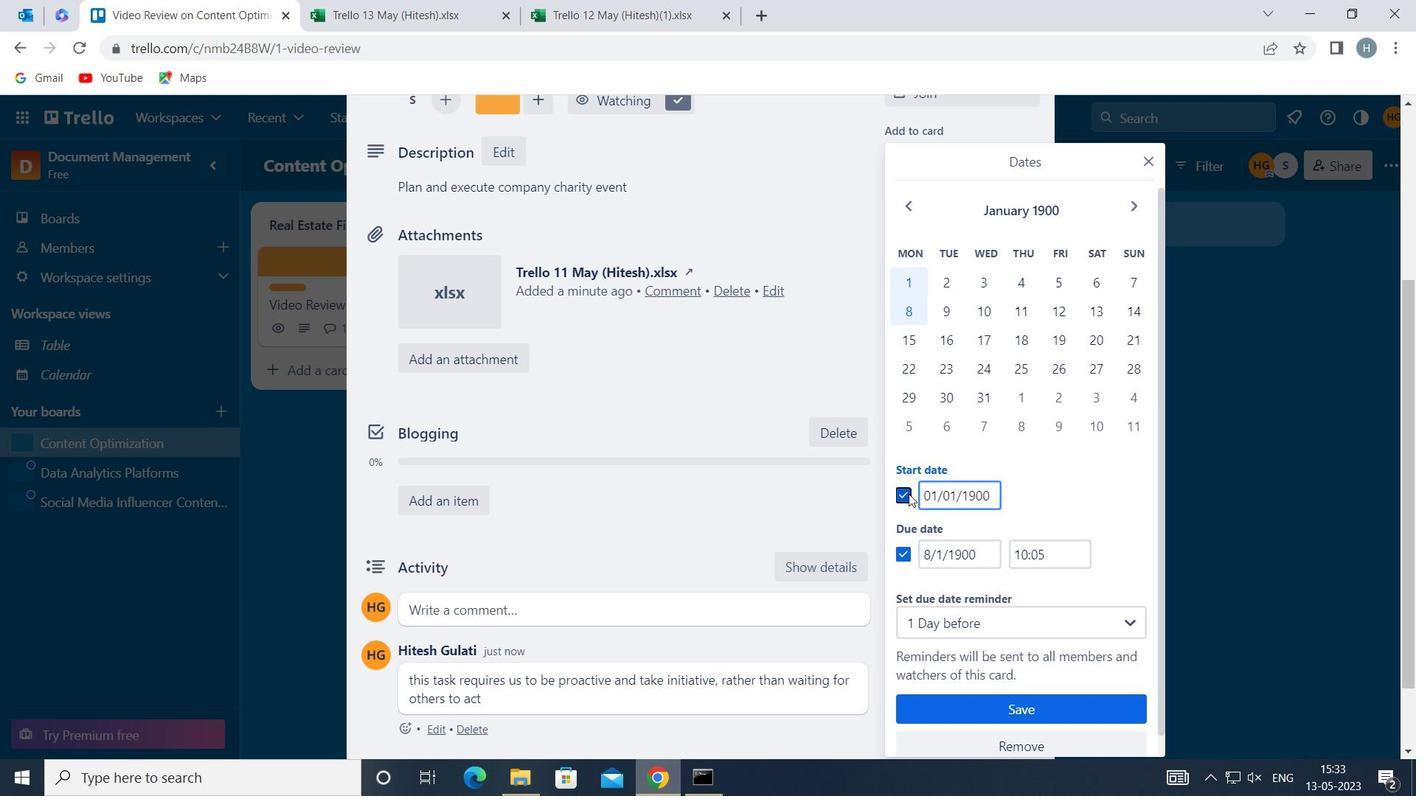
Action: Mouse pressed left at (922, 494)
Screenshot: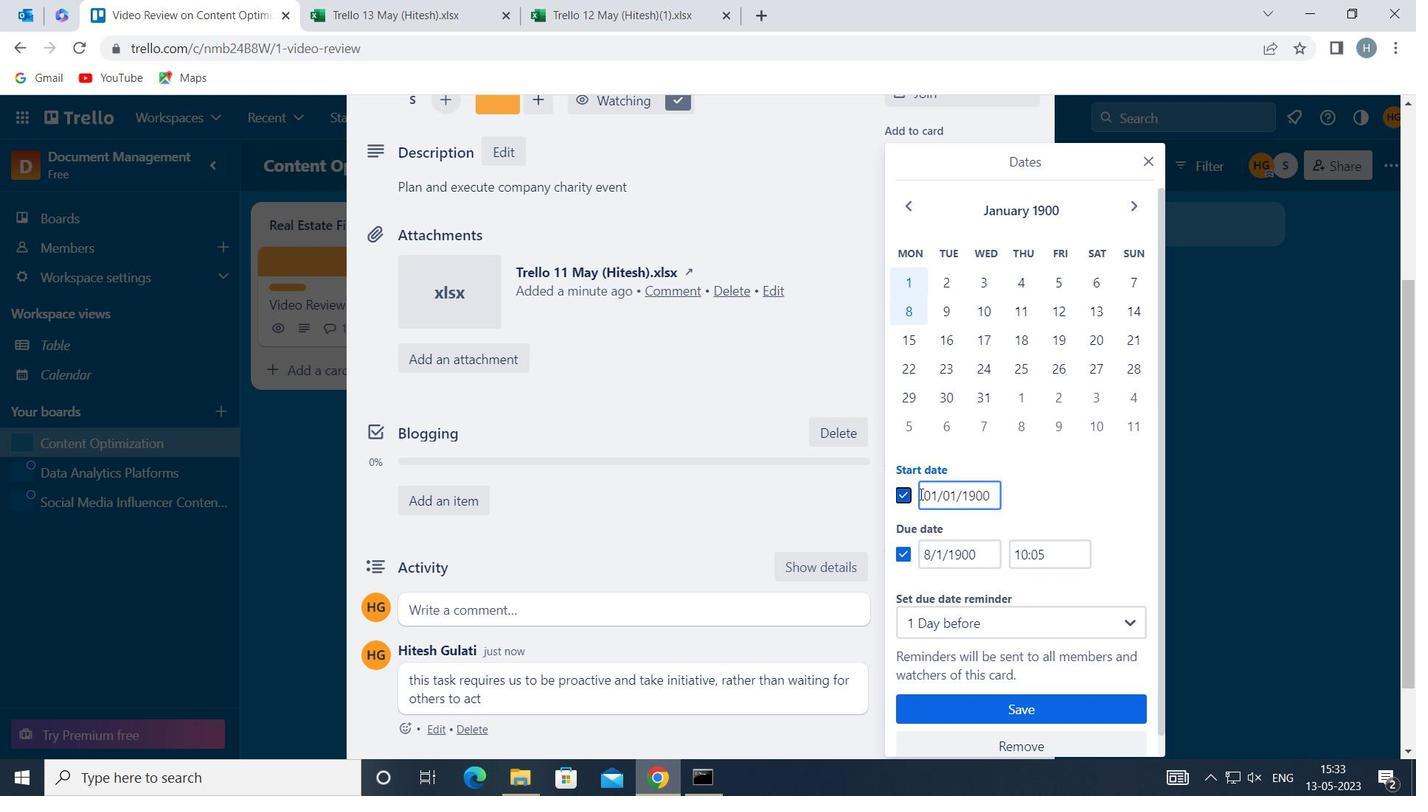 
Action: Key pressed <Key.right><Key.backspace>2
Screenshot: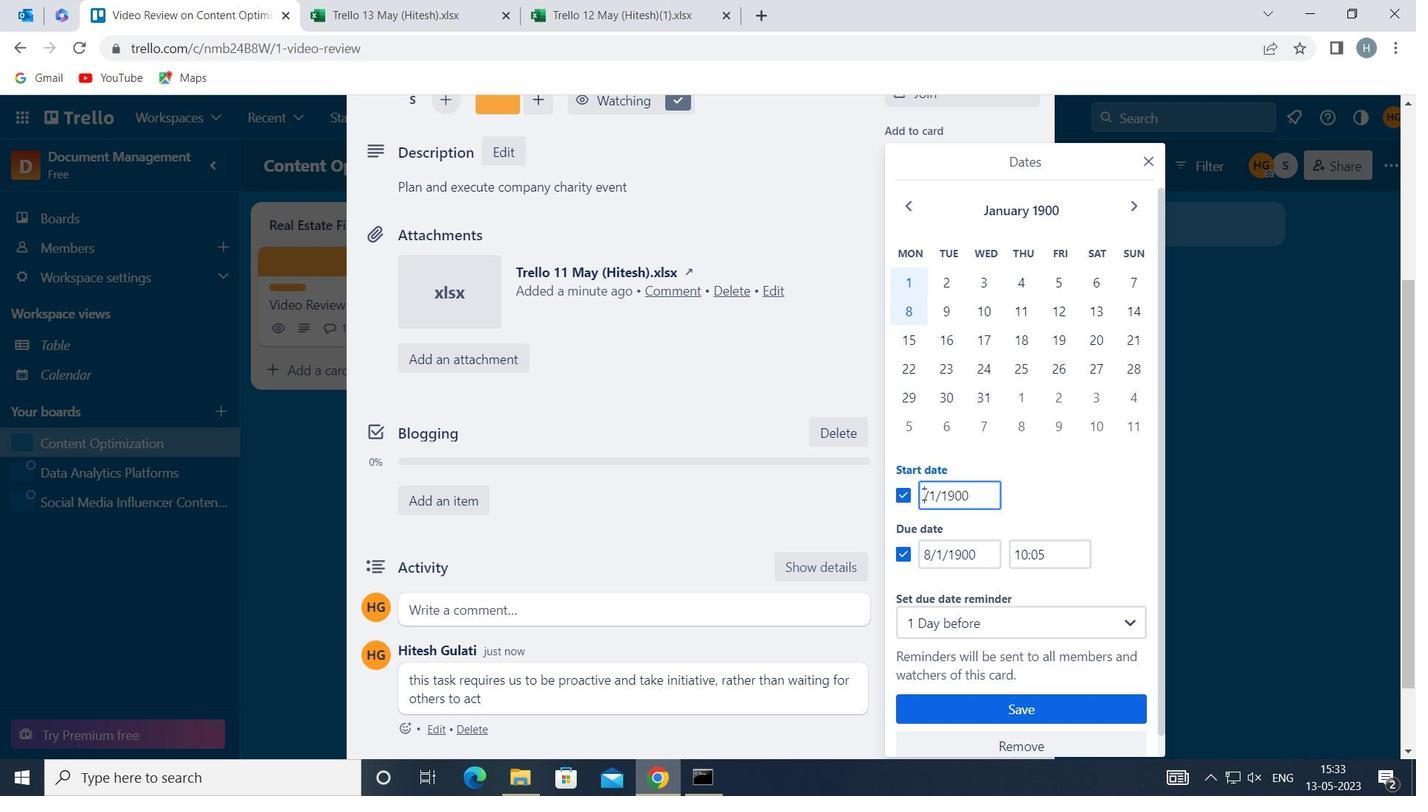 
Action: Mouse moved to (923, 555)
Screenshot: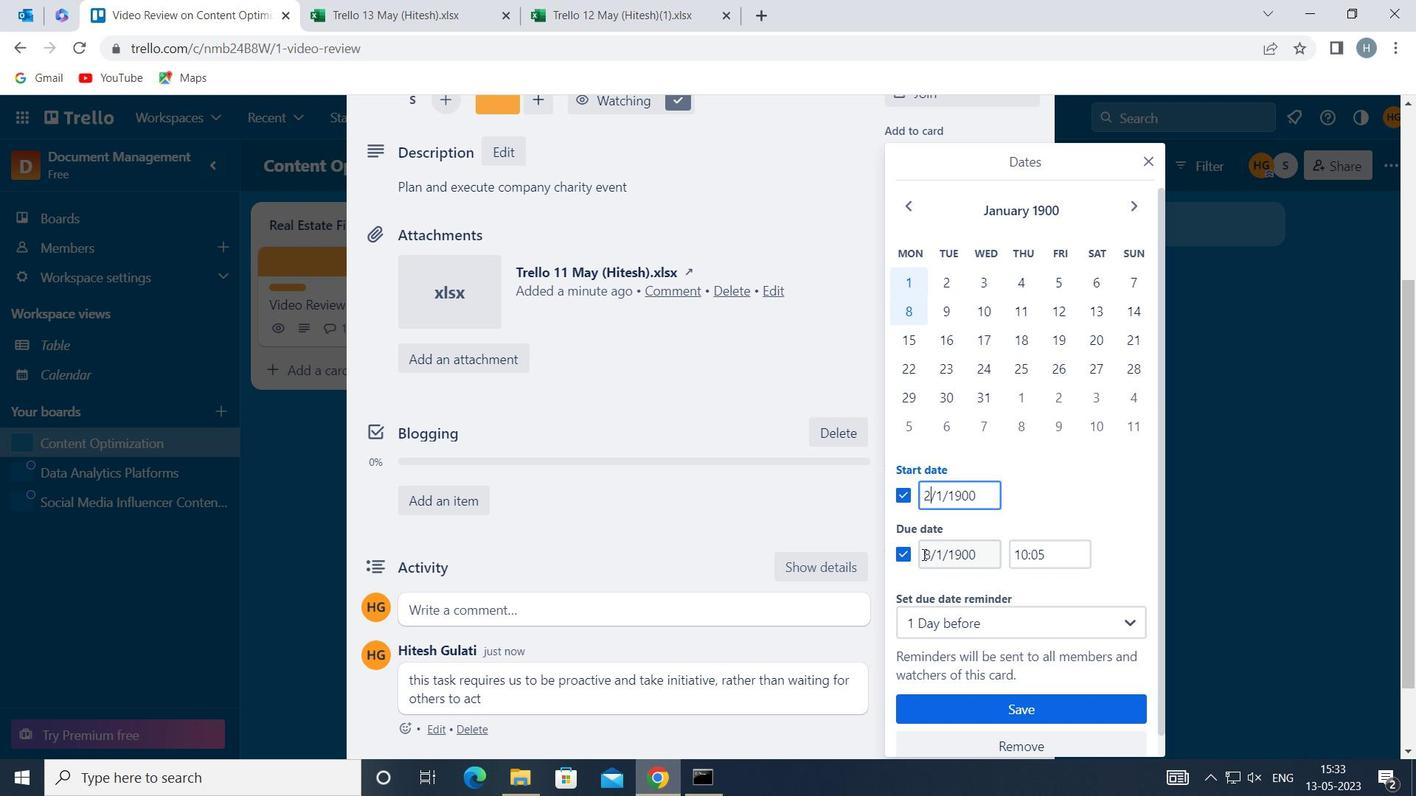 
Action: Mouse pressed left at (923, 555)
Screenshot: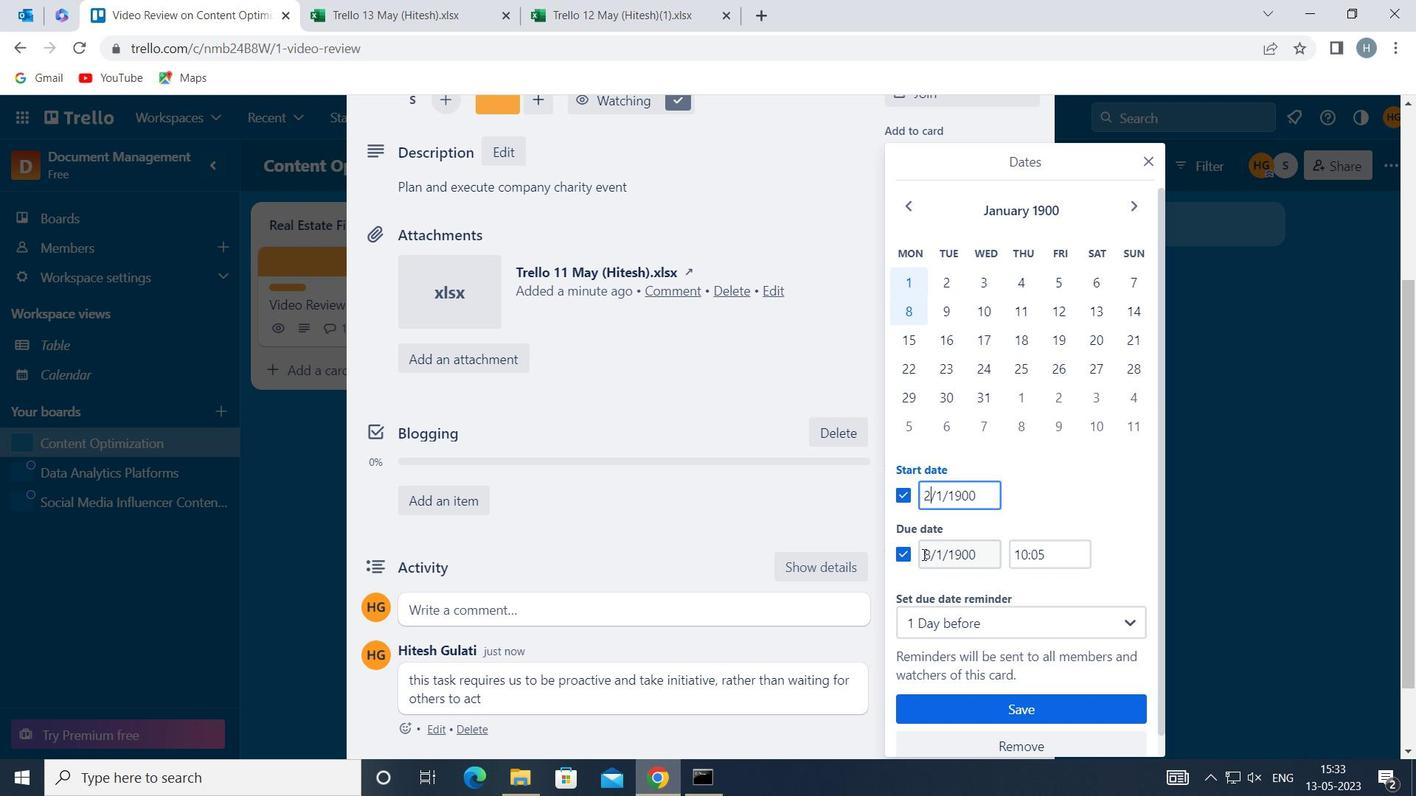 
Action: Key pressed <Key.right><Key.backspace>9
Screenshot: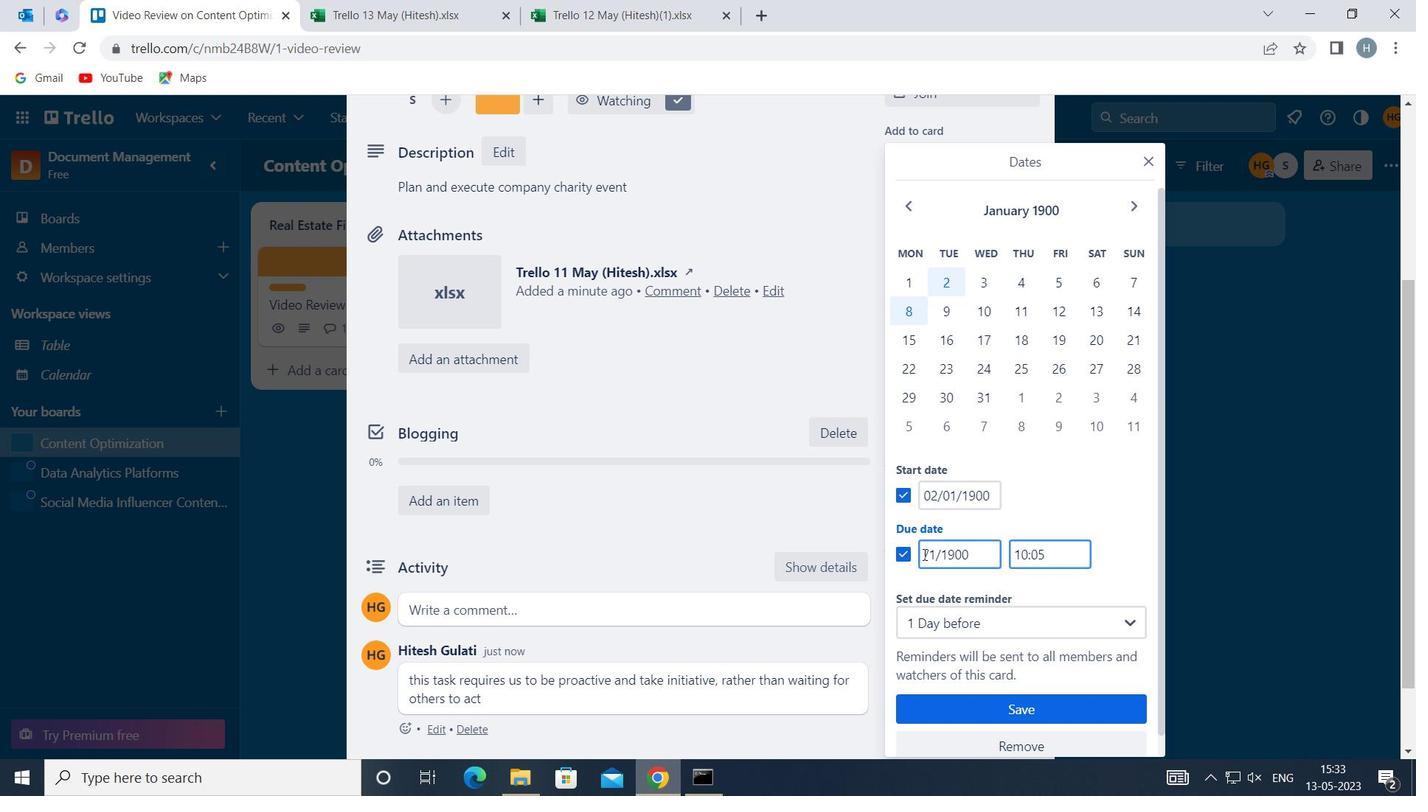 
Action: Mouse moved to (1031, 705)
Screenshot: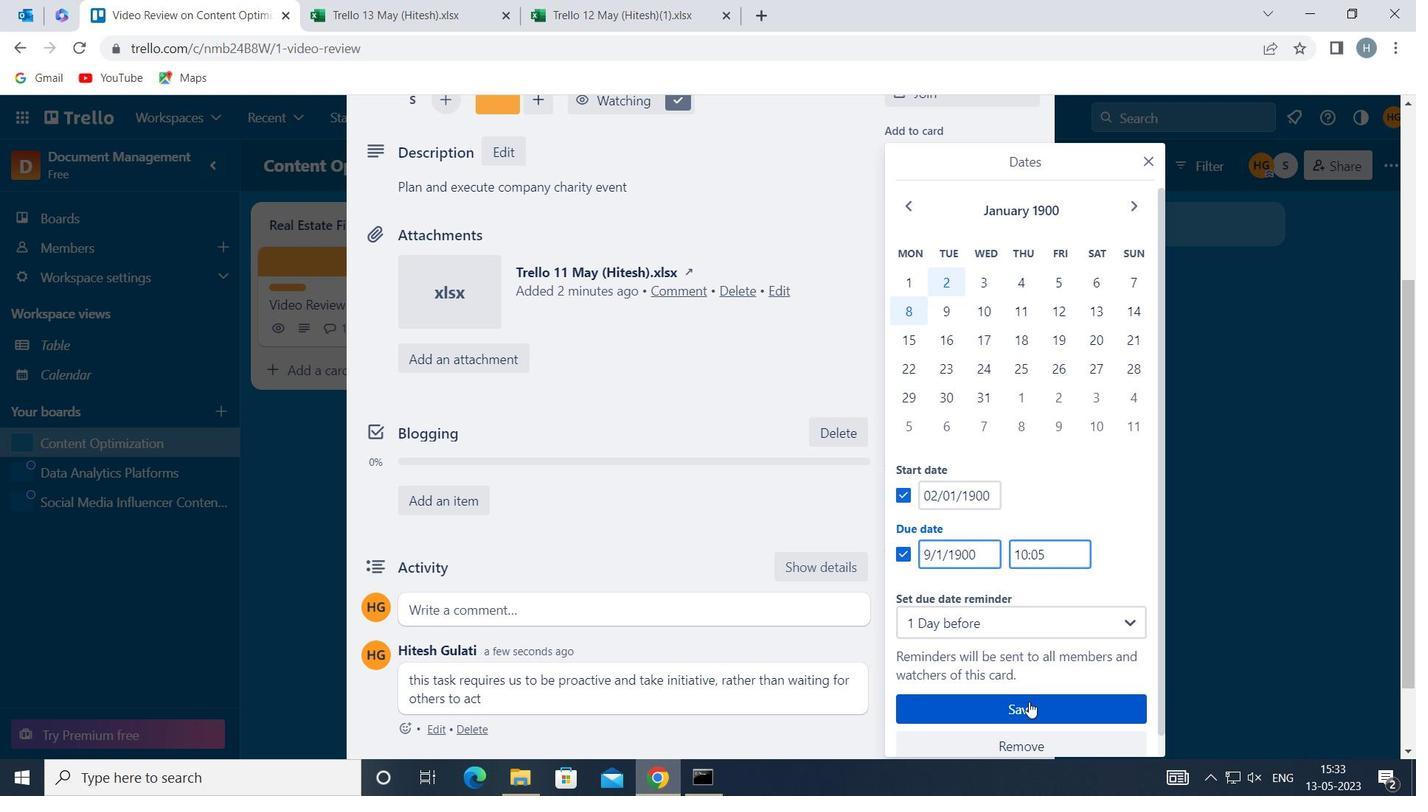 
Action: Mouse pressed left at (1031, 705)
Screenshot: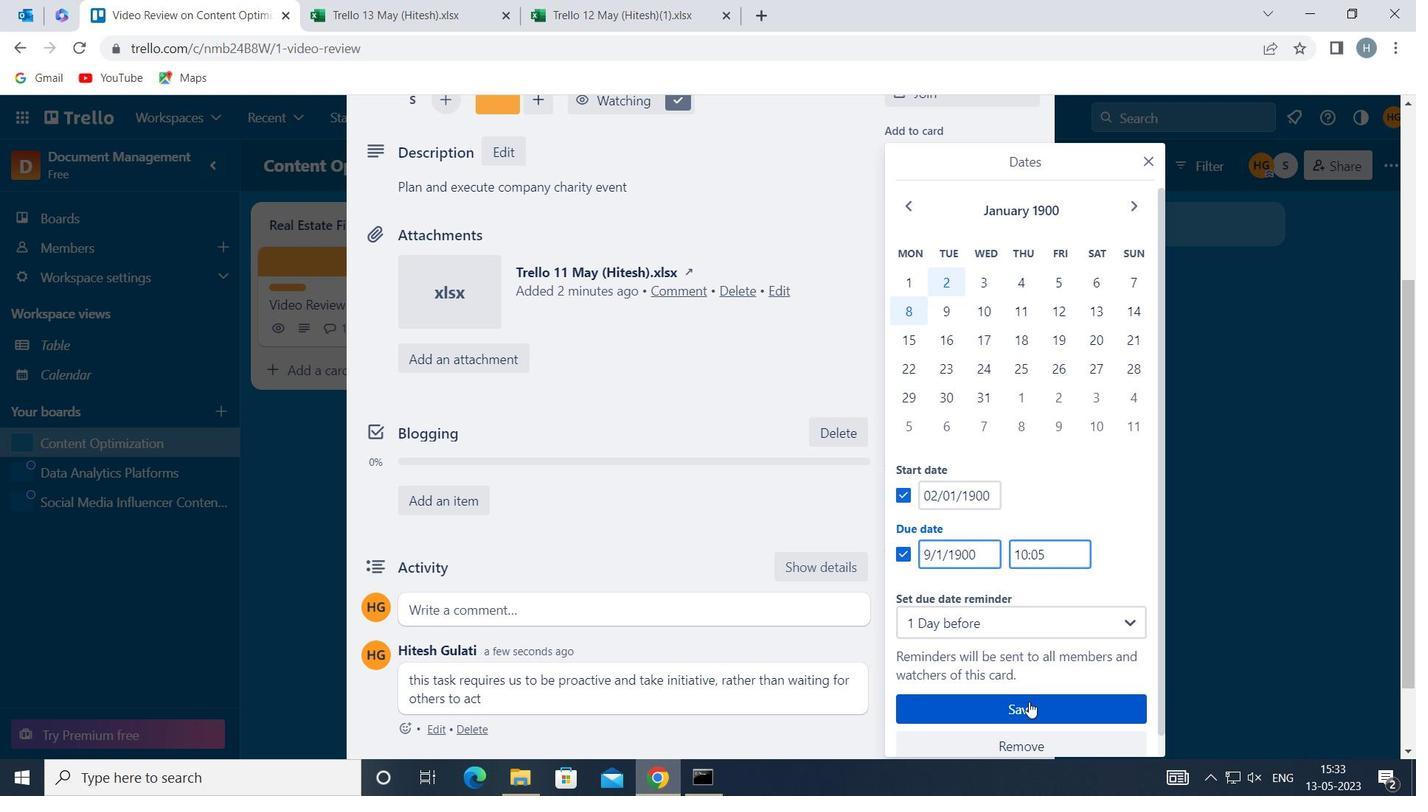 
Action: Mouse moved to (801, 440)
Screenshot: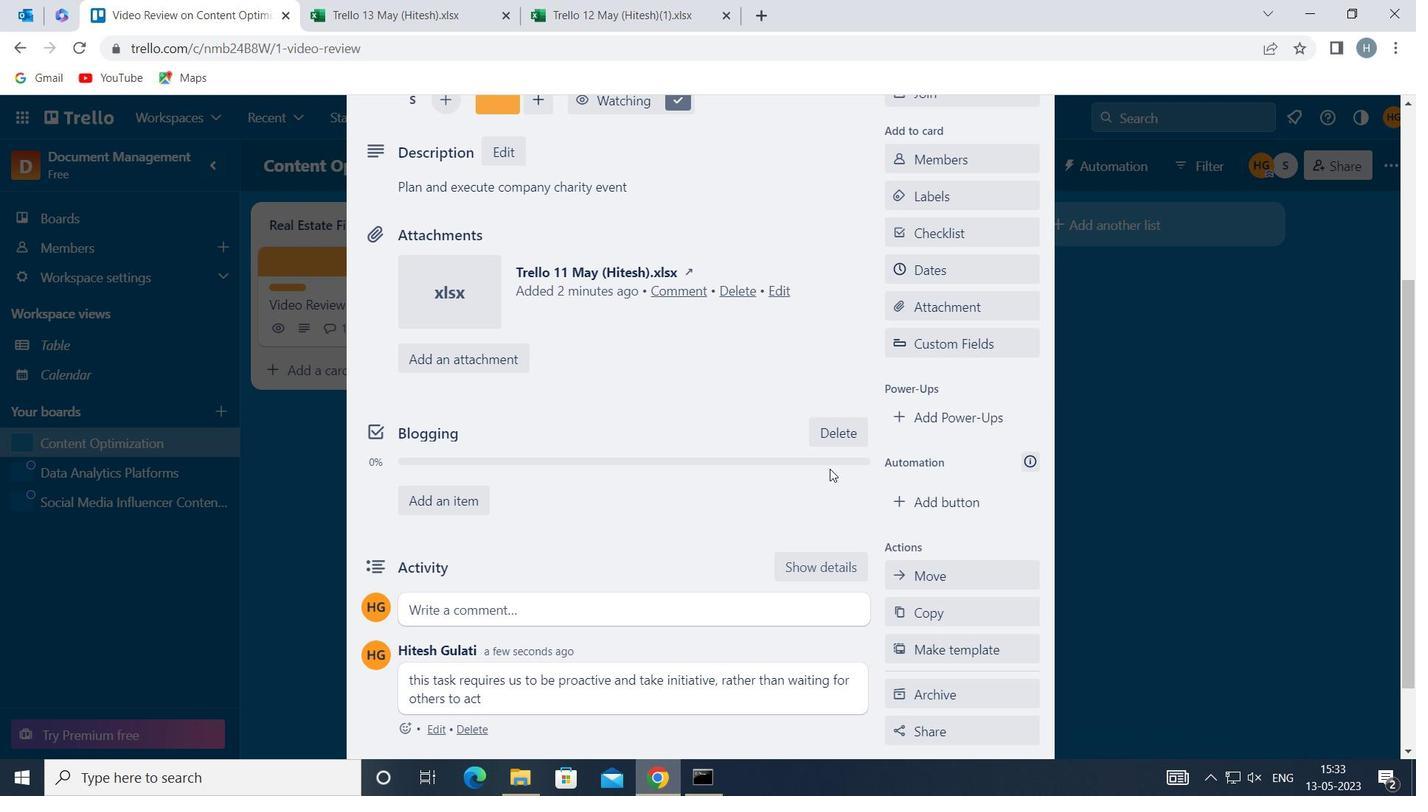 
Action: Key pressed <Key.f8>
Screenshot: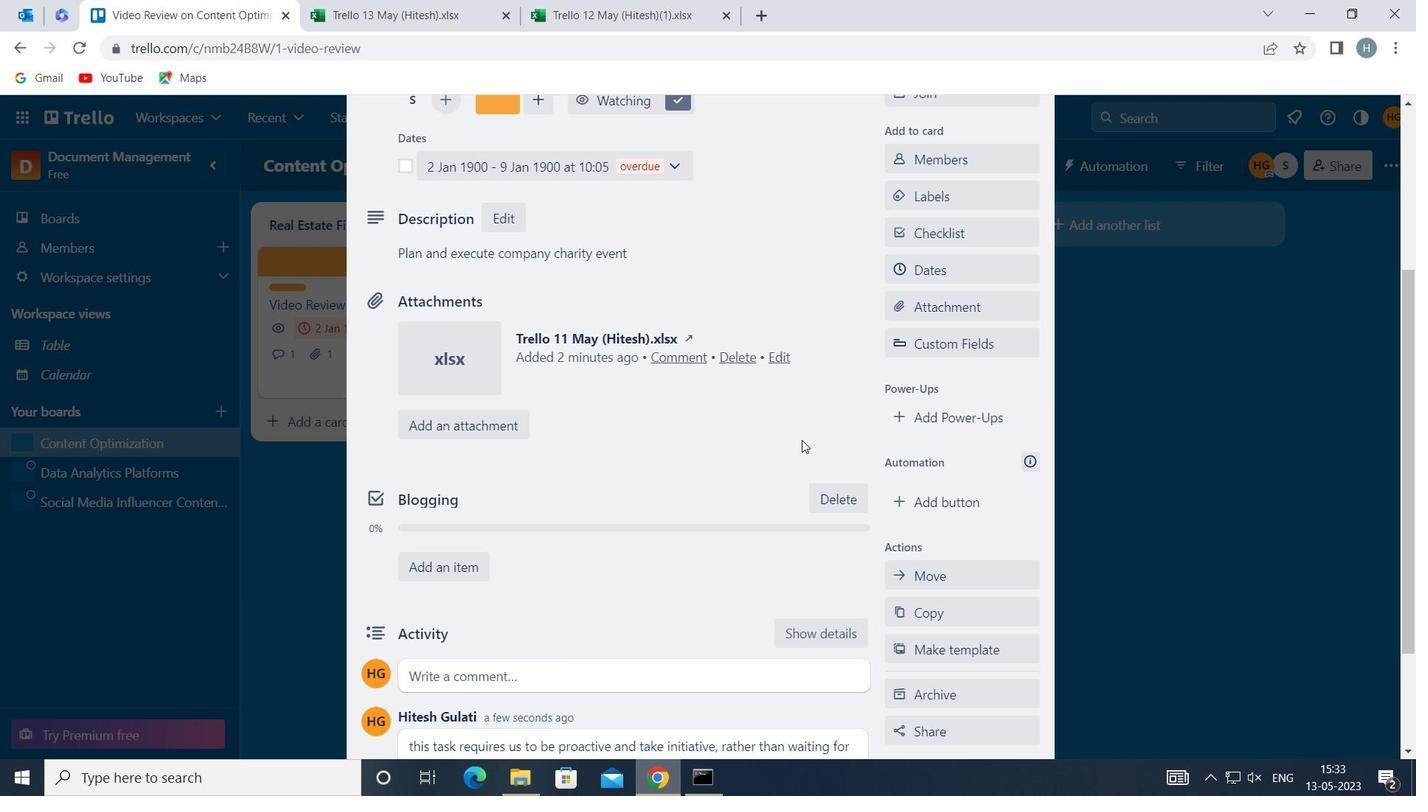 
